 Task: Find connections with filter location Dongguan with filter topic #Tipswith filter profile language English with filter current company FICCI with filter school LISAA - L'Institut Supérieur des Arts Appliqués. with filter industry Zoos and Botanical Gardens with filter service category Human Resources with filter keywords title Content Creator
Action: Mouse moved to (703, 78)
Screenshot: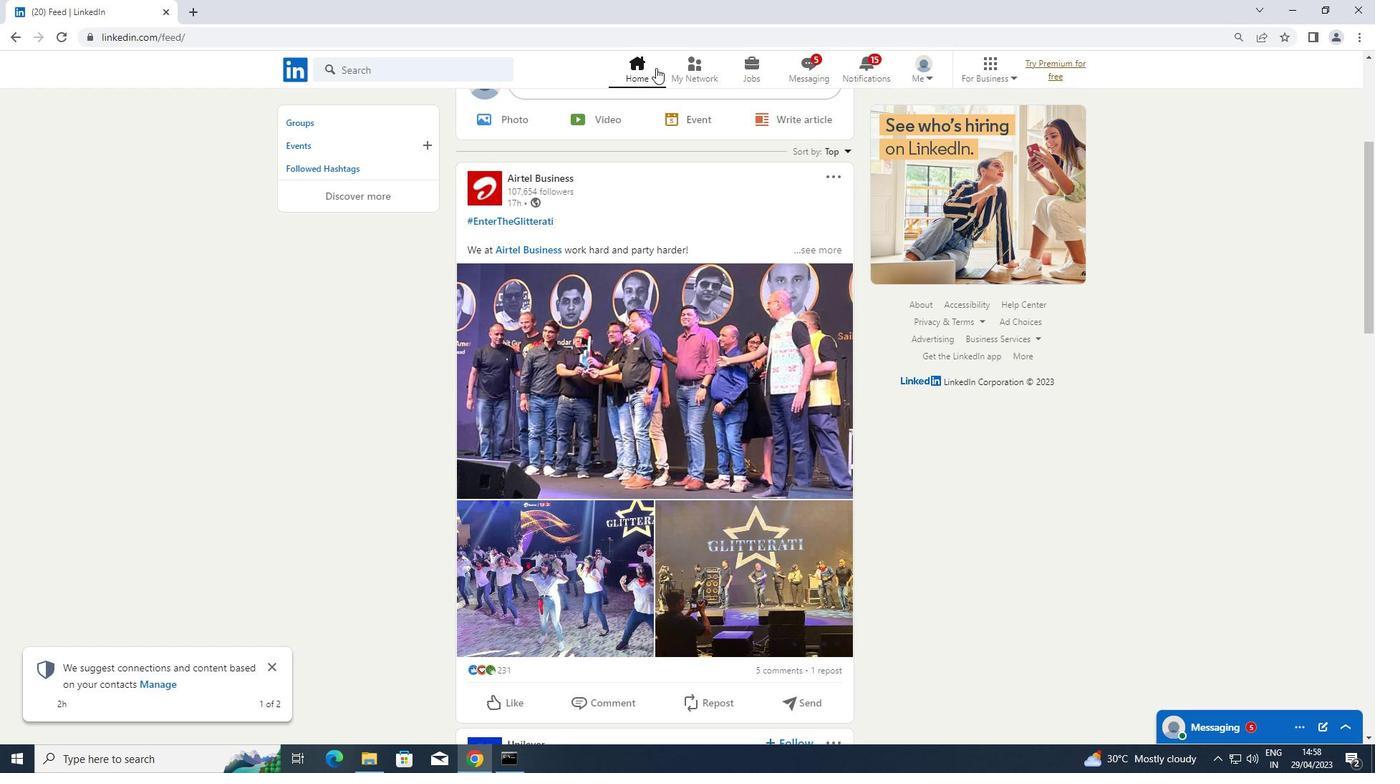 
Action: Mouse pressed left at (703, 78)
Screenshot: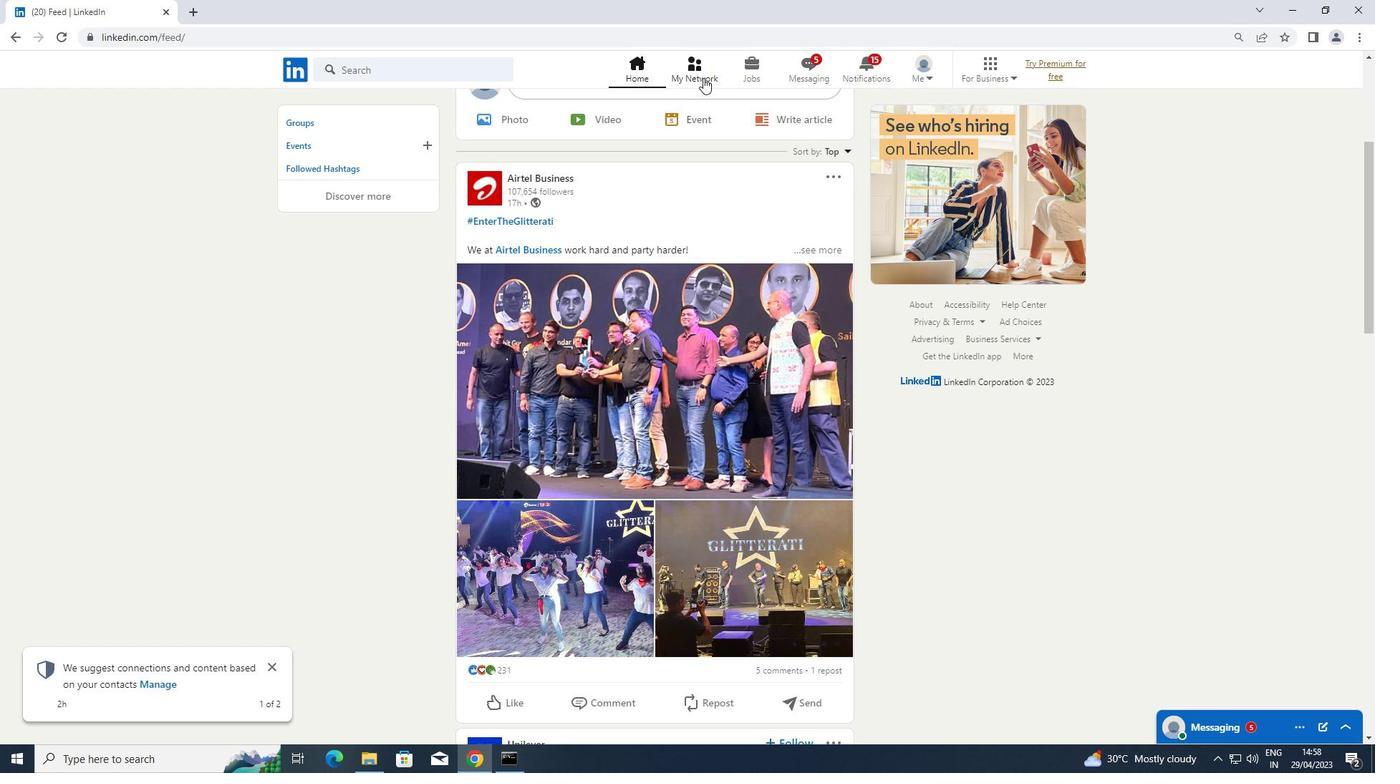 
Action: Mouse moved to (361, 145)
Screenshot: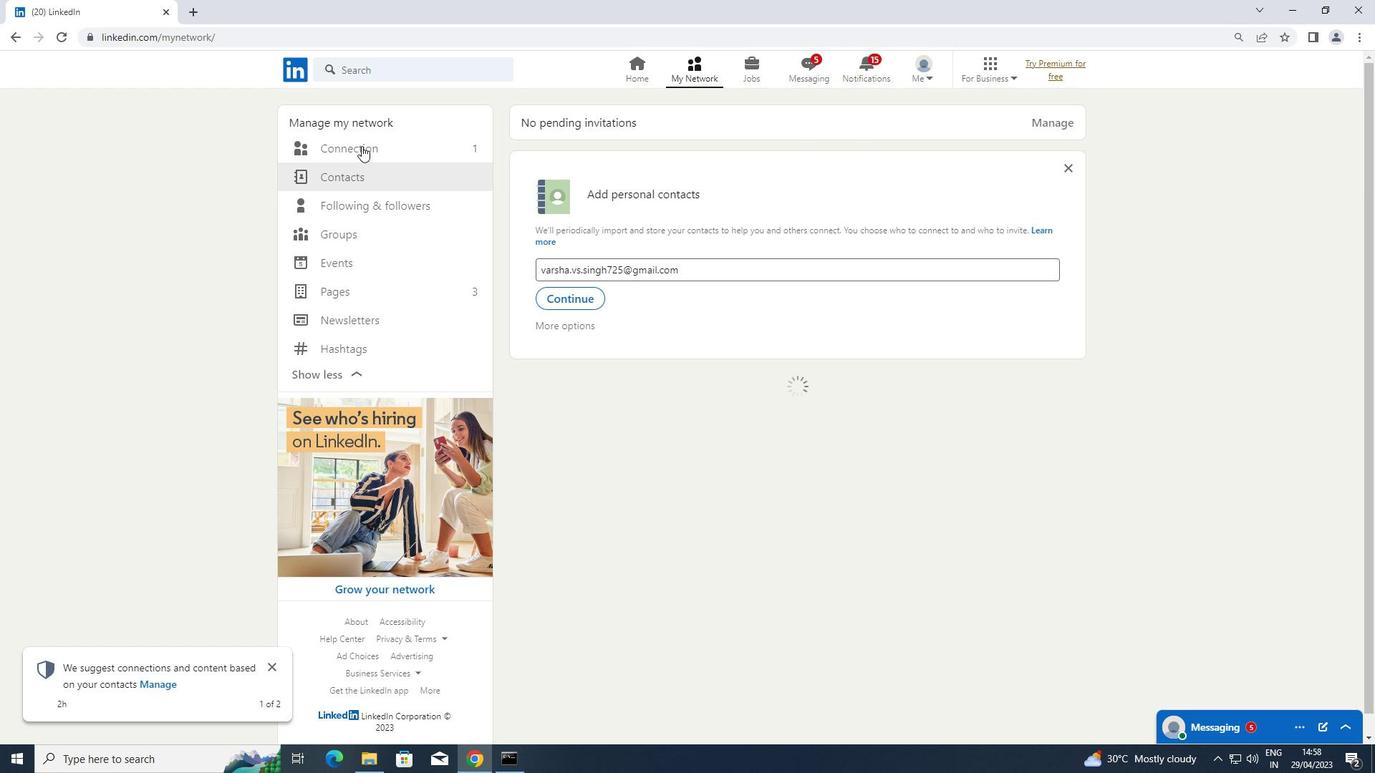 
Action: Mouse pressed left at (361, 145)
Screenshot: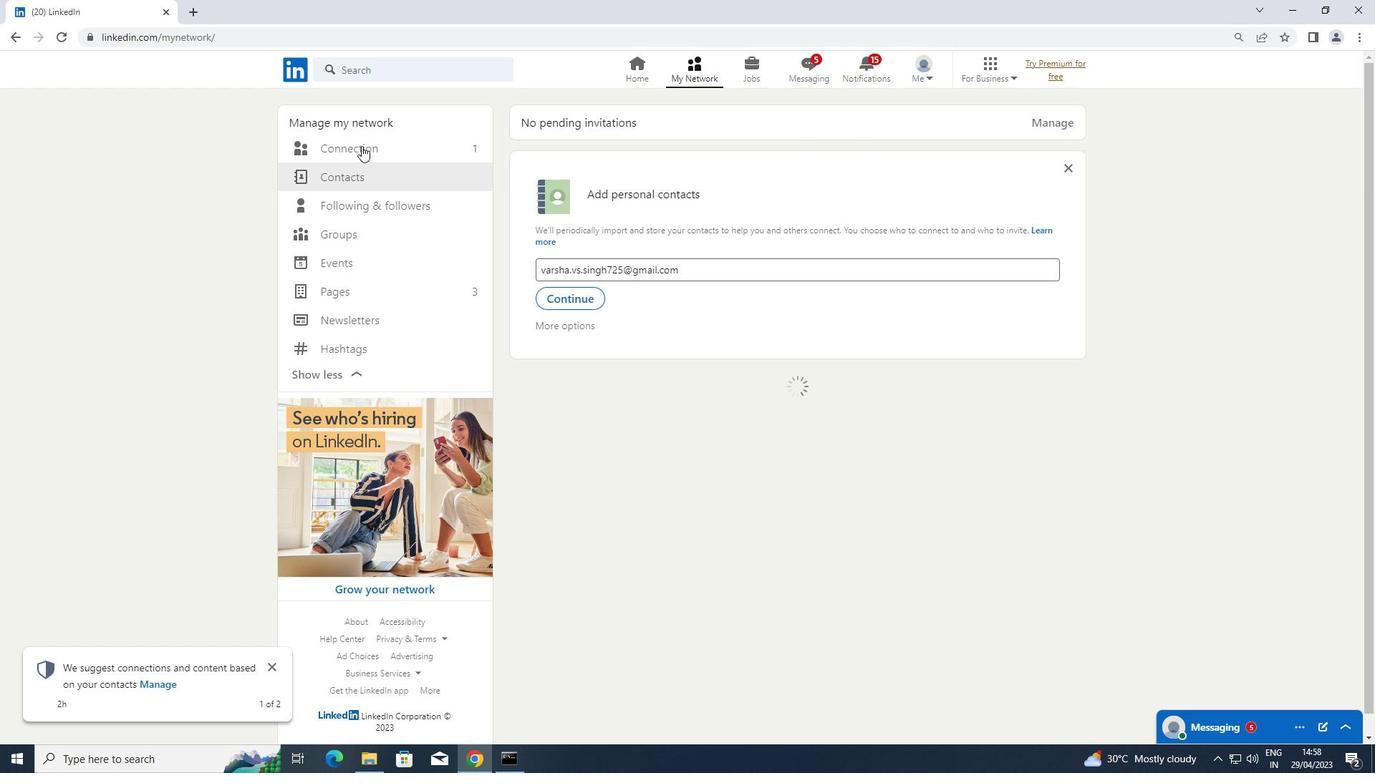 
Action: Mouse moved to (785, 151)
Screenshot: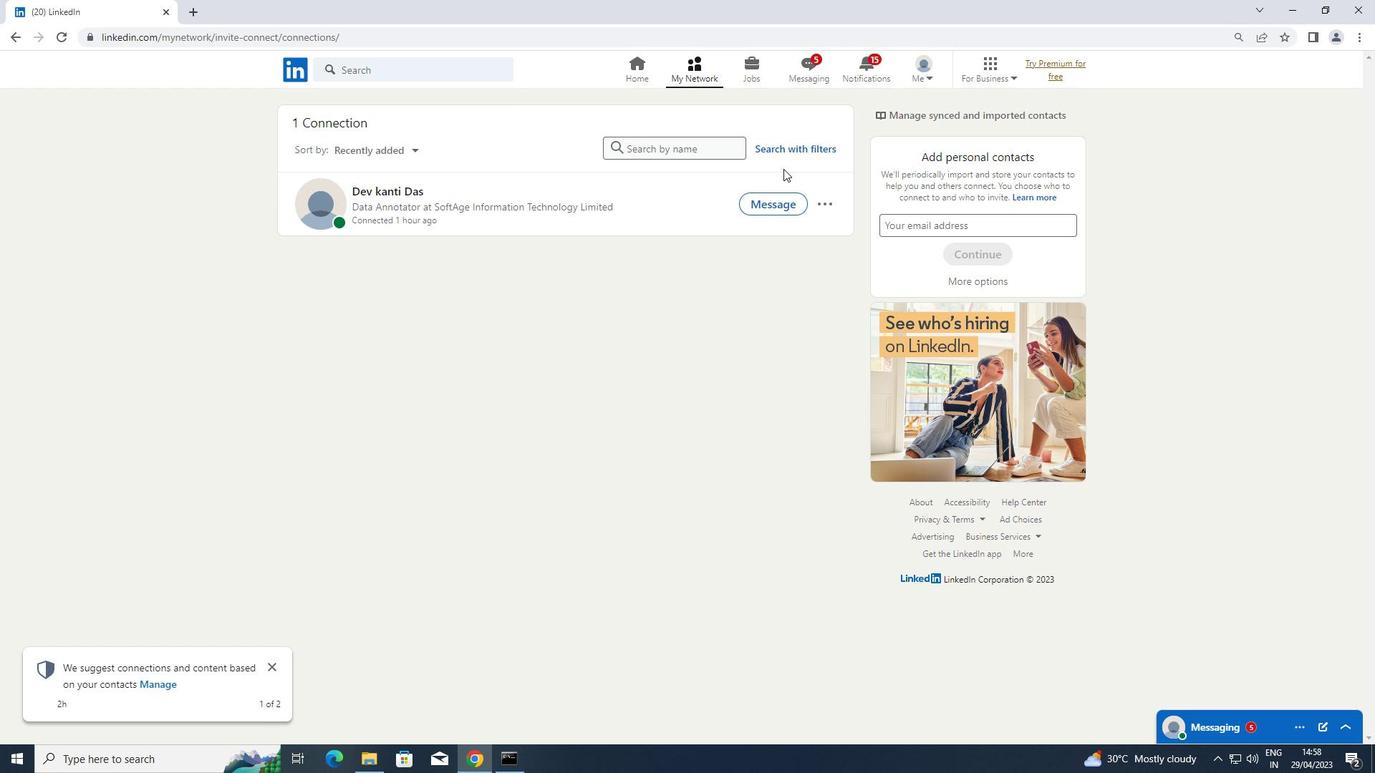
Action: Mouse pressed left at (785, 151)
Screenshot: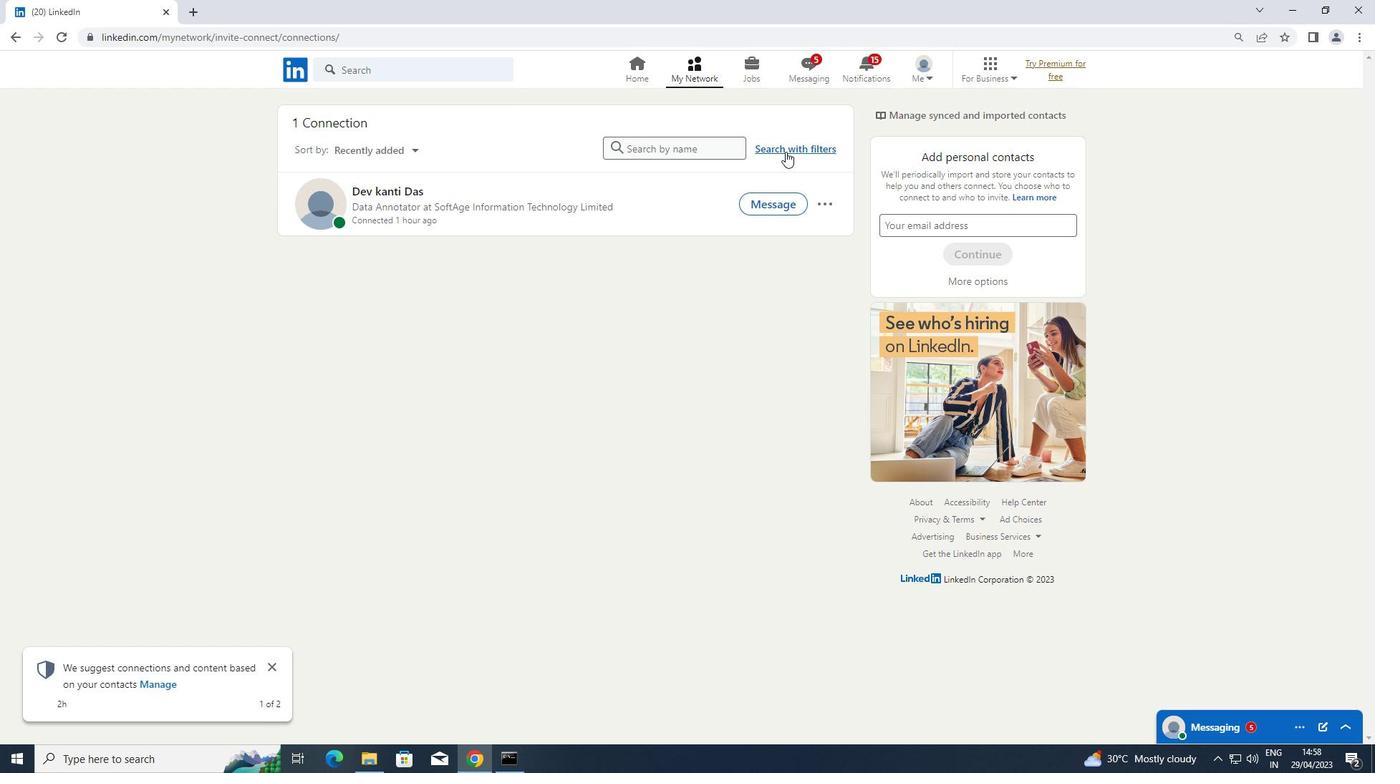 
Action: Mouse moved to (726, 107)
Screenshot: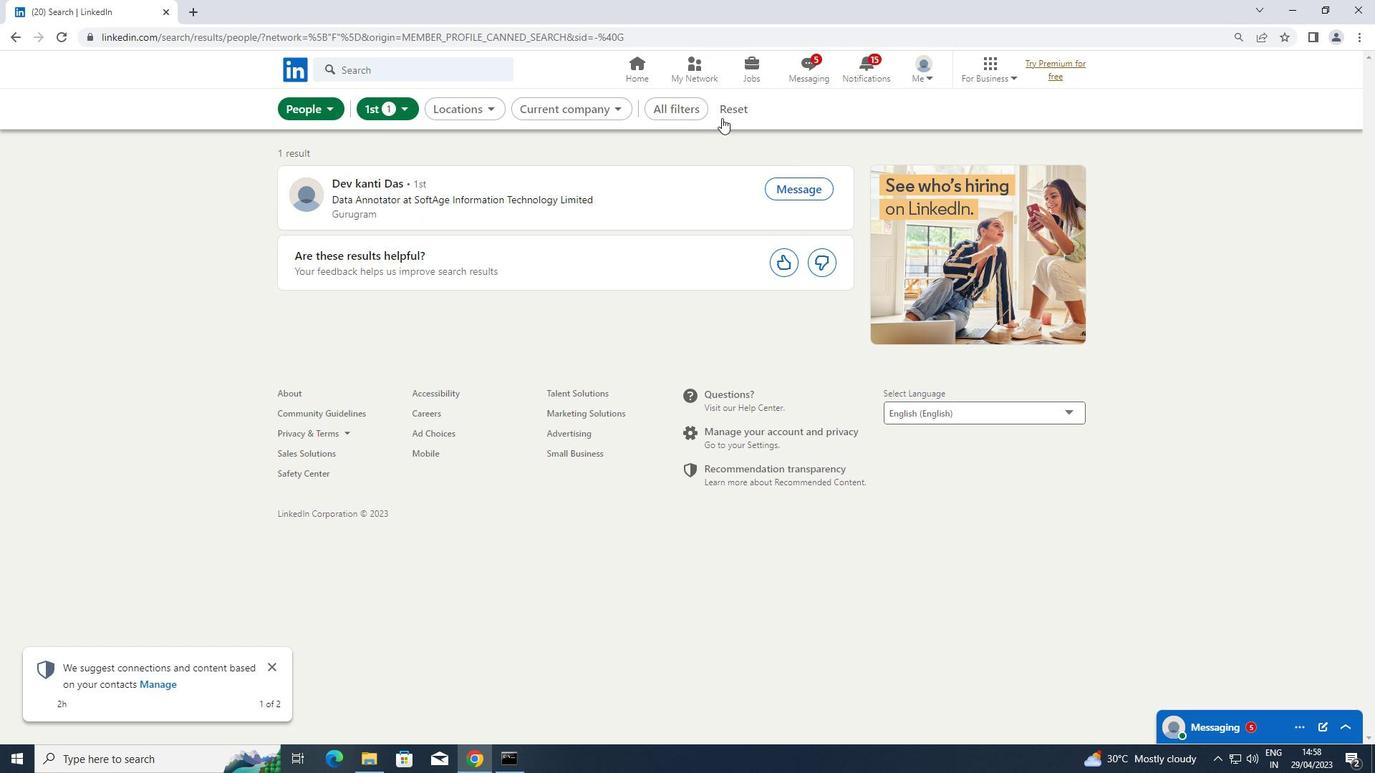
Action: Mouse pressed left at (726, 107)
Screenshot: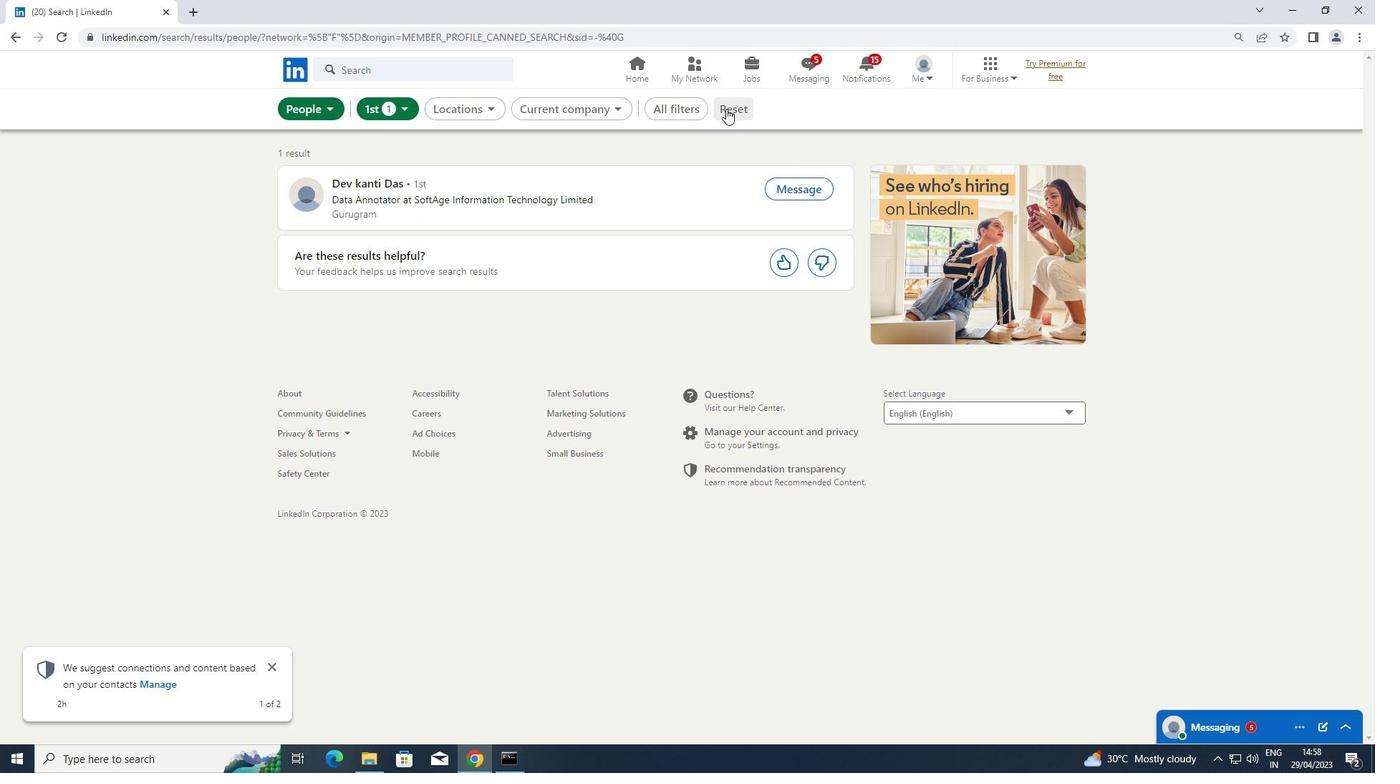 
Action: Mouse moved to (714, 109)
Screenshot: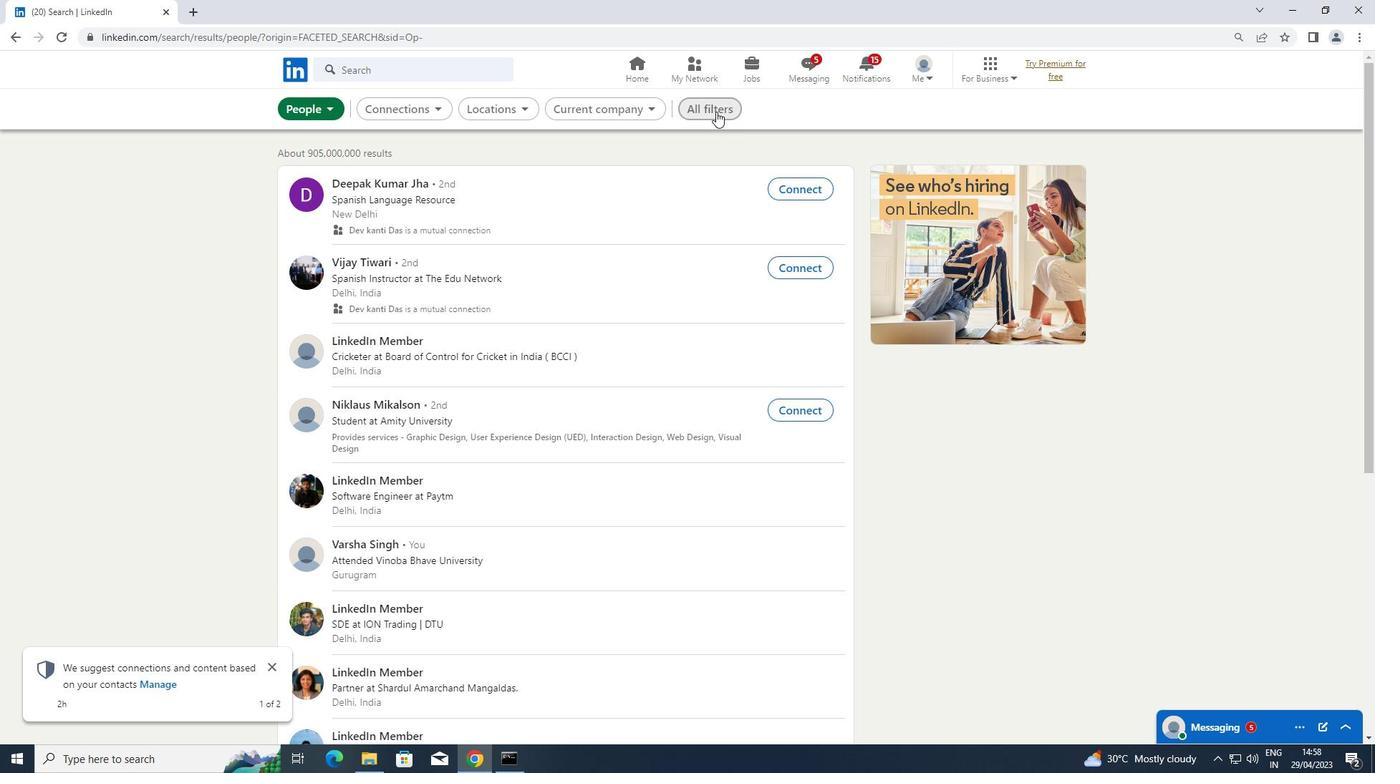 
Action: Mouse pressed left at (714, 109)
Screenshot: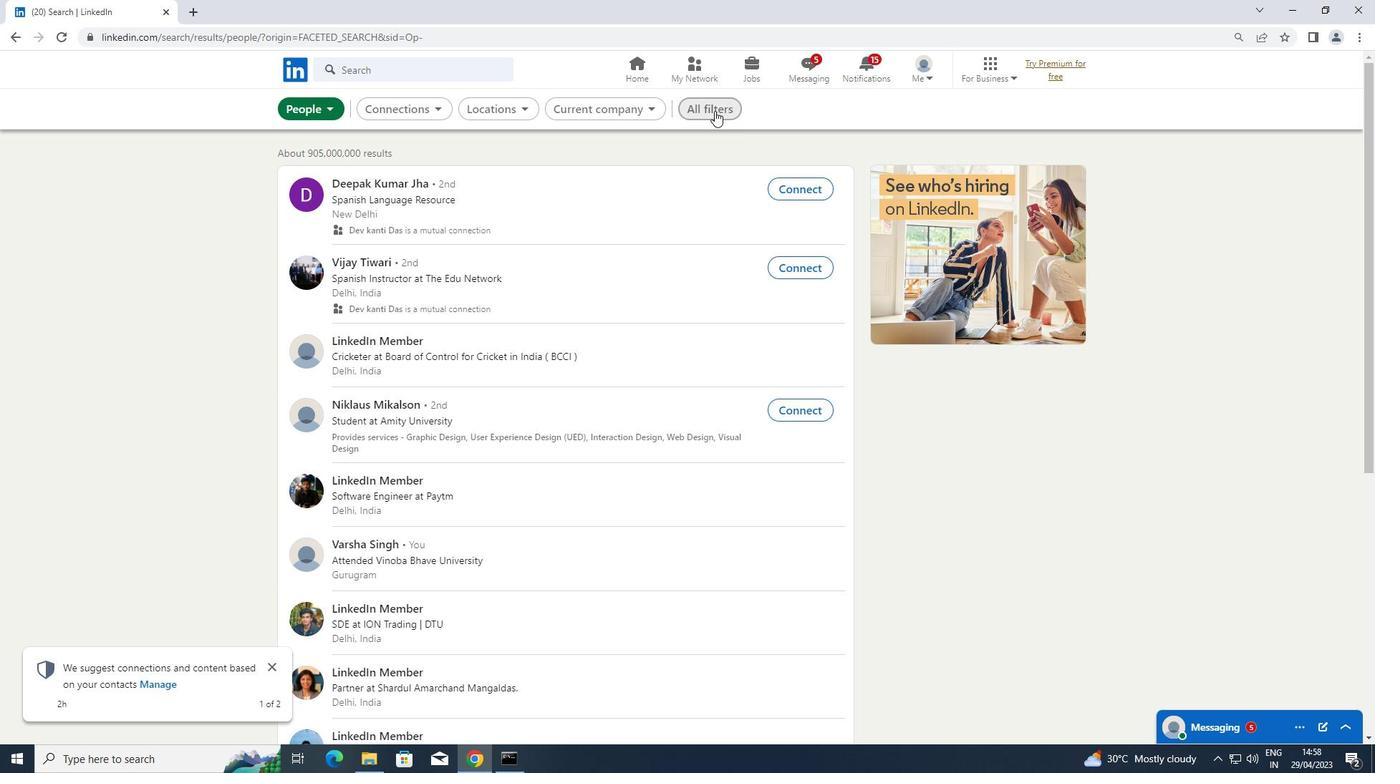 
Action: Mouse moved to (1048, 367)
Screenshot: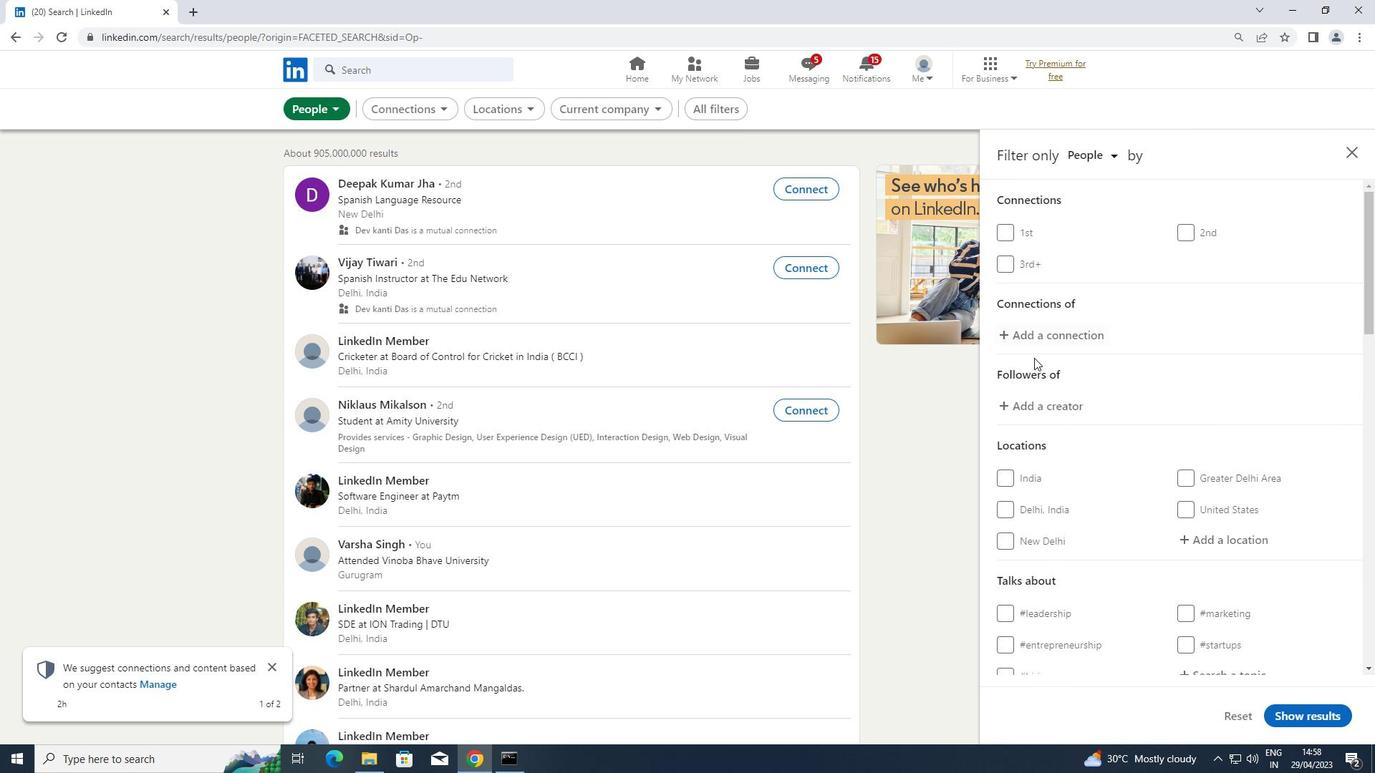 
Action: Mouse scrolled (1048, 366) with delta (0, 0)
Screenshot: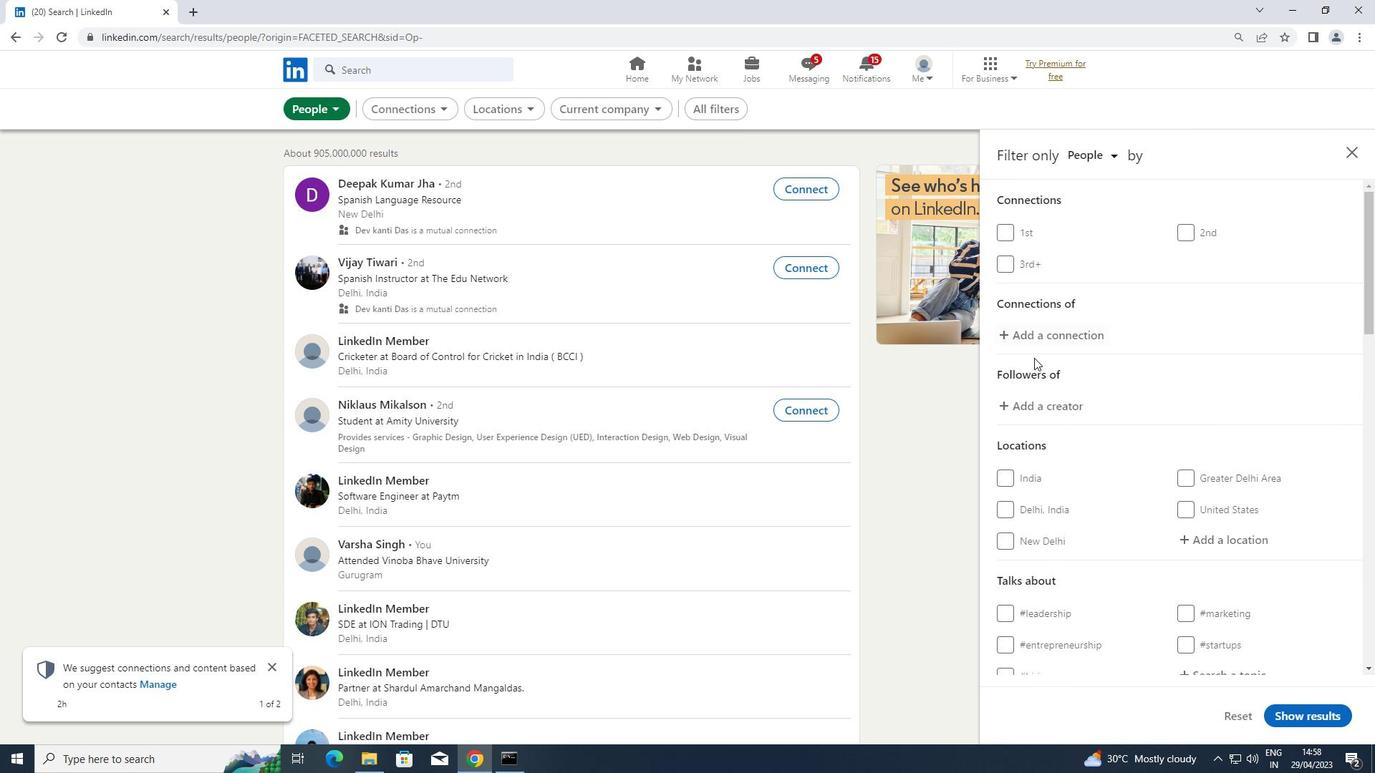 
Action: Mouse moved to (1191, 465)
Screenshot: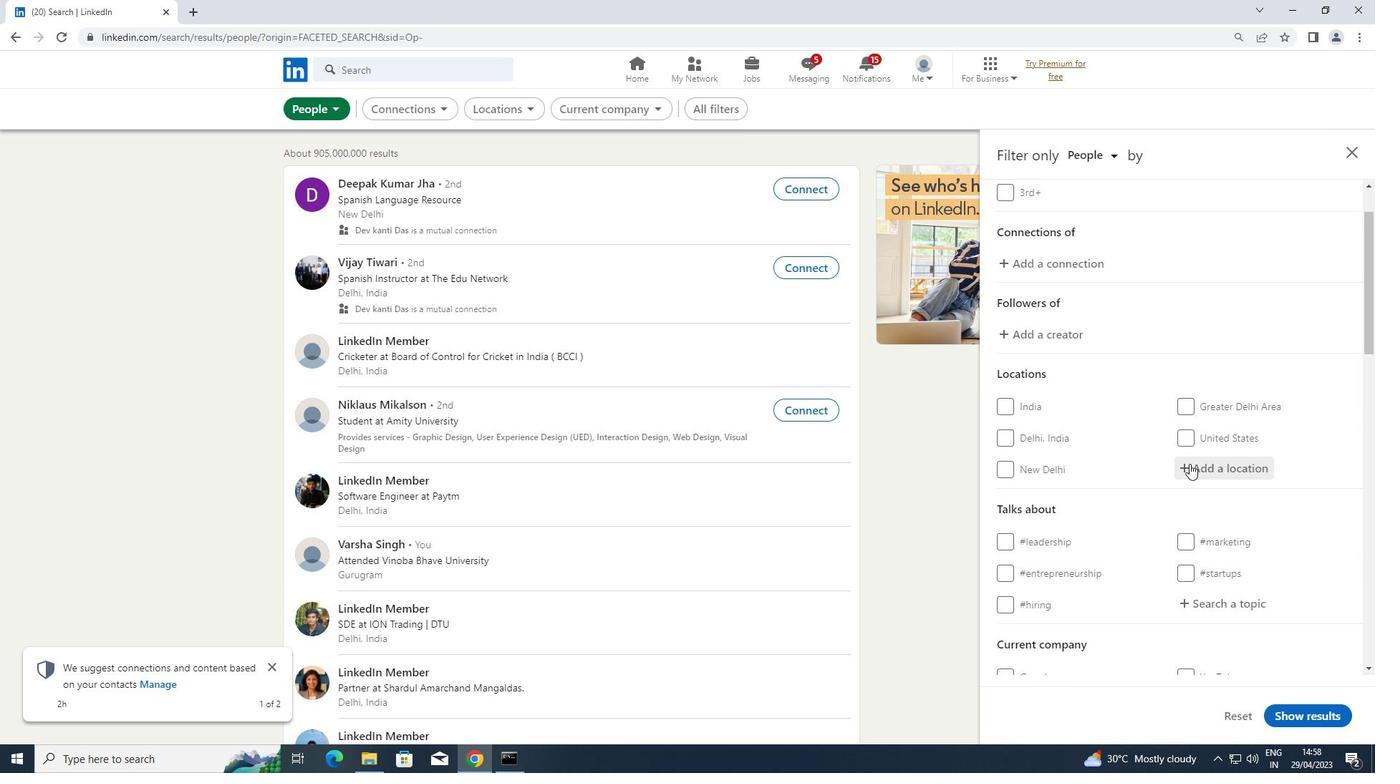 
Action: Mouse pressed left at (1191, 465)
Screenshot: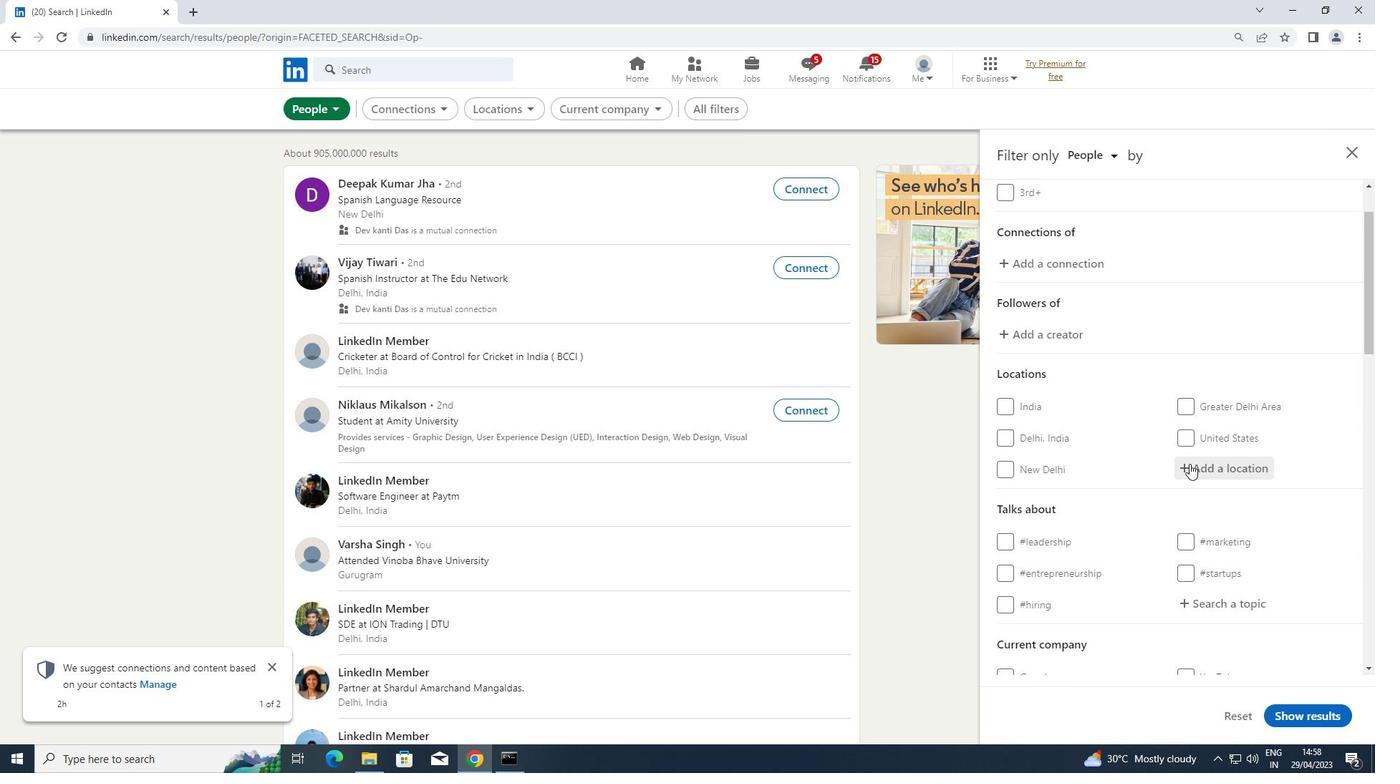 
Action: Key pressed <Key.shift>DONGGUAN
Screenshot: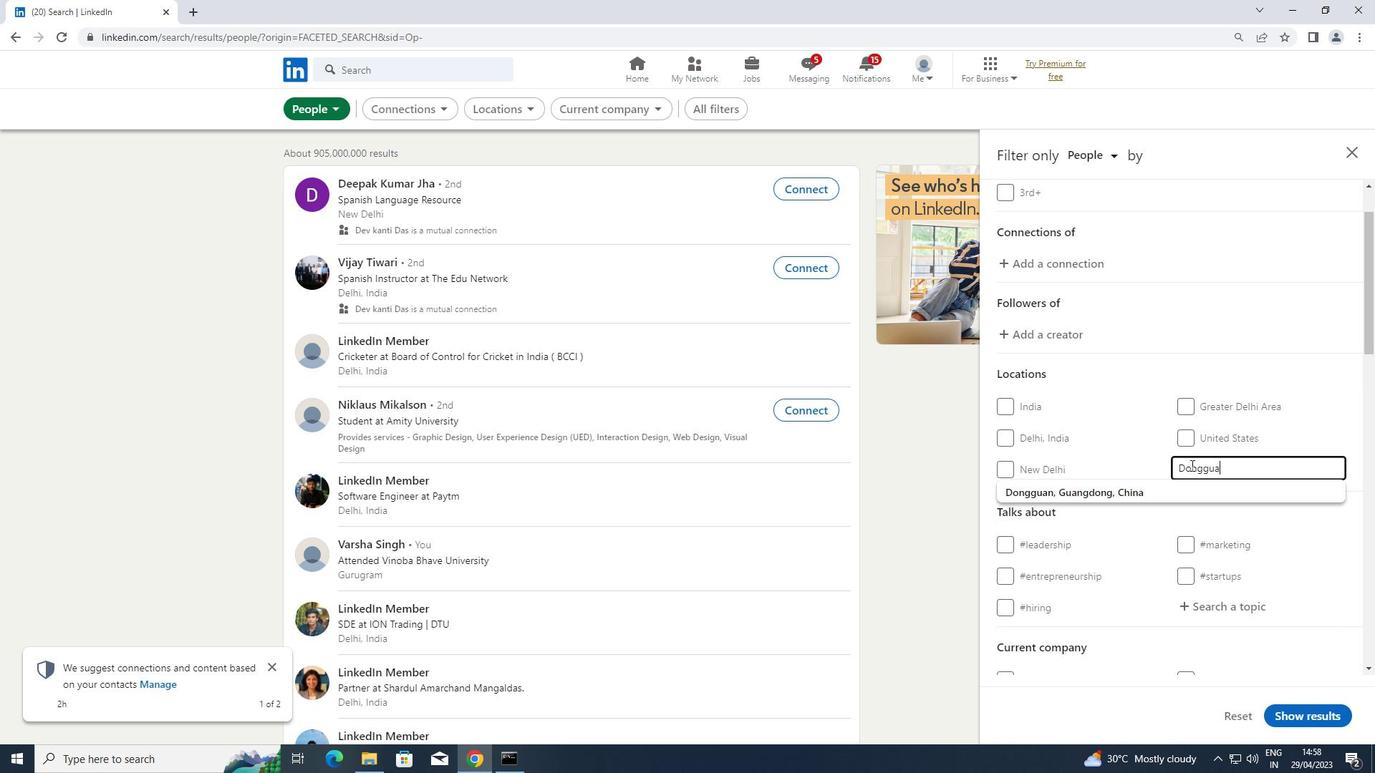 
Action: Mouse moved to (1149, 465)
Screenshot: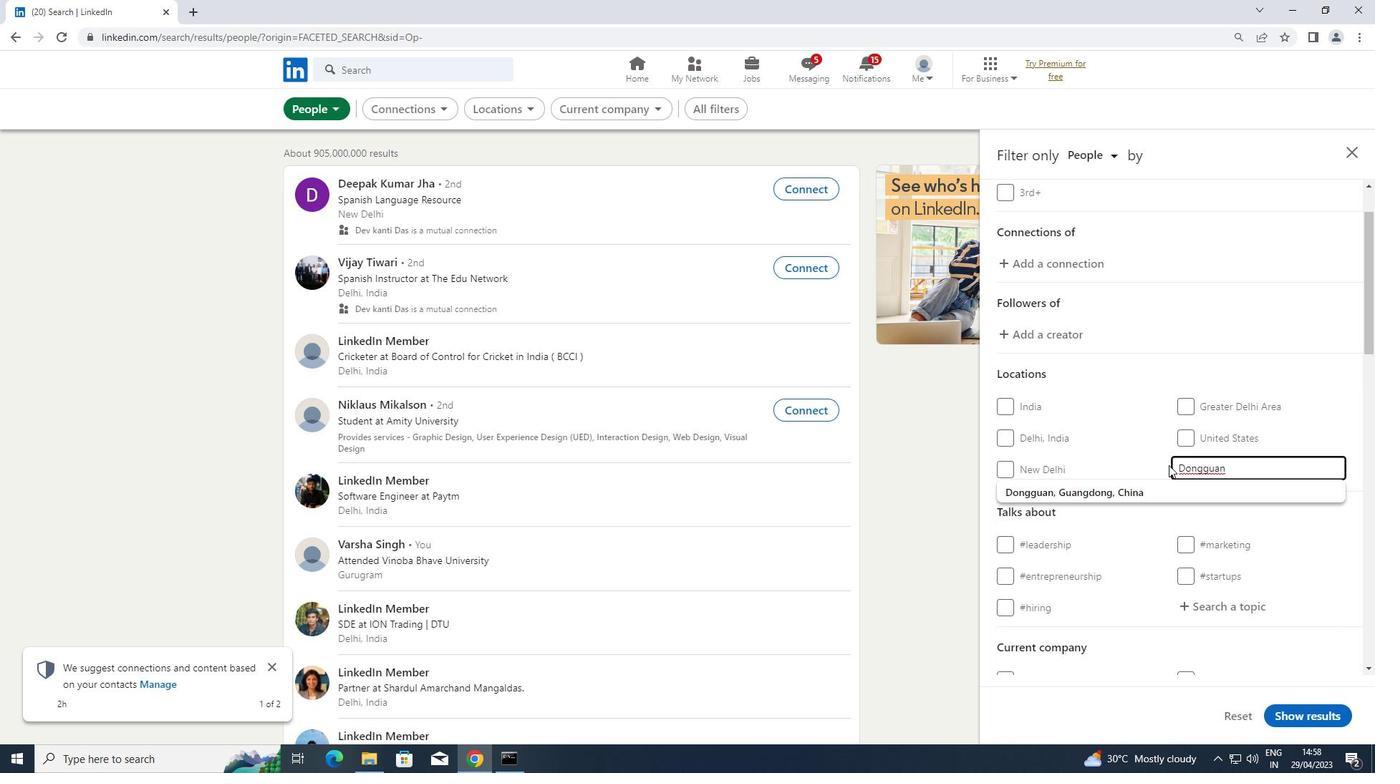 
Action: Mouse scrolled (1149, 464) with delta (0, 0)
Screenshot: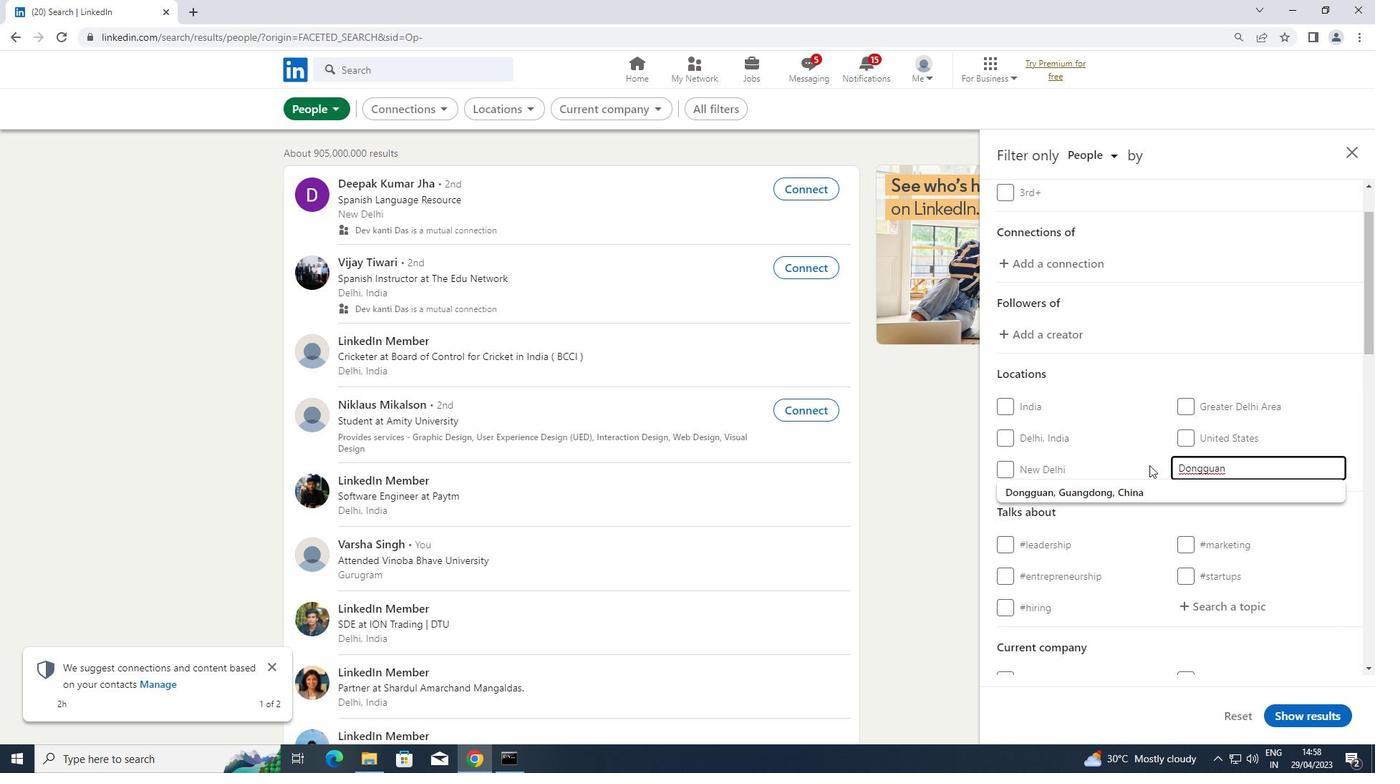 
Action: Mouse scrolled (1149, 464) with delta (0, 0)
Screenshot: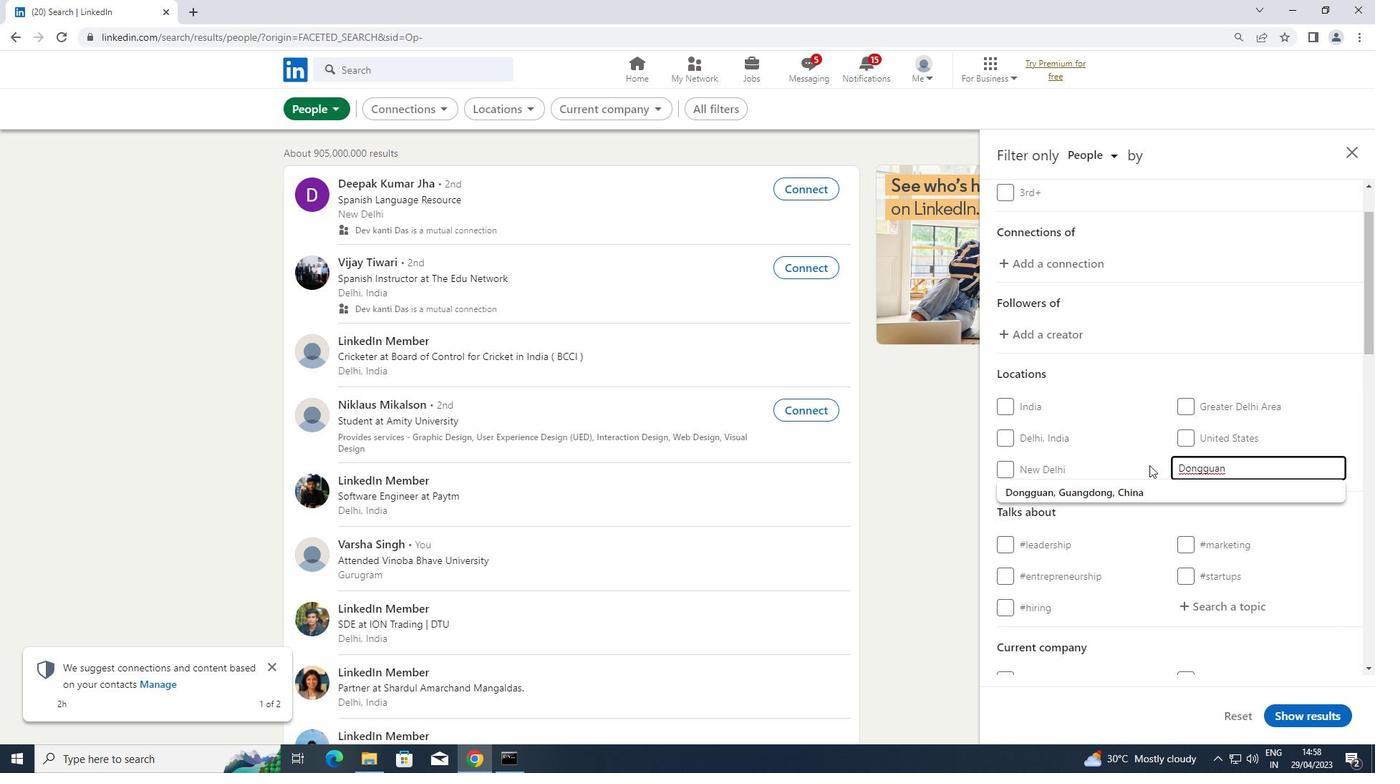
Action: Mouse moved to (1220, 452)
Screenshot: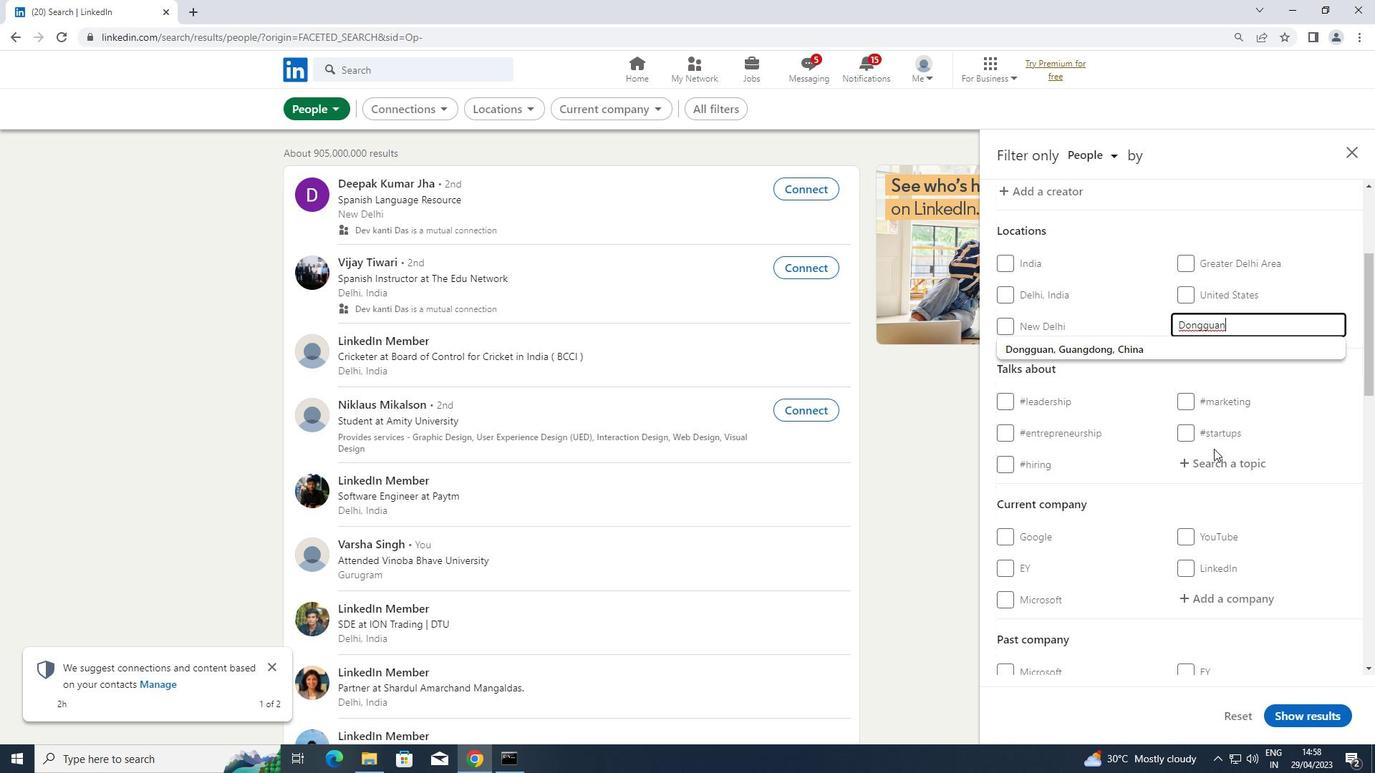 
Action: Mouse pressed left at (1220, 452)
Screenshot: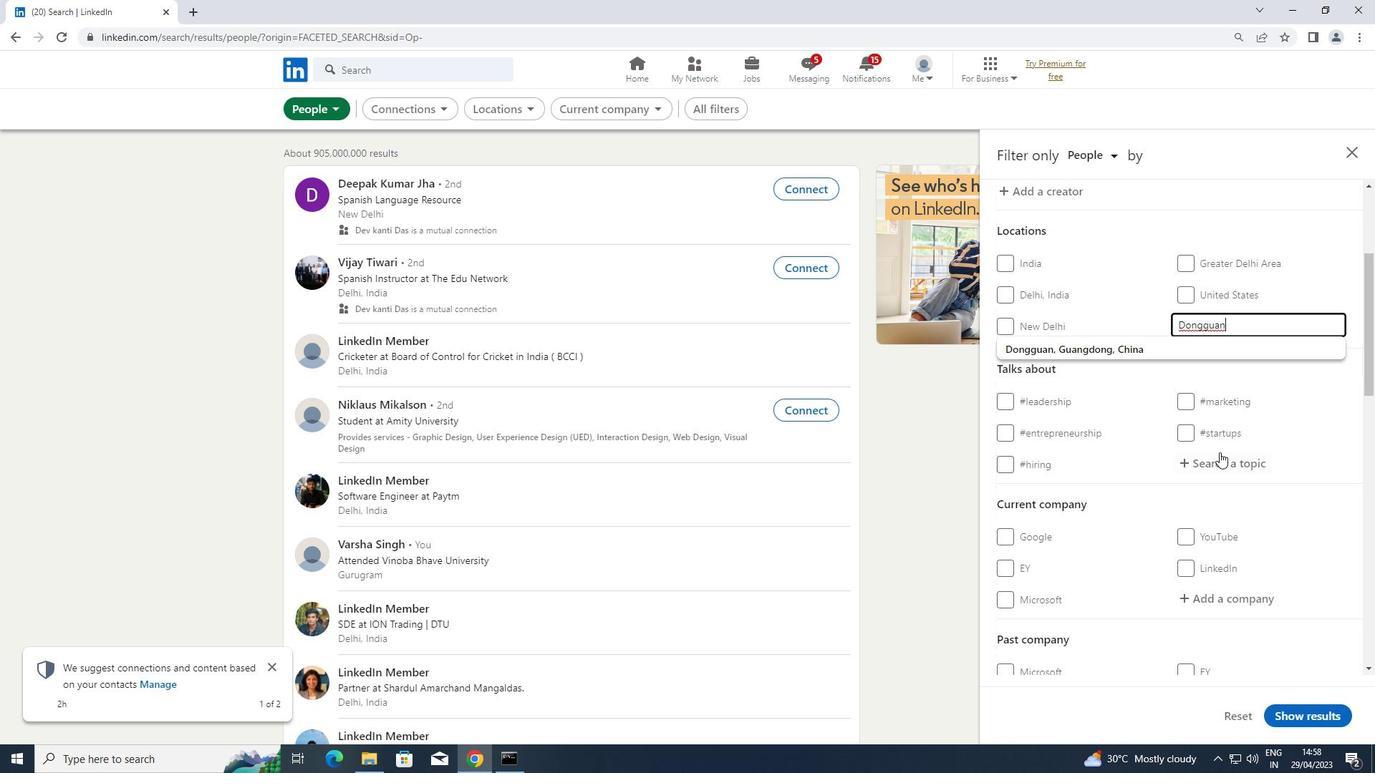 
Action: Key pressed <Key.shift>#<Key.shift>TIPS
Screenshot: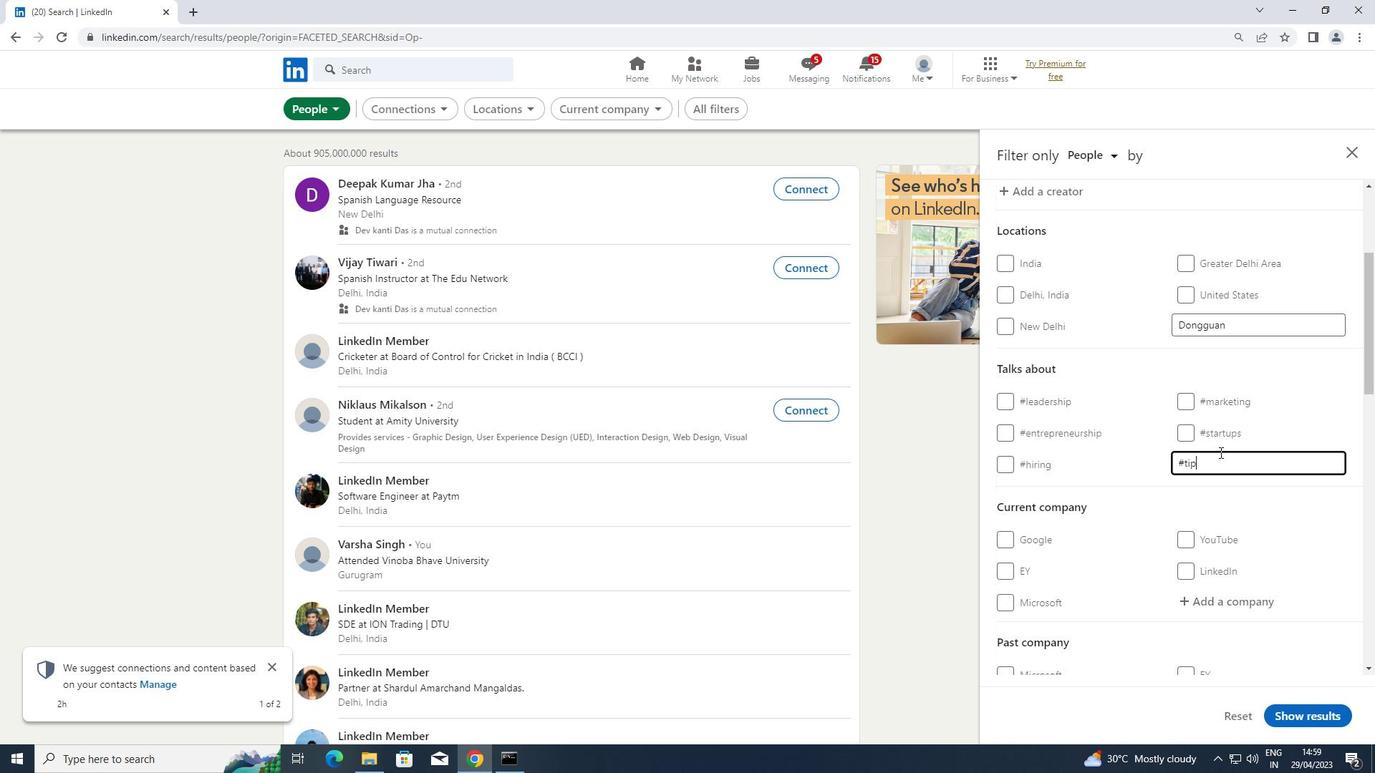 
Action: Mouse moved to (1189, 462)
Screenshot: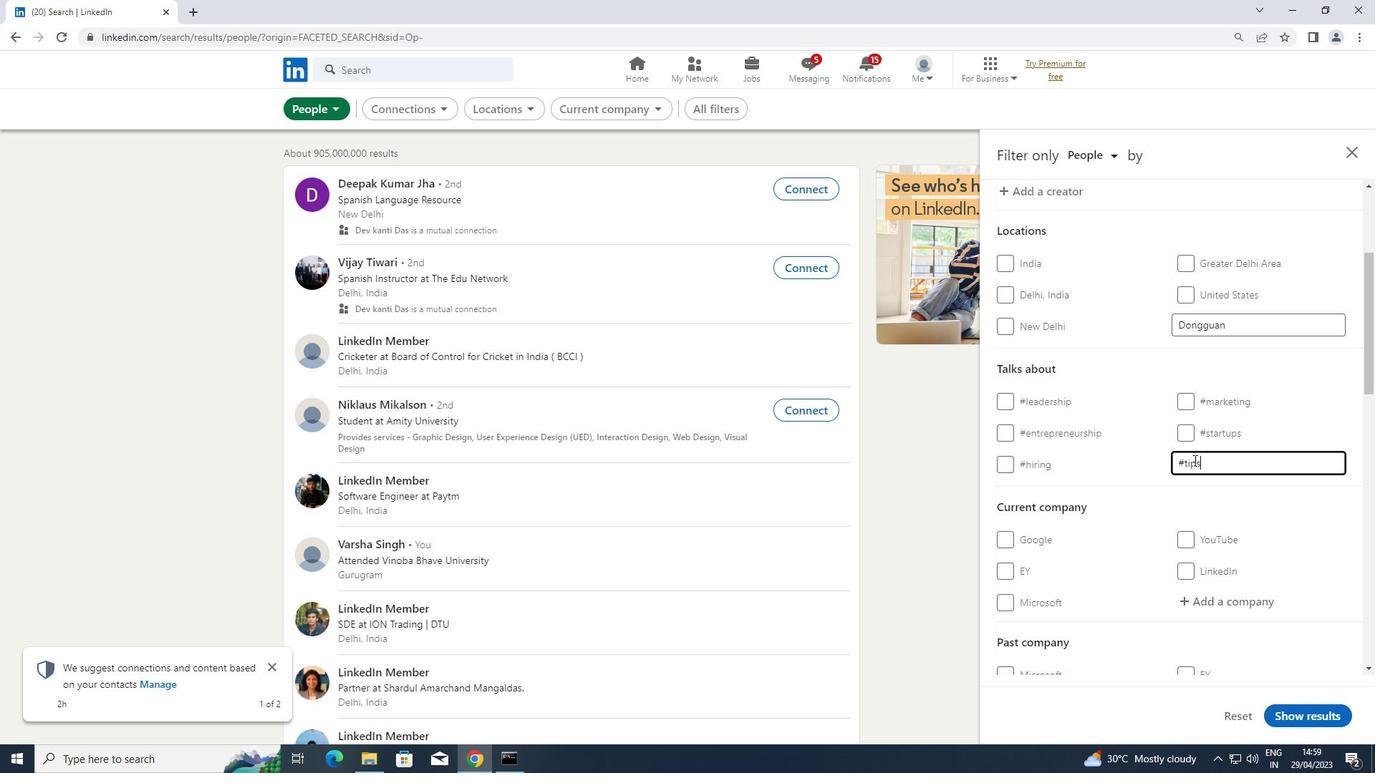 
Action: Mouse pressed left at (1189, 462)
Screenshot: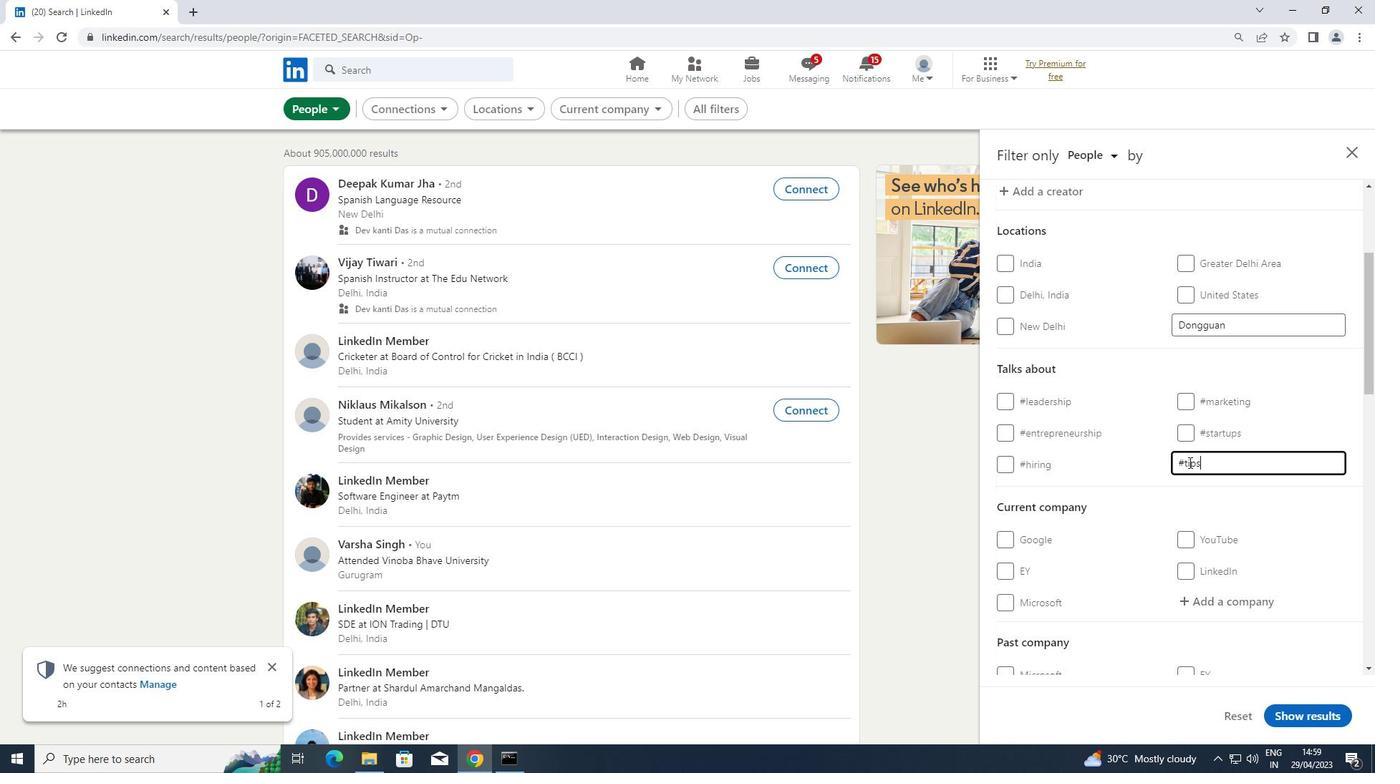 
Action: Key pressed <Key.backspace><Key.shift>T
Screenshot: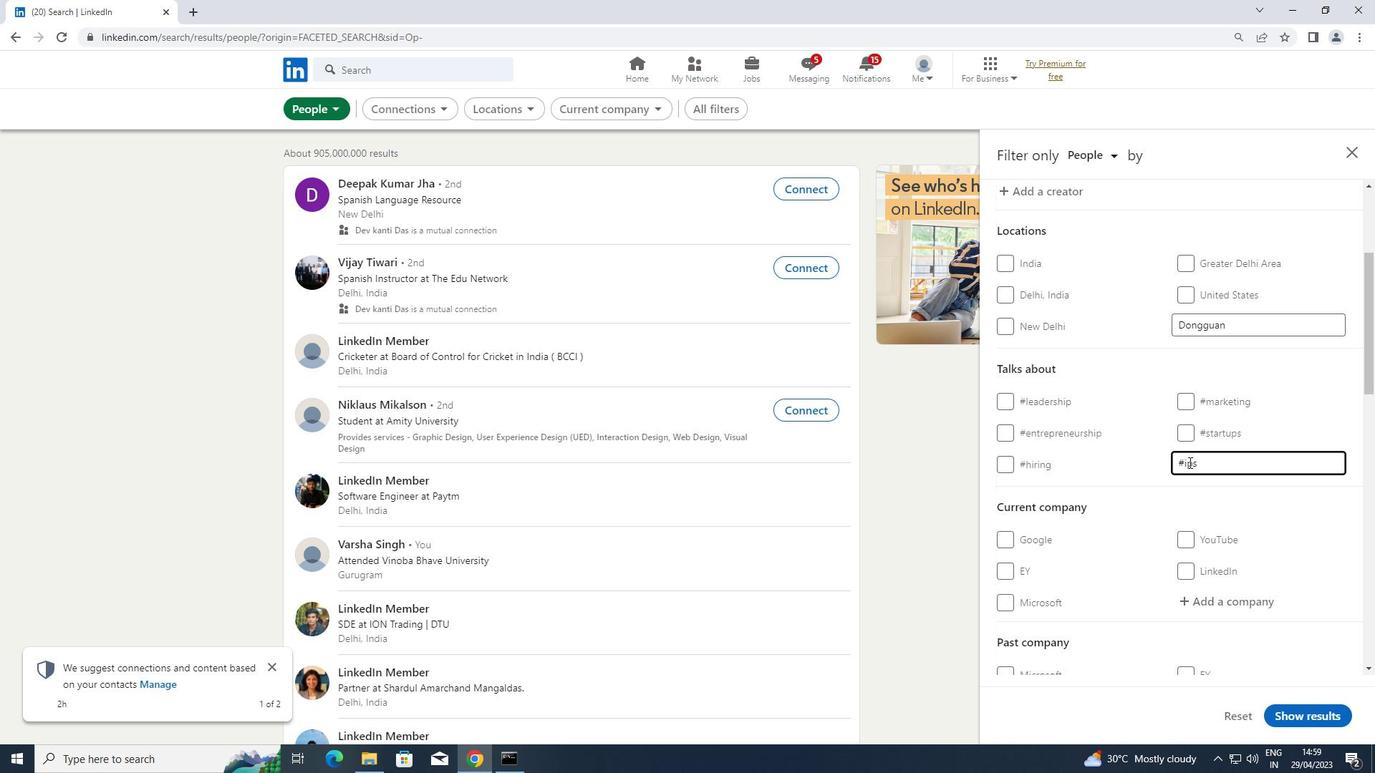 
Action: Mouse moved to (1138, 487)
Screenshot: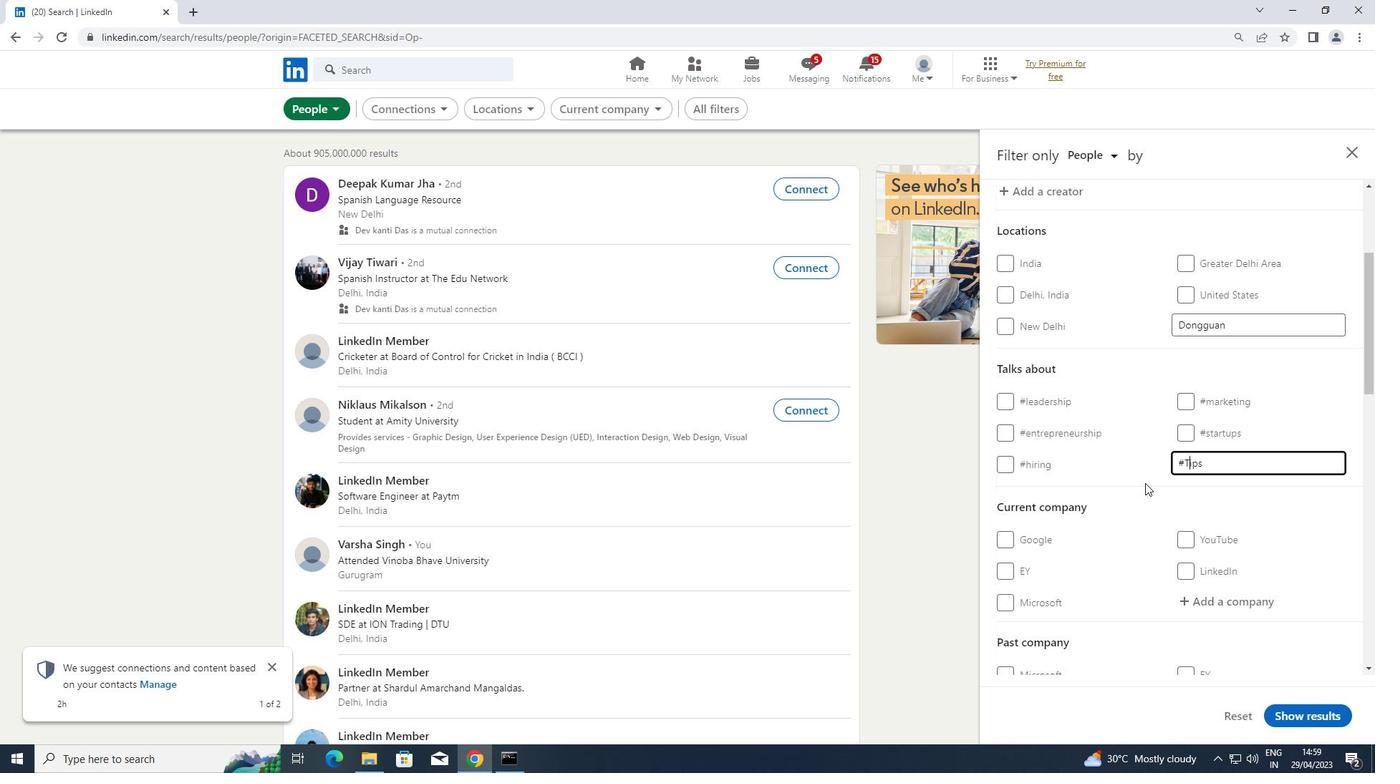
Action: Mouse scrolled (1138, 487) with delta (0, 0)
Screenshot: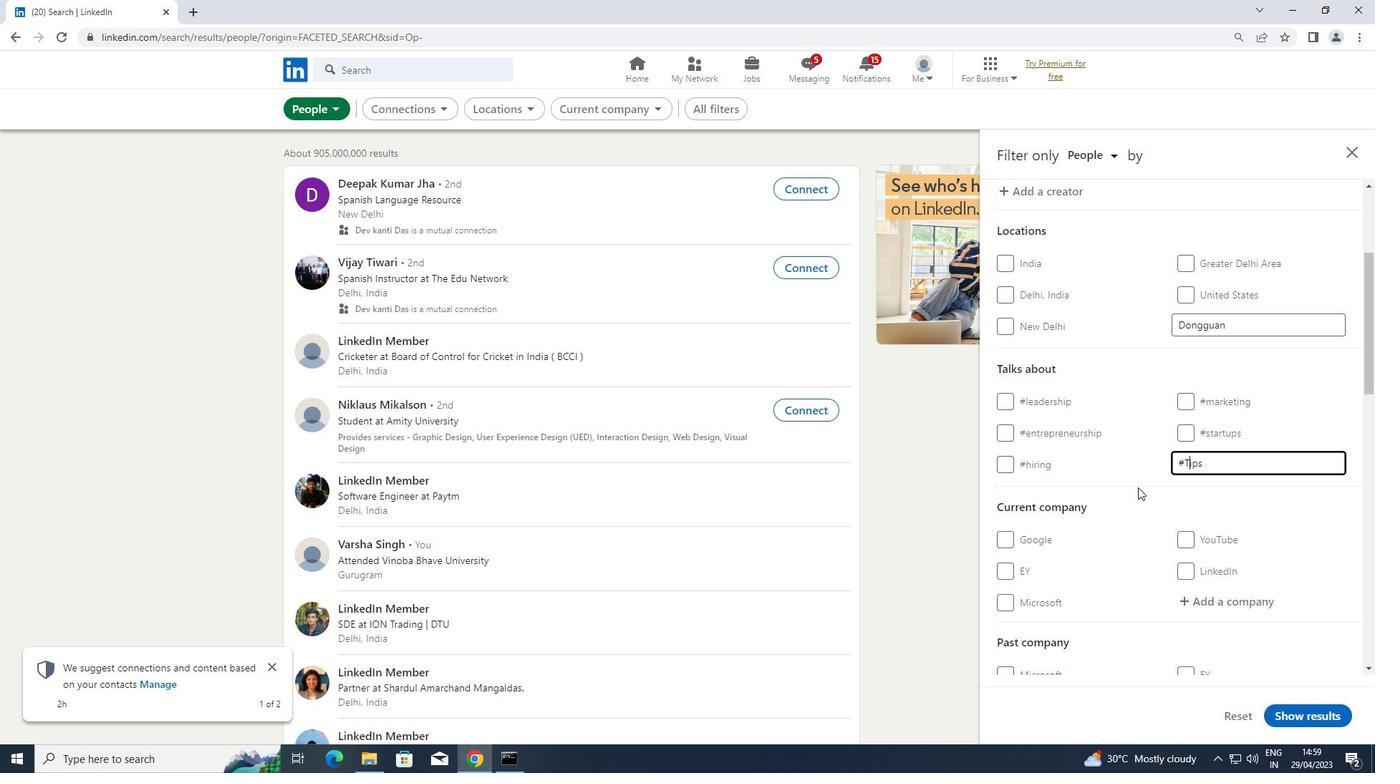 
Action: Mouse moved to (1205, 522)
Screenshot: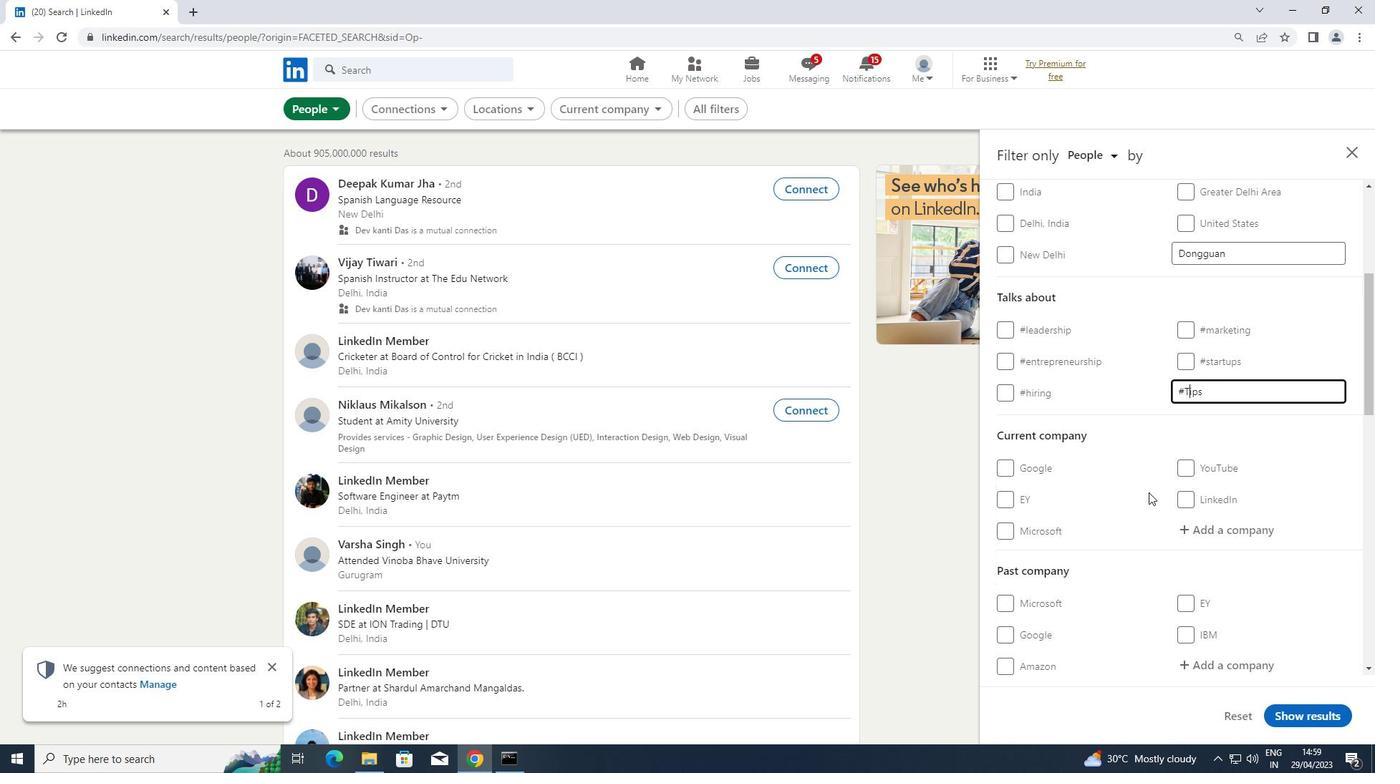 
Action: Mouse scrolled (1205, 521) with delta (0, 0)
Screenshot: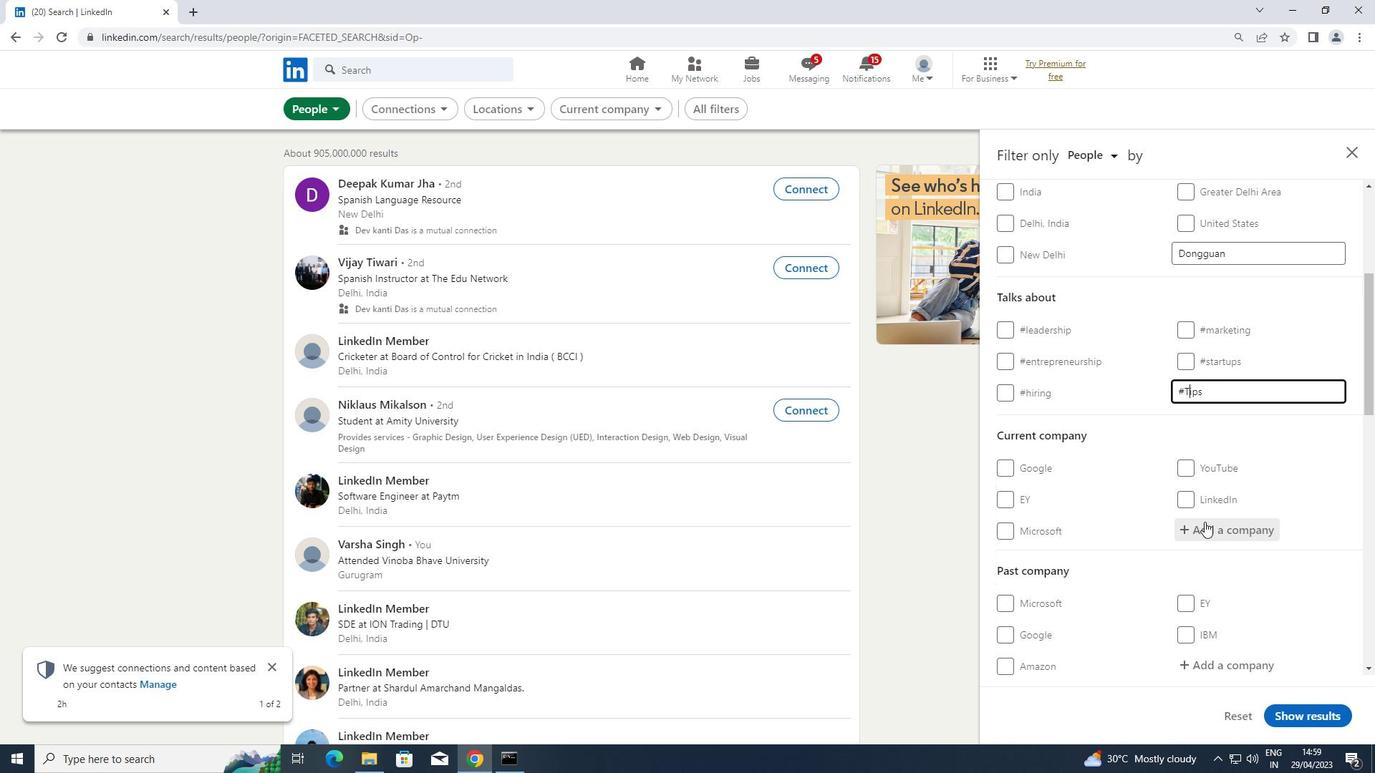 
Action: Mouse scrolled (1205, 521) with delta (0, 0)
Screenshot: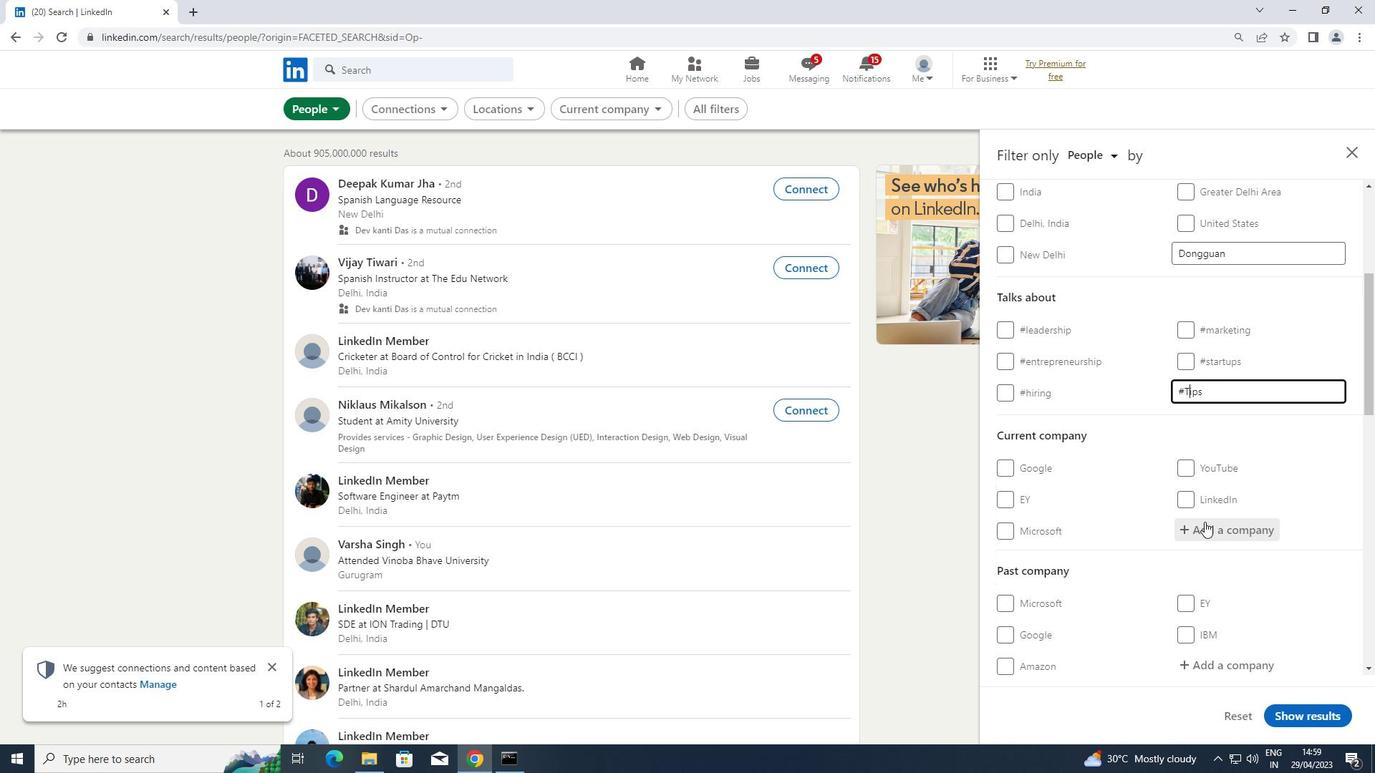 
Action: Mouse scrolled (1205, 521) with delta (0, 0)
Screenshot: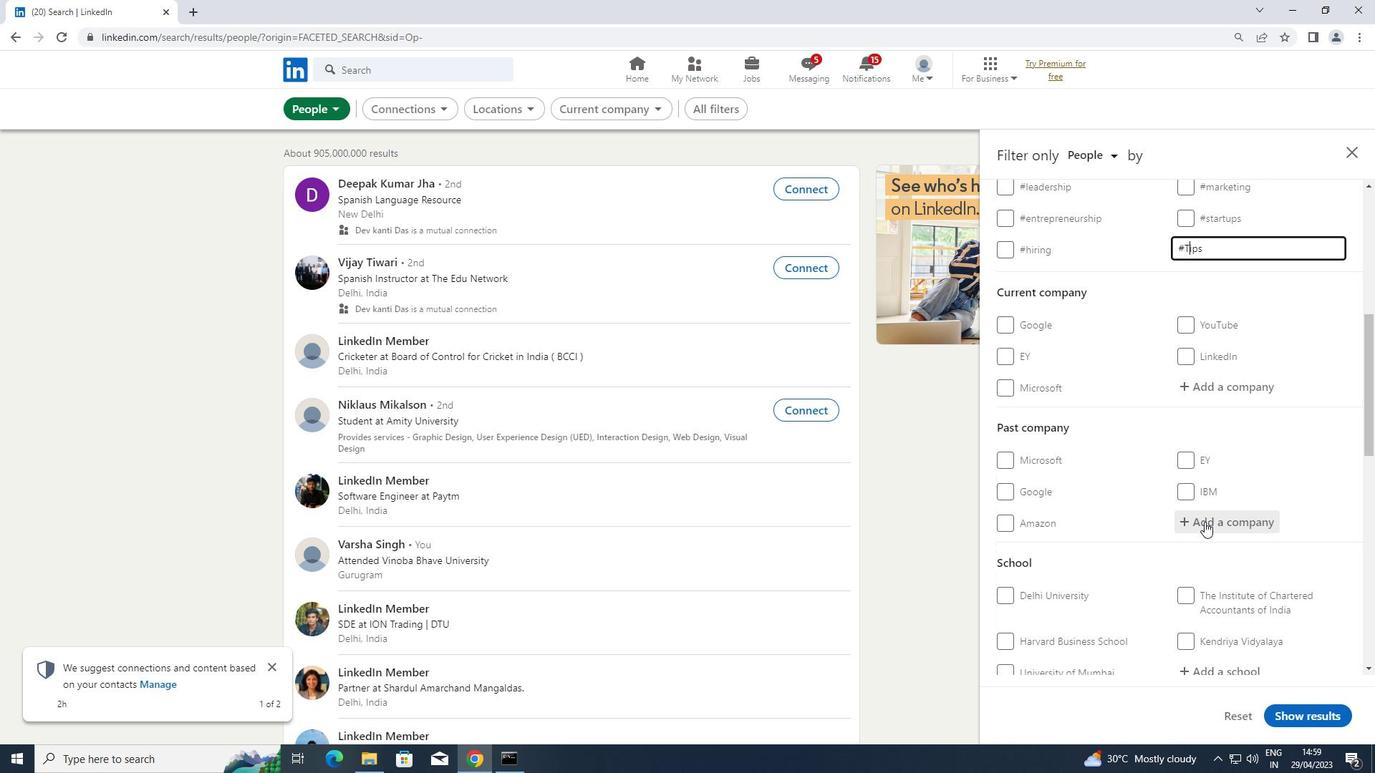 
Action: Mouse scrolled (1205, 521) with delta (0, 0)
Screenshot: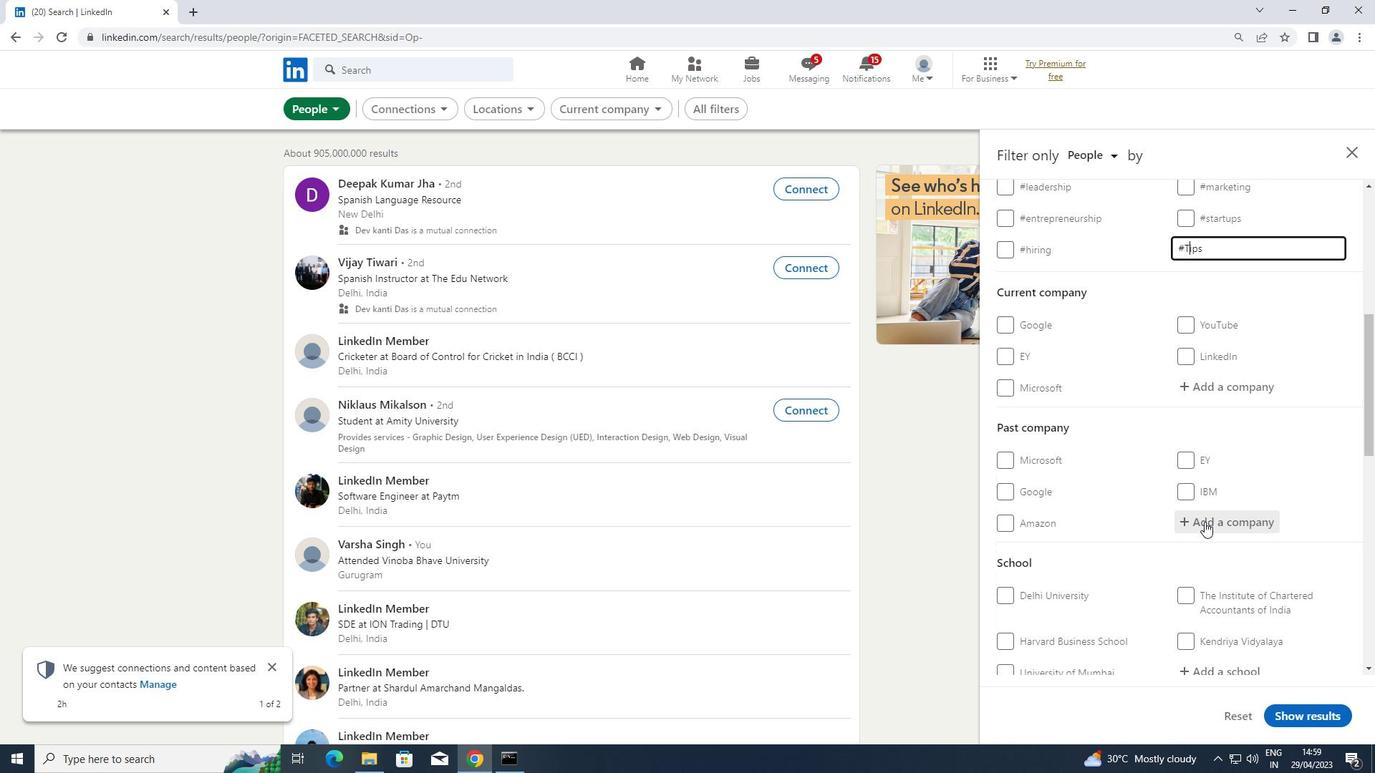 
Action: Mouse scrolled (1205, 521) with delta (0, 0)
Screenshot: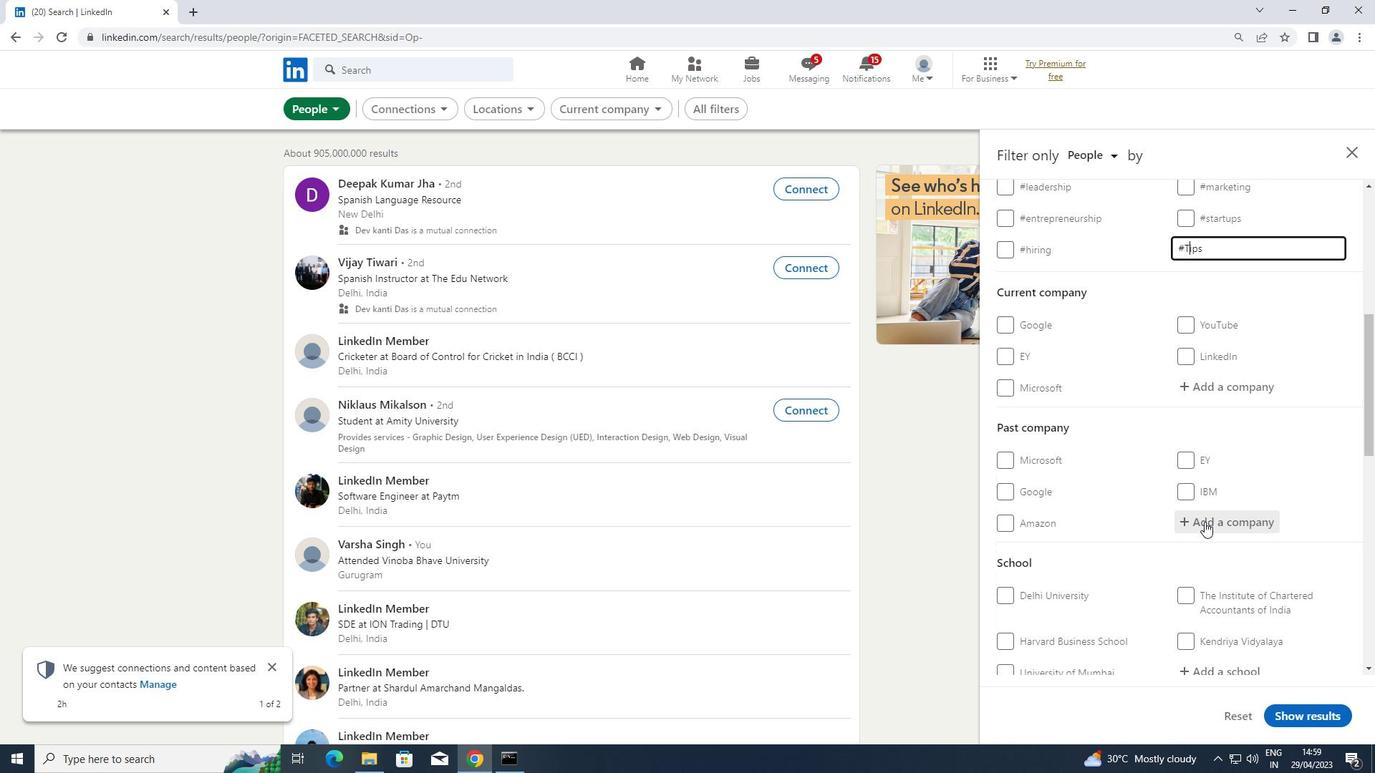 
Action: Mouse scrolled (1205, 521) with delta (0, 0)
Screenshot: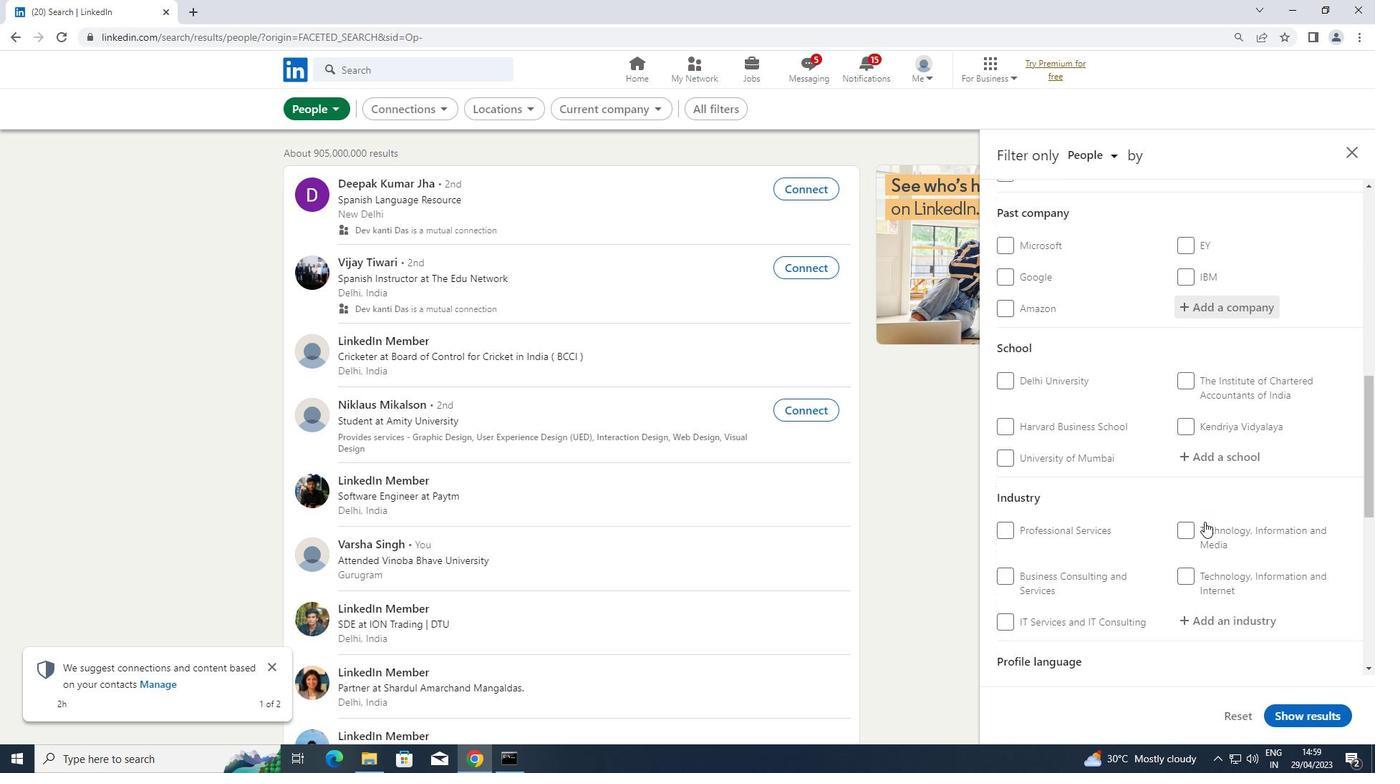 
Action: Mouse scrolled (1205, 521) with delta (0, 0)
Screenshot: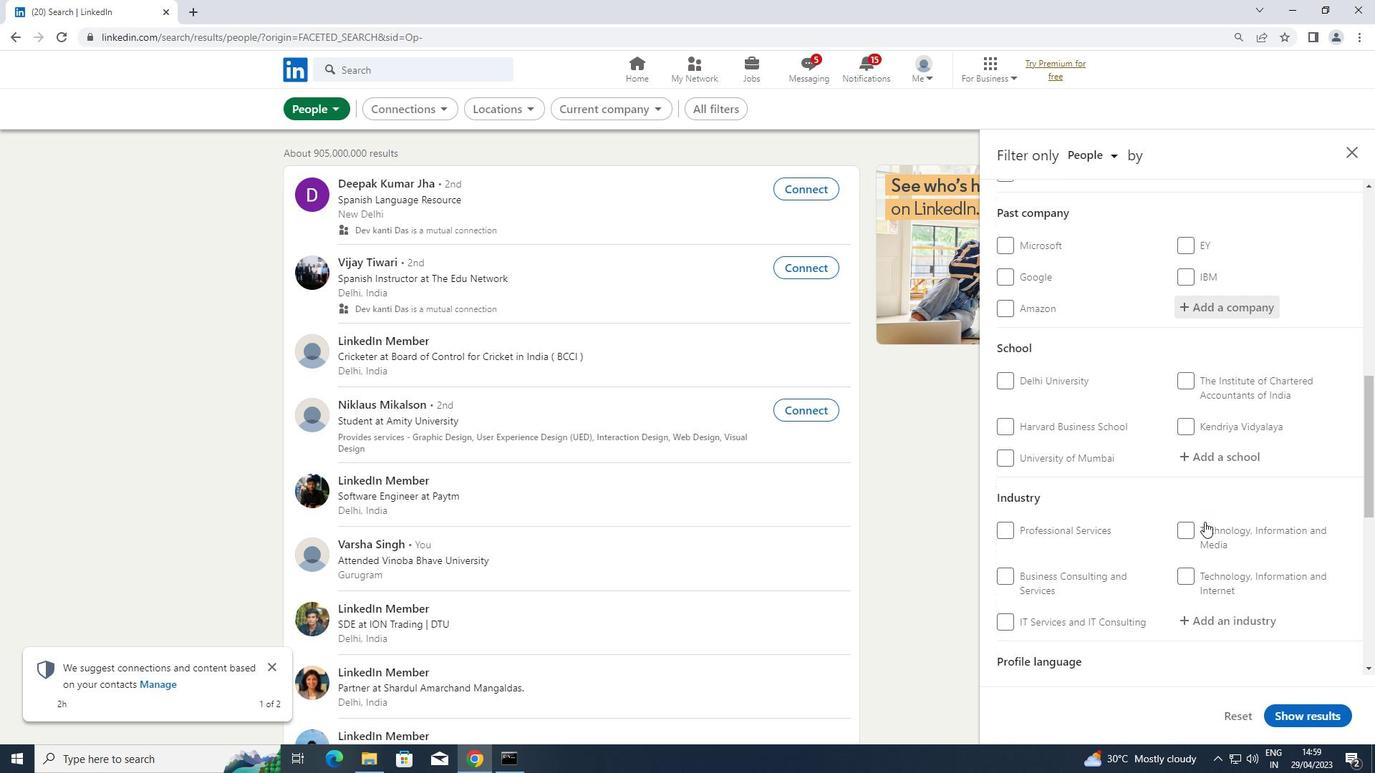 
Action: Mouse scrolled (1205, 521) with delta (0, 0)
Screenshot: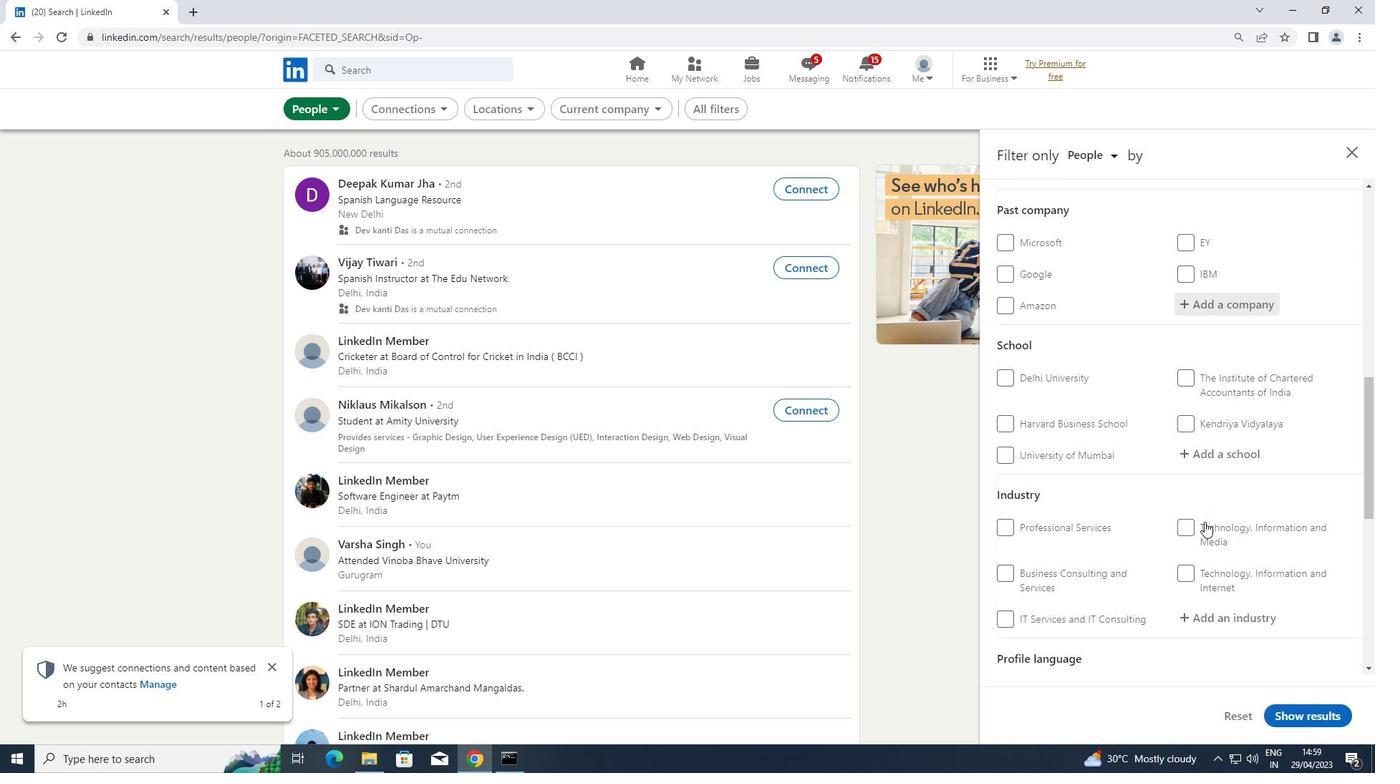 
Action: Mouse moved to (1010, 480)
Screenshot: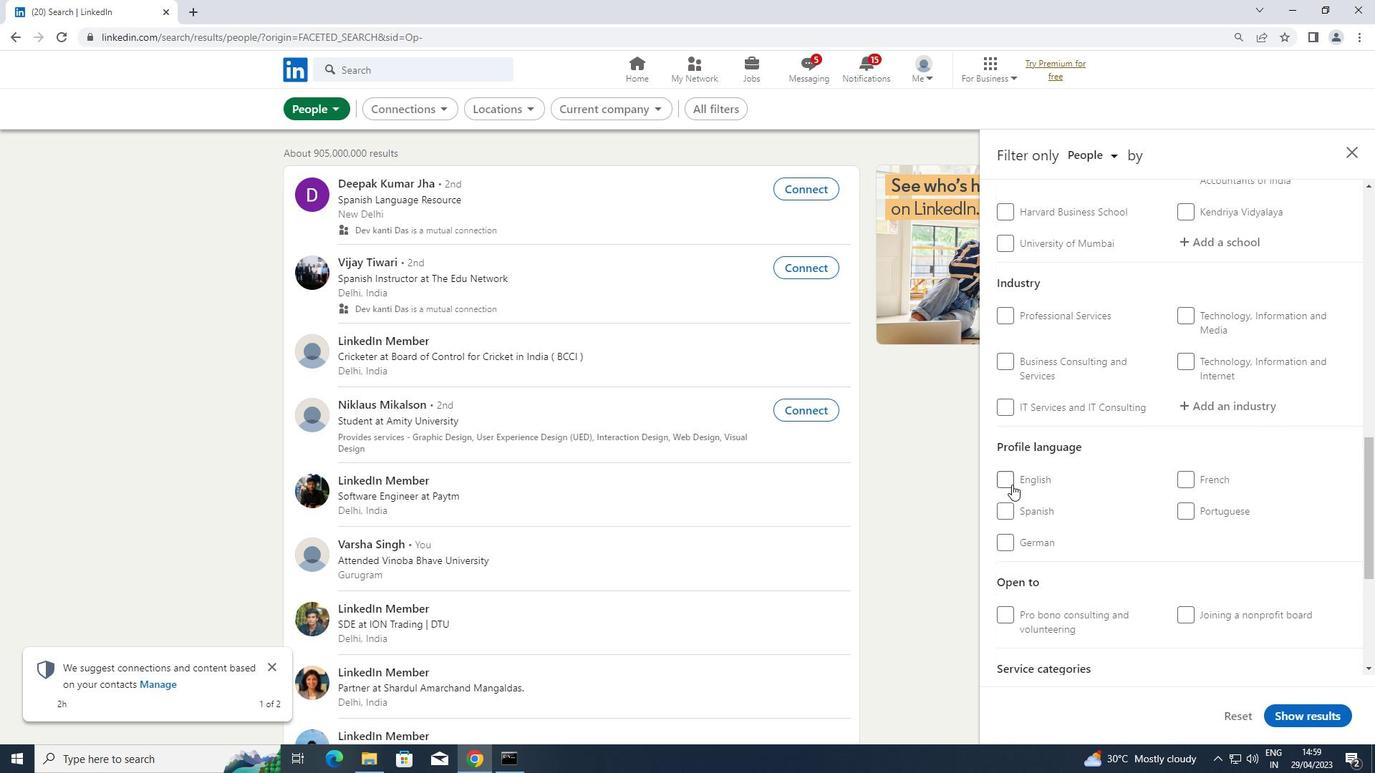 
Action: Mouse pressed left at (1010, 480)
Screenshot: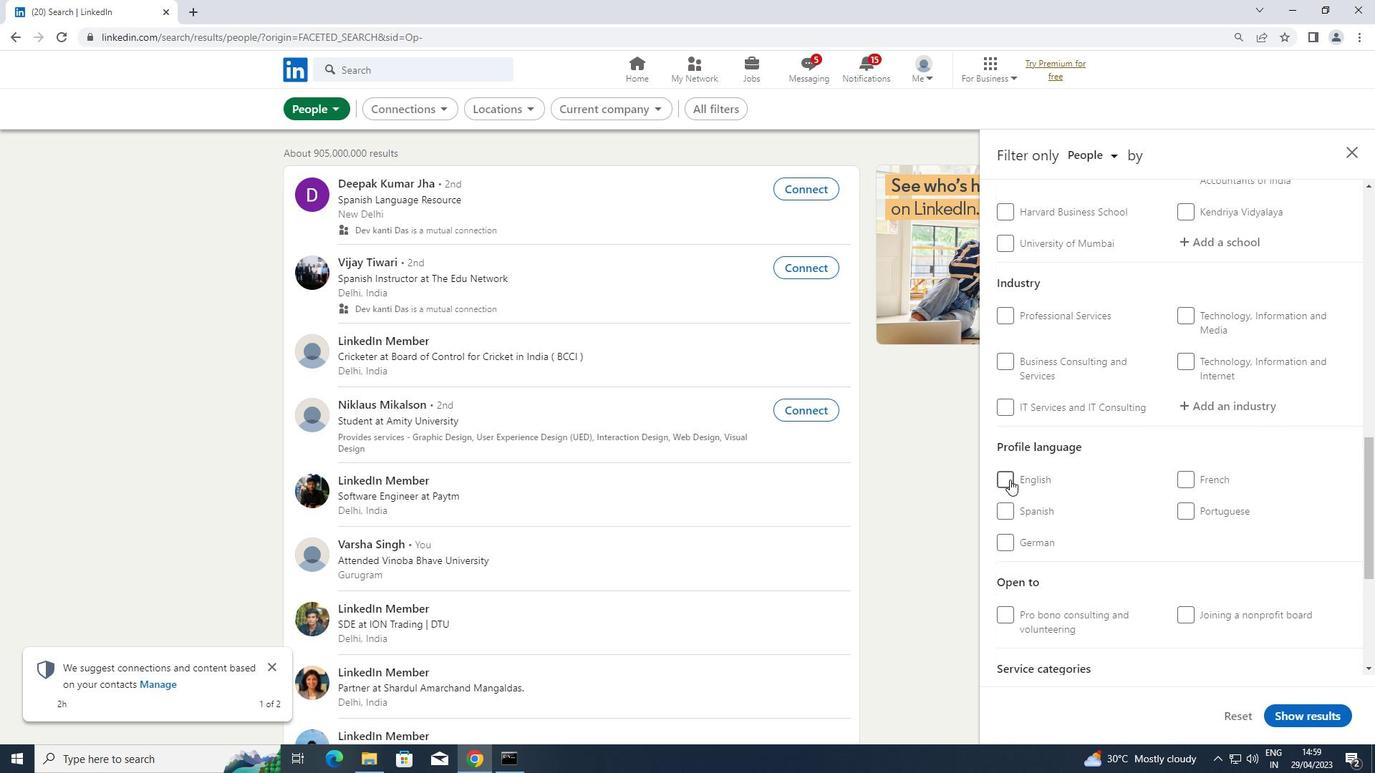 
Action: Mouse moved to (1093, 480)
Screenshot: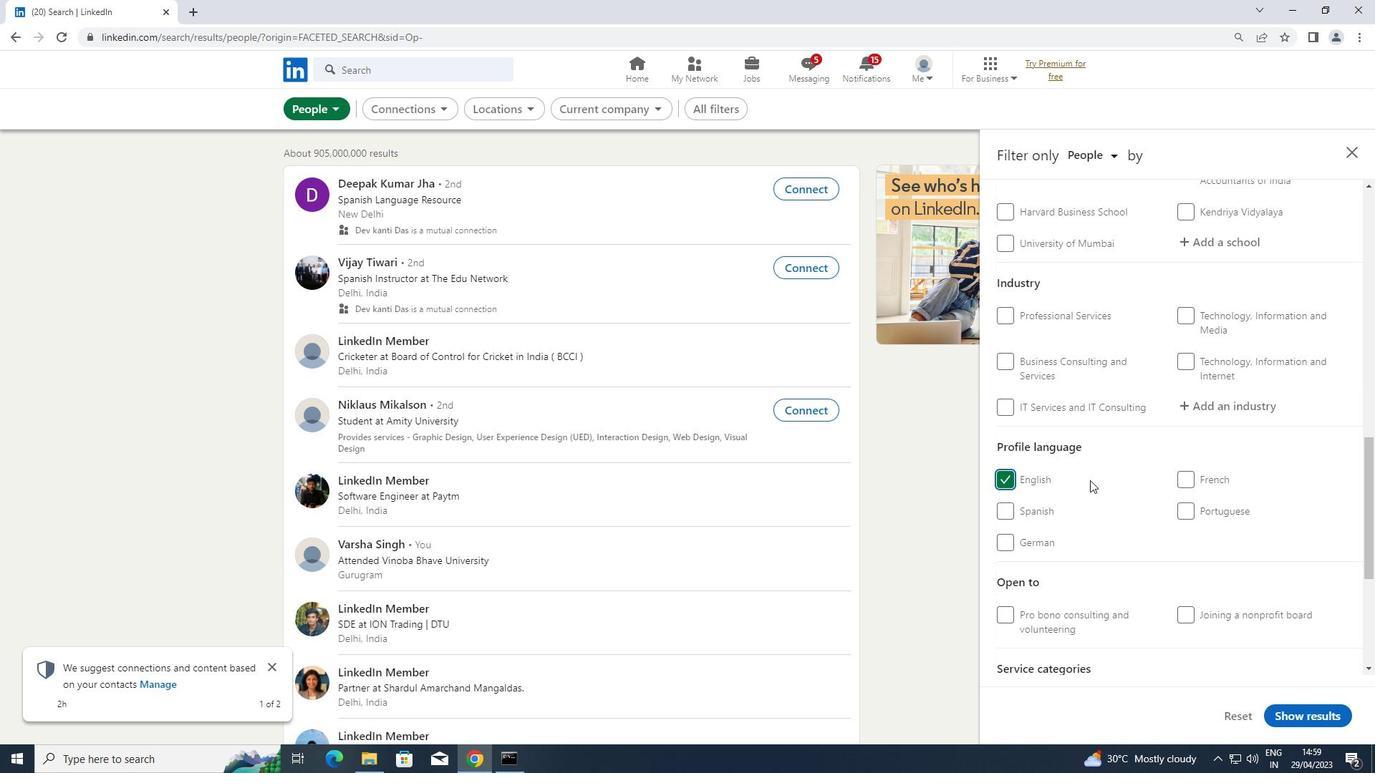 
Action: Mouse scrolled (1093, 481) with delta (0, 0)
Screenshot: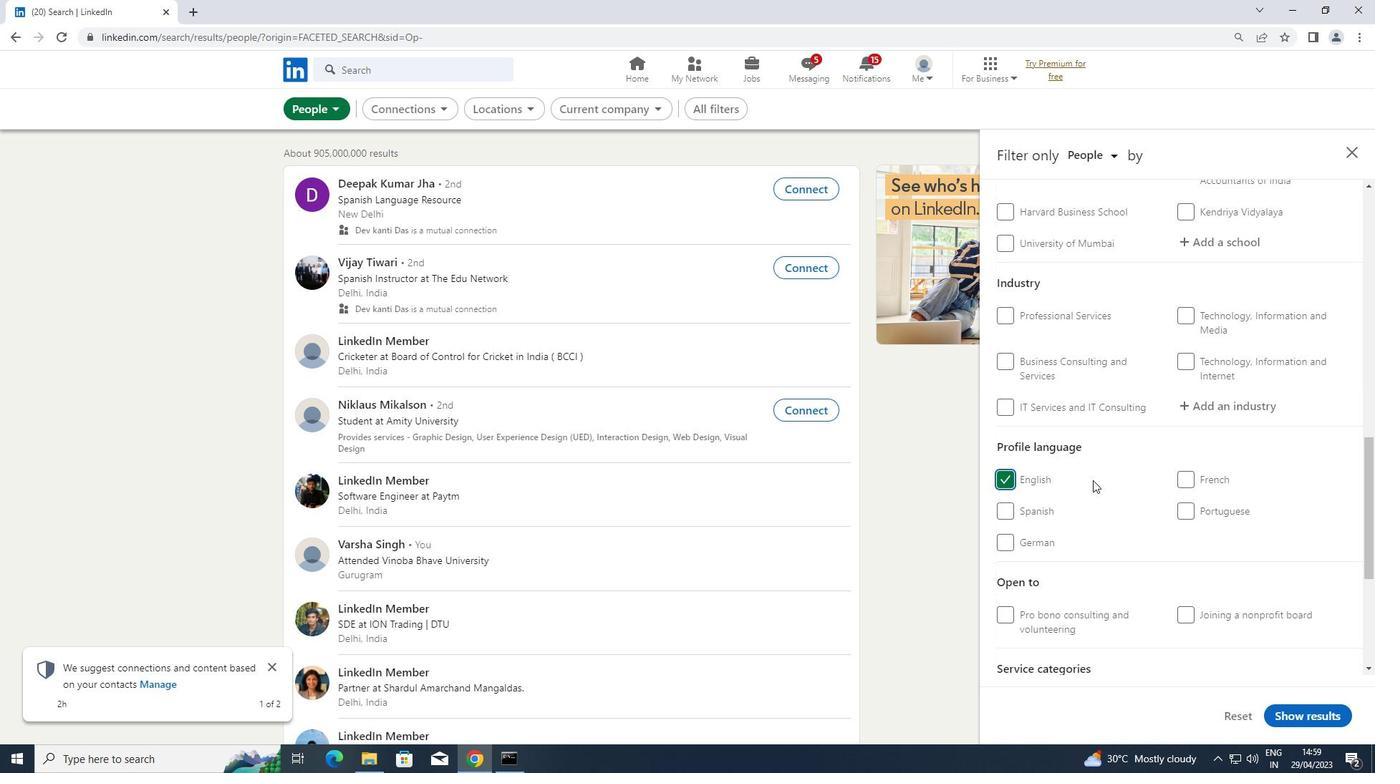 
Action: Mouse scrolled (1093, 481) with delta (0, 0)
Screenshot: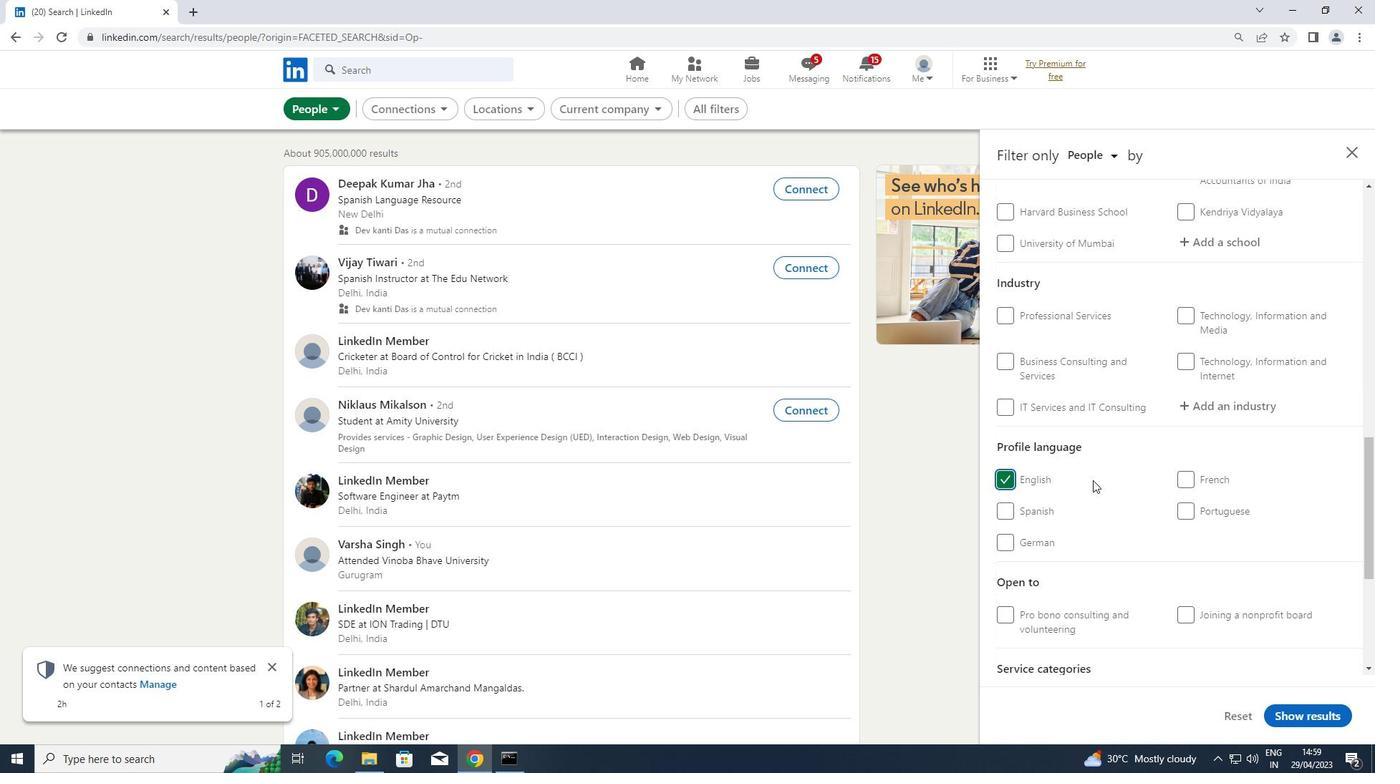 
Action: Mouse scrolled (1093, 481) with delta (0, 0)
Screenshot: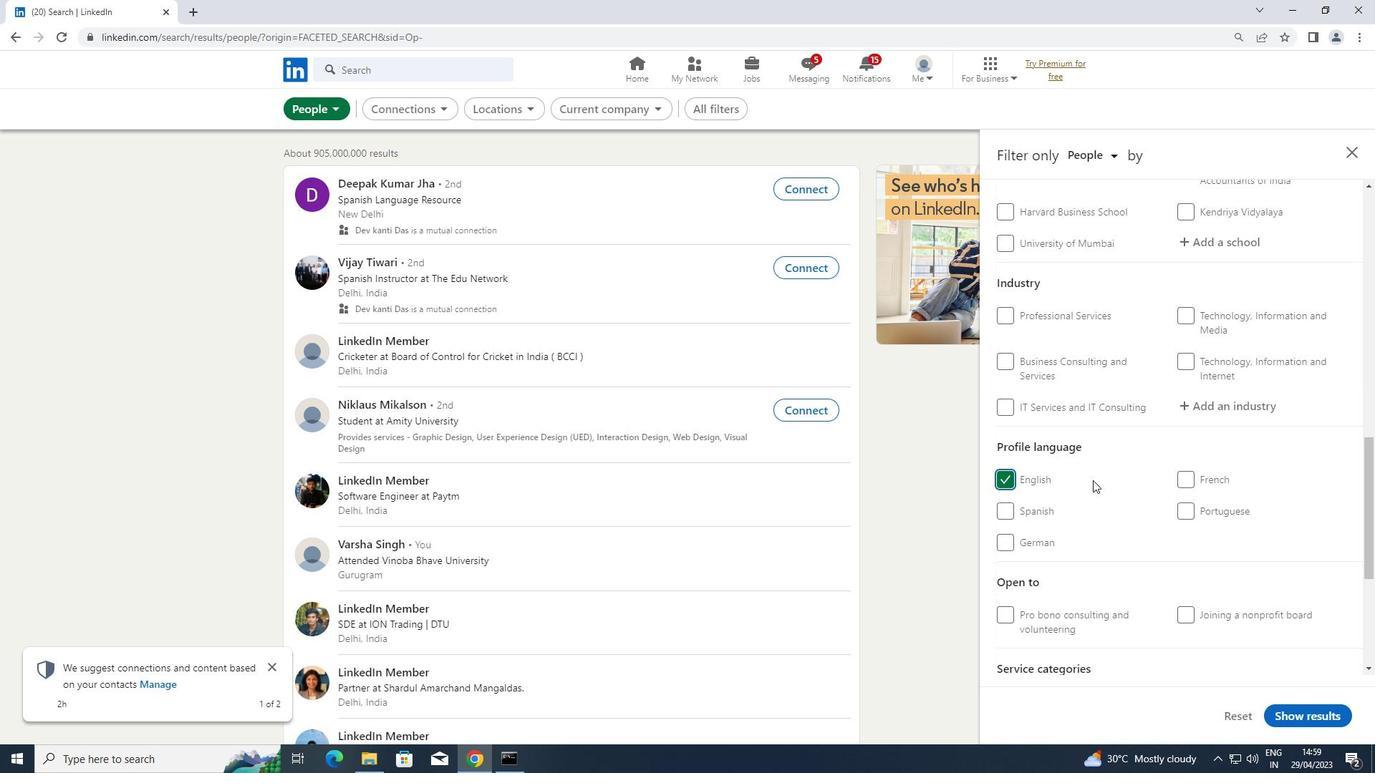 
Action: Mouse scrolled (1093, 481) with delta (0, 0)
Screenshot: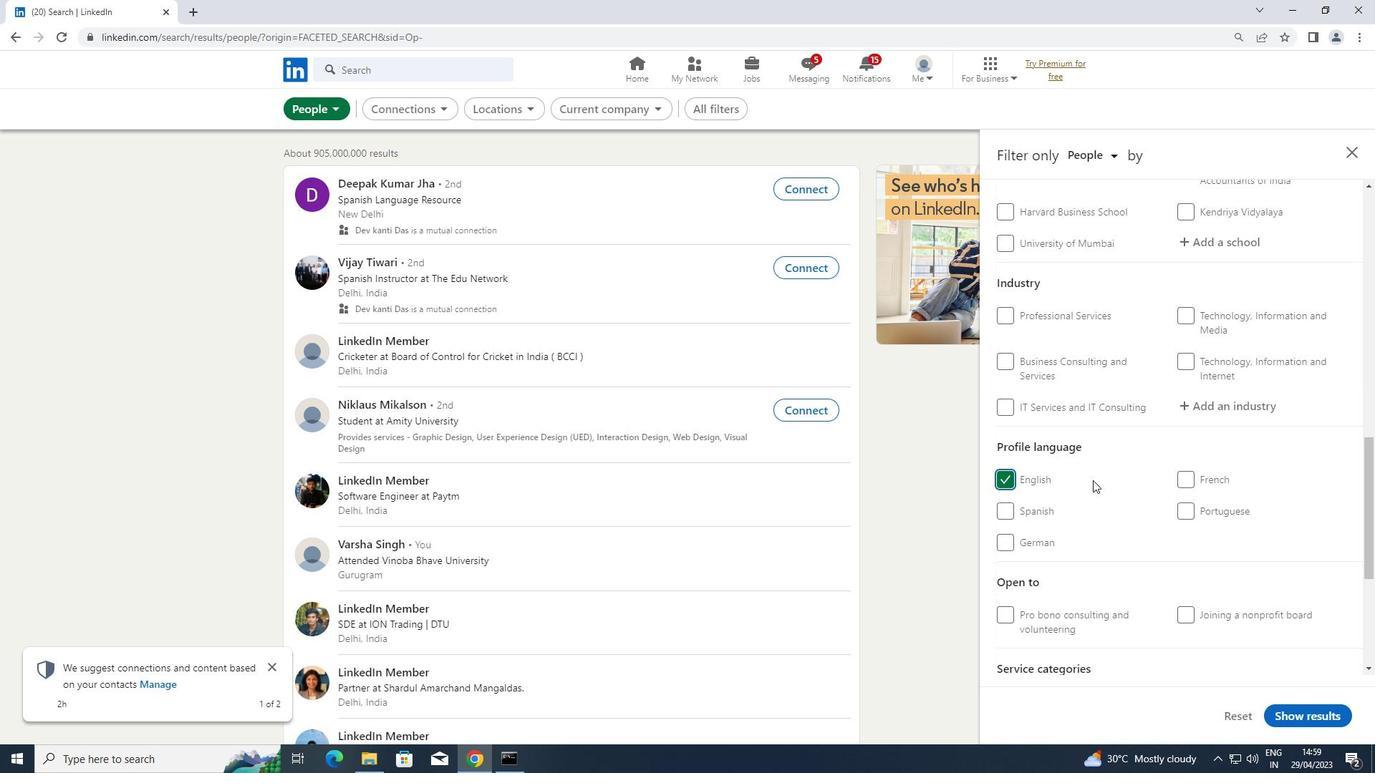 
Action: Mouse moved to (1101, 475)
Screenshot: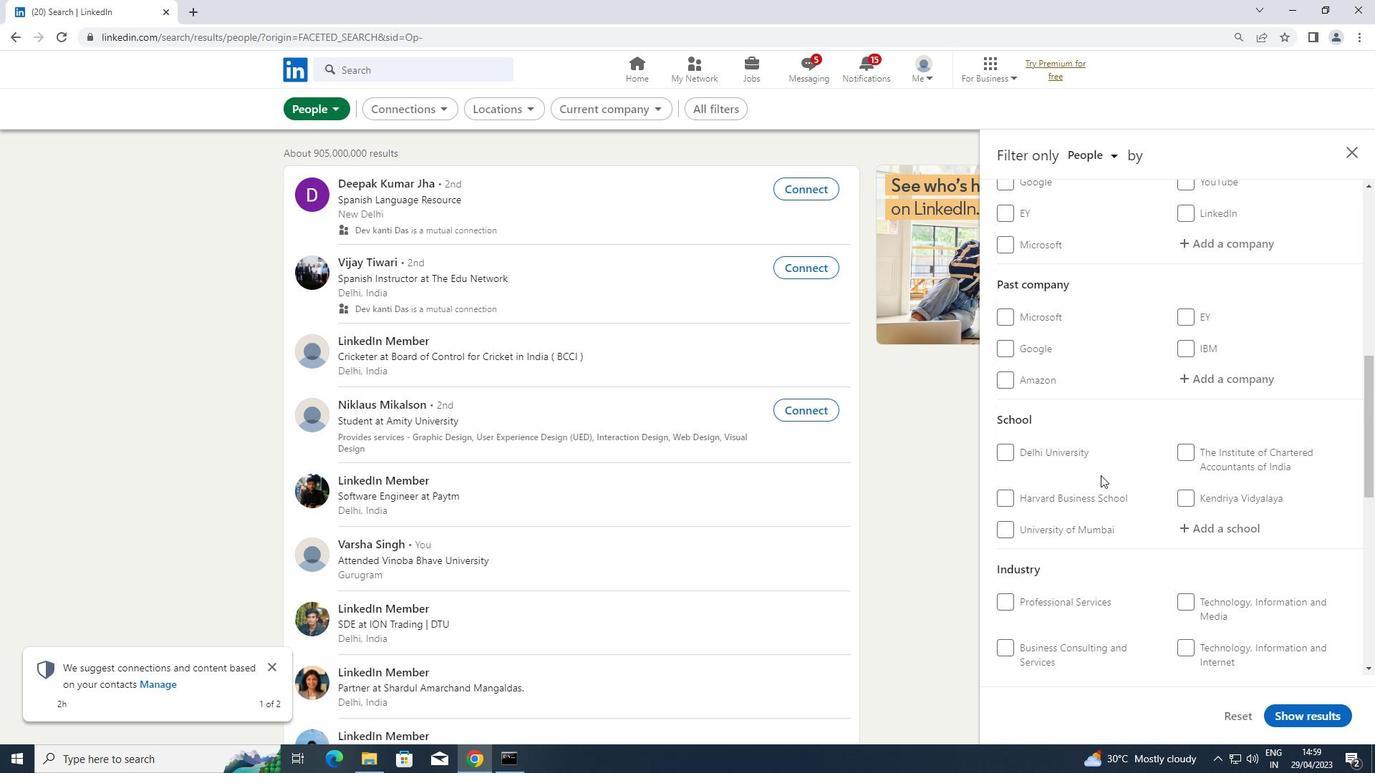 
Action: Mouse scrolled (1101, 476) with delta (0, 0)
Screenshot: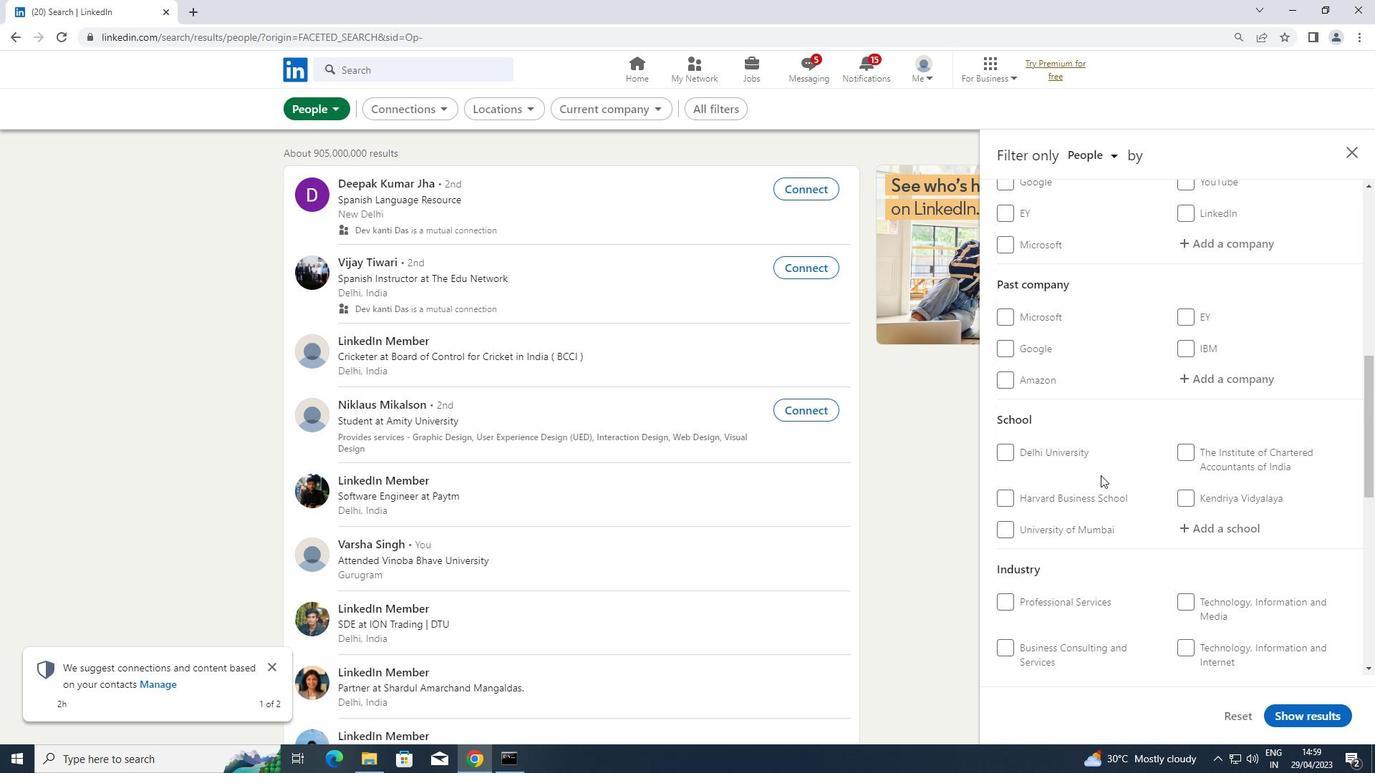 
Action: Mouse moved to (1243, 318)
Screenshot: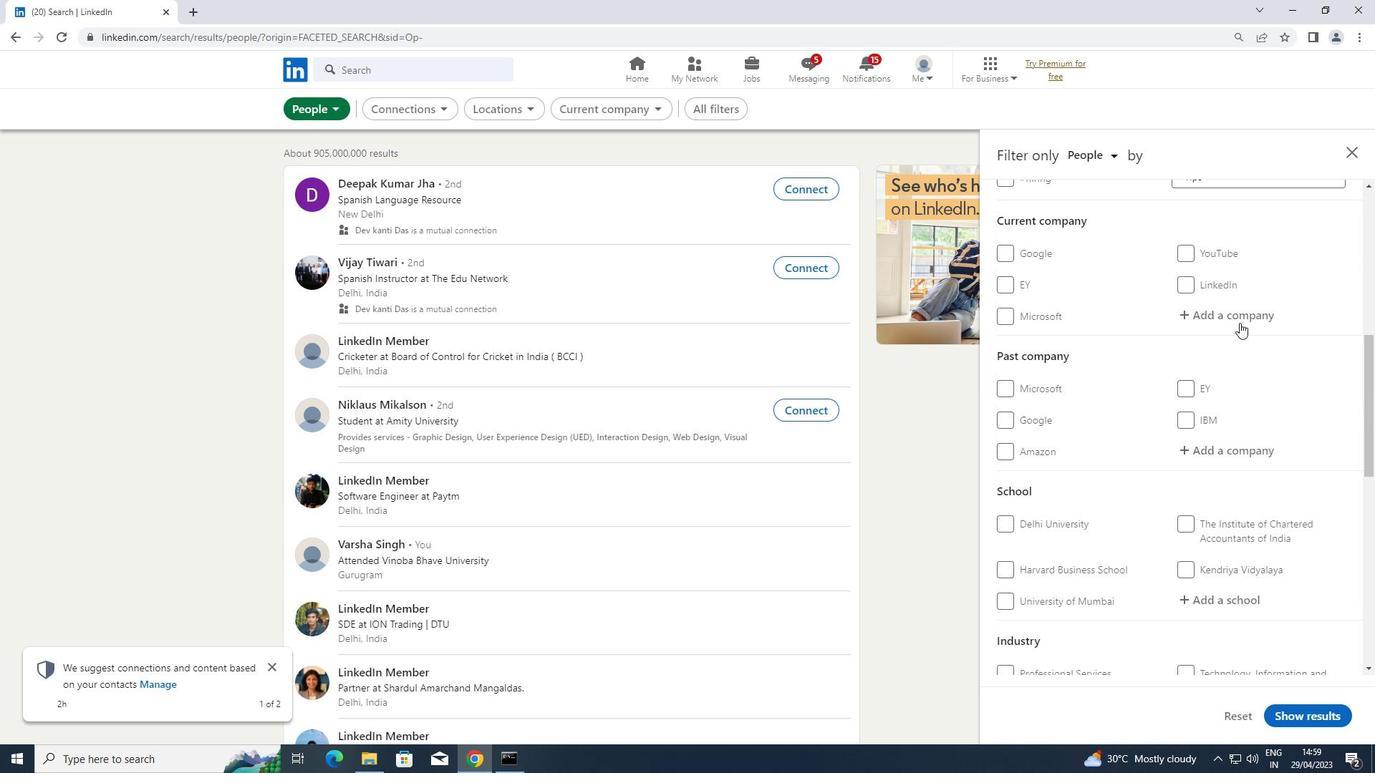 
Action: Mouse pressed left at (1243, 318)
Screenshot: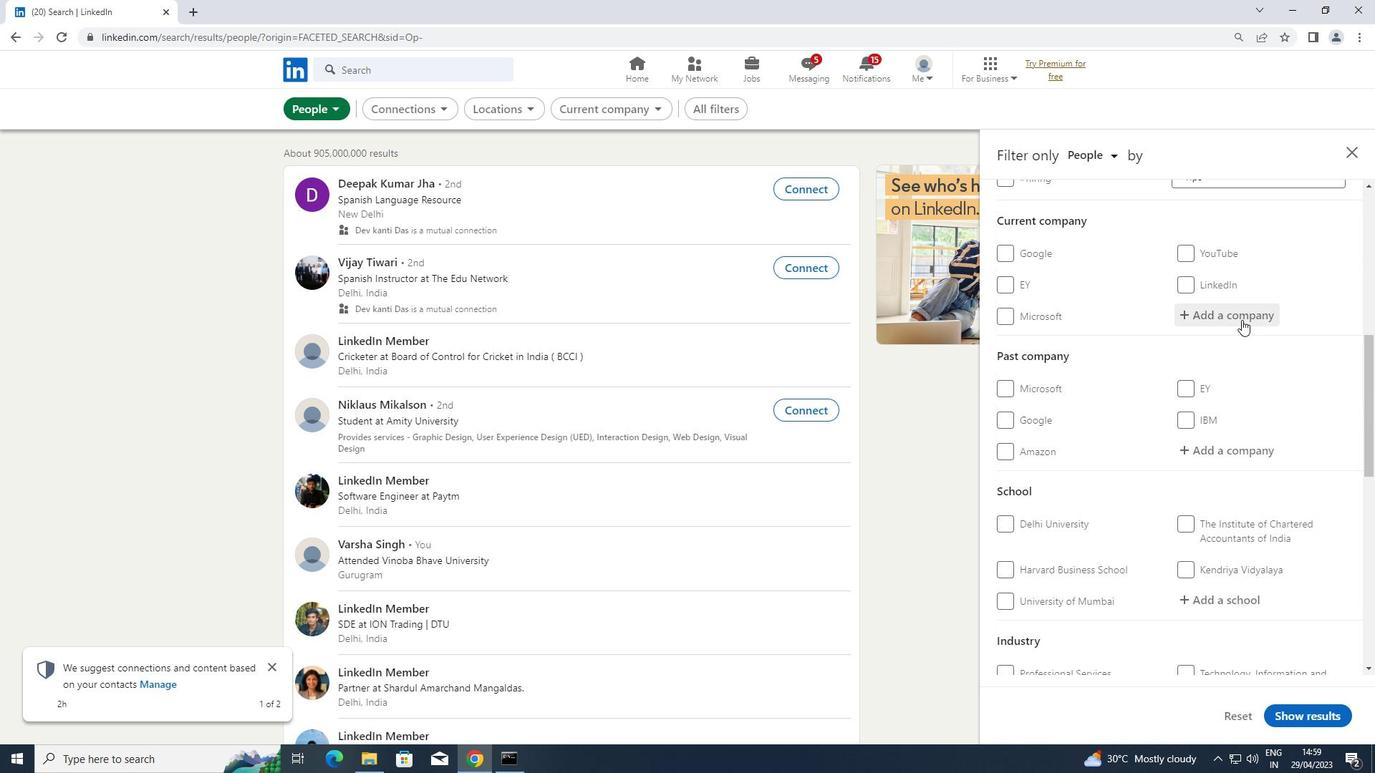 
Action: Key pressed <Key.shift>FICCI
Screenshot: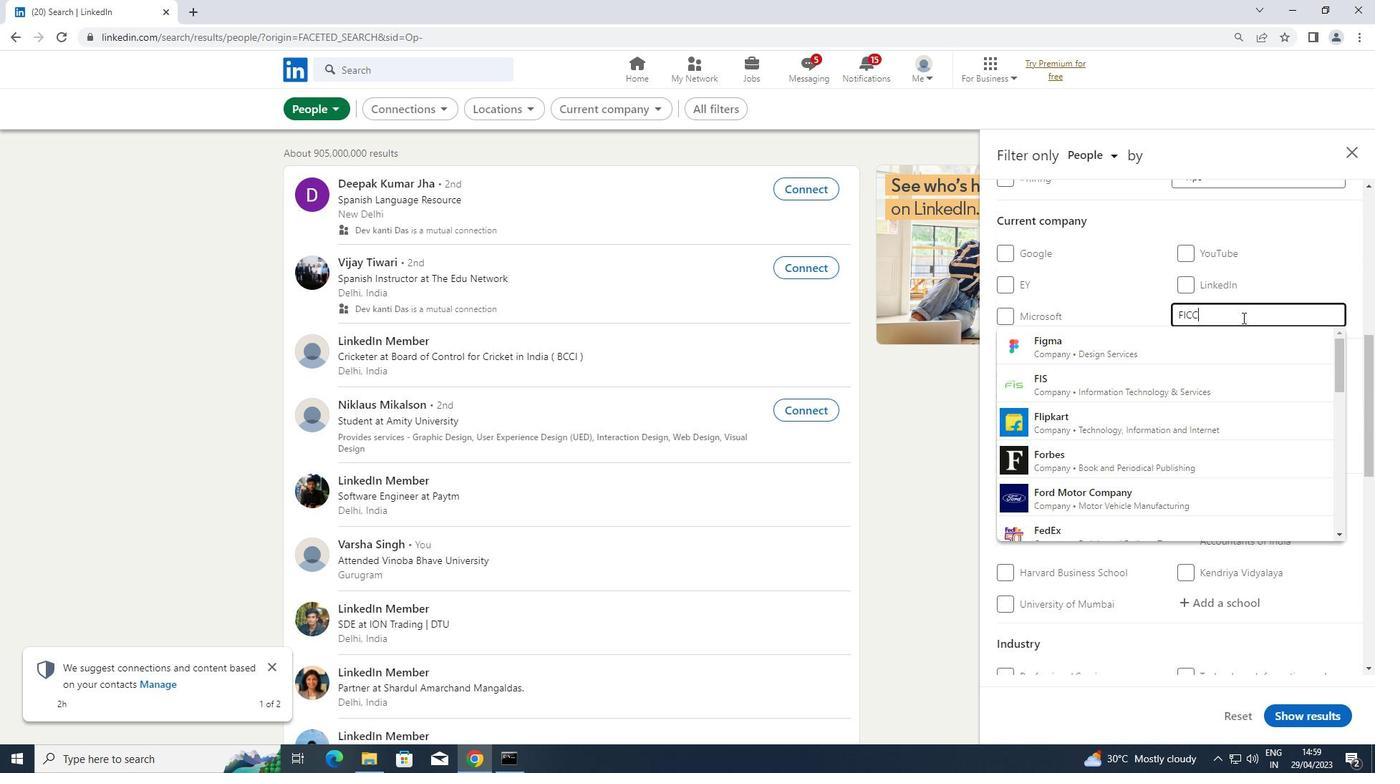 
Action: Mouse moved to (1185, 336)
Screenshot: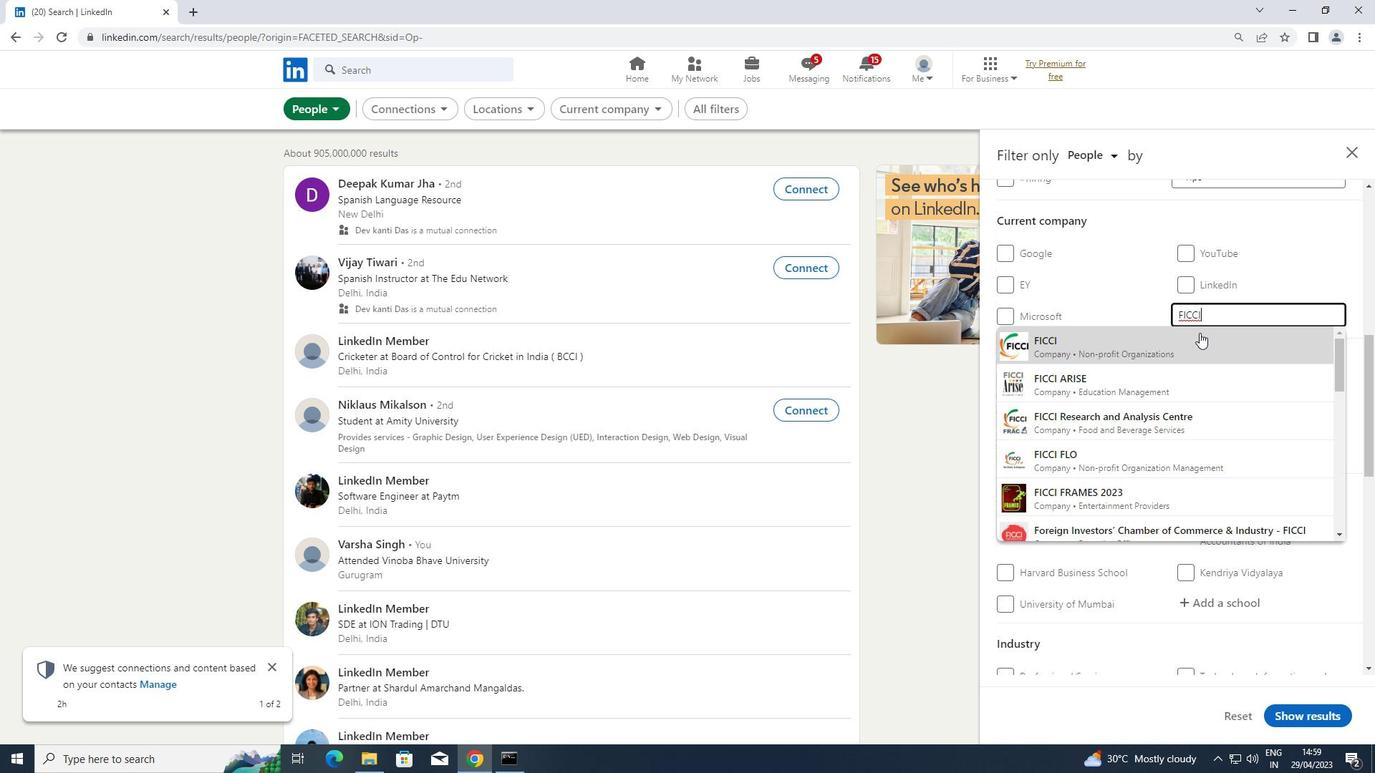 
Action: Mouse pressed left at (1185, 336)
Screenshot: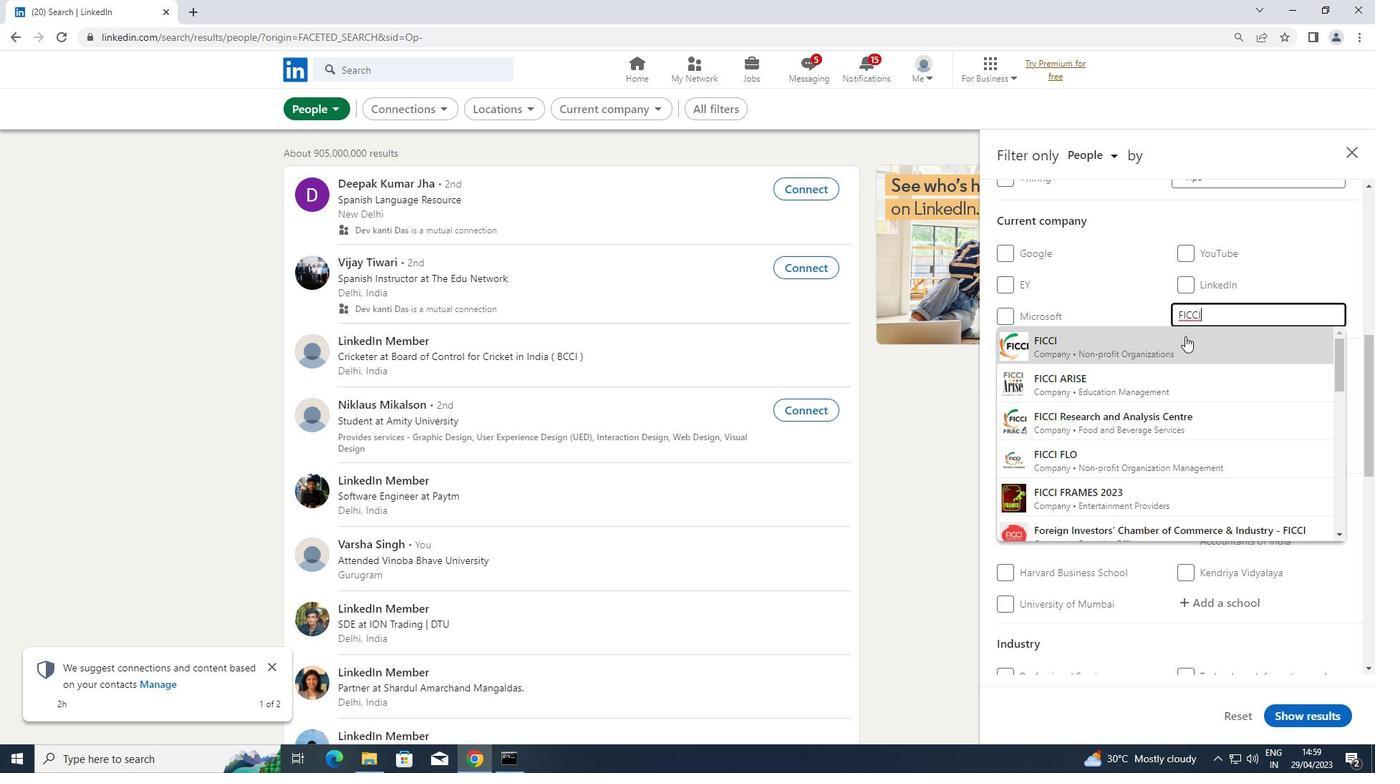 
Action: Mouse scrolled (1185, 336) with delta (0, 0)
Screenshot: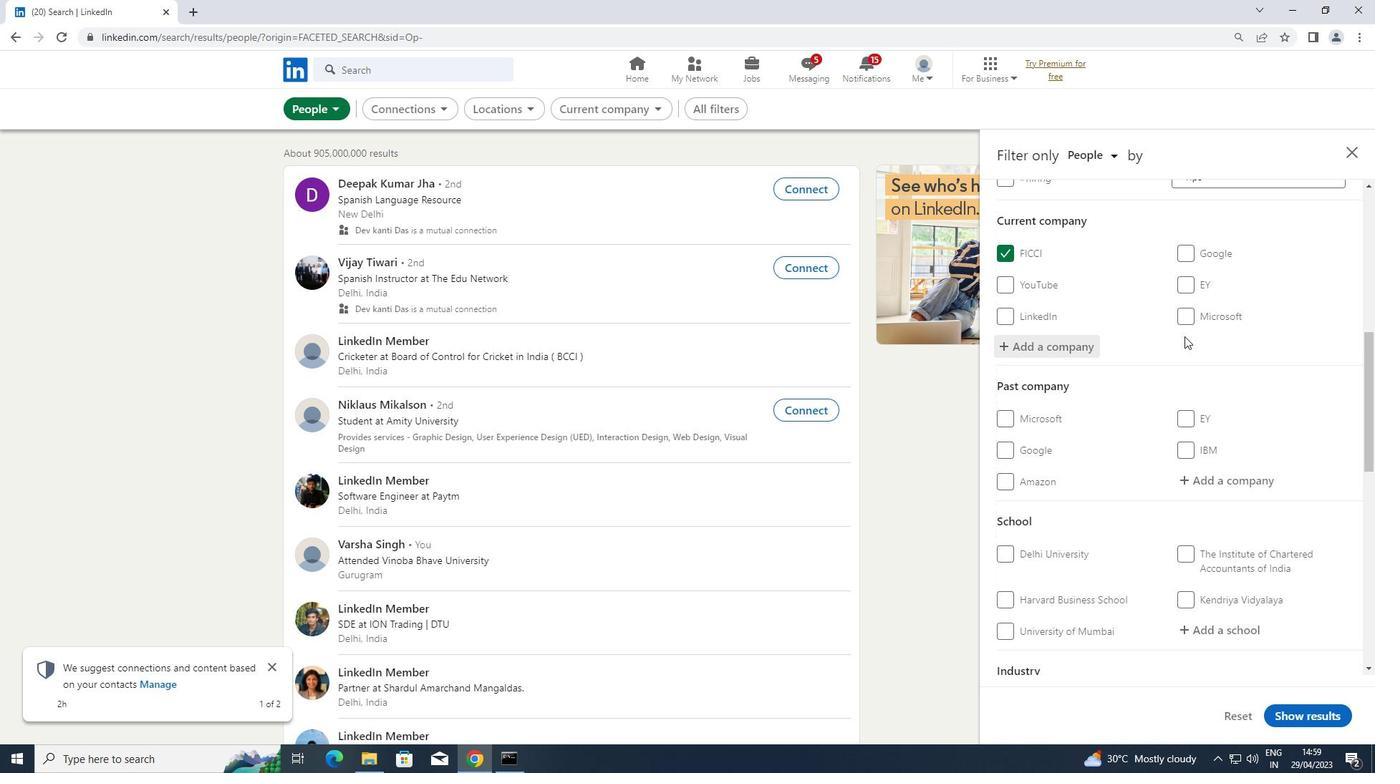 
Action: Mouse scrolled (1185, 336) with delta (0, 0)
Screenshot: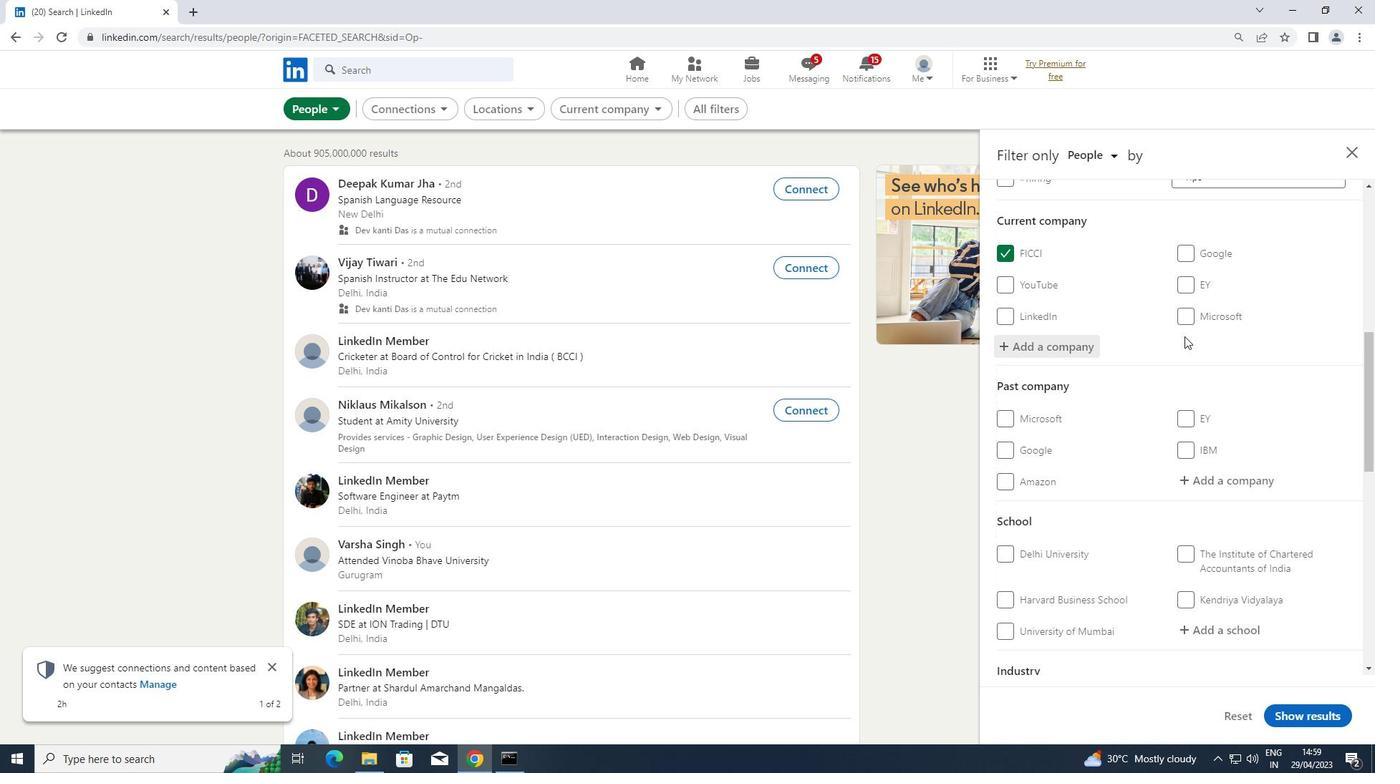 
Action: Mouse scrolled (1185, 336) with delta (0, 0)
Screenshot: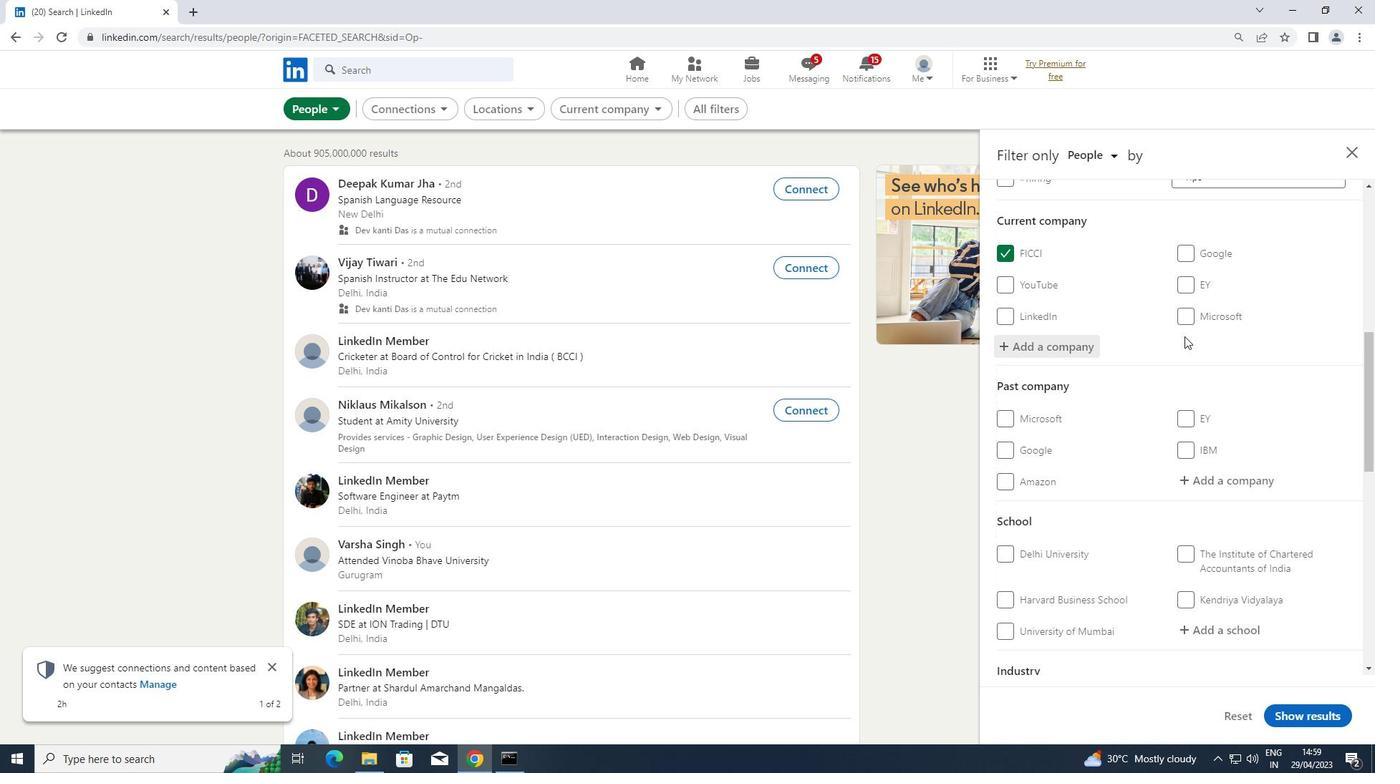 
Action: Mouse moved to (1219, 412)
Screenshot: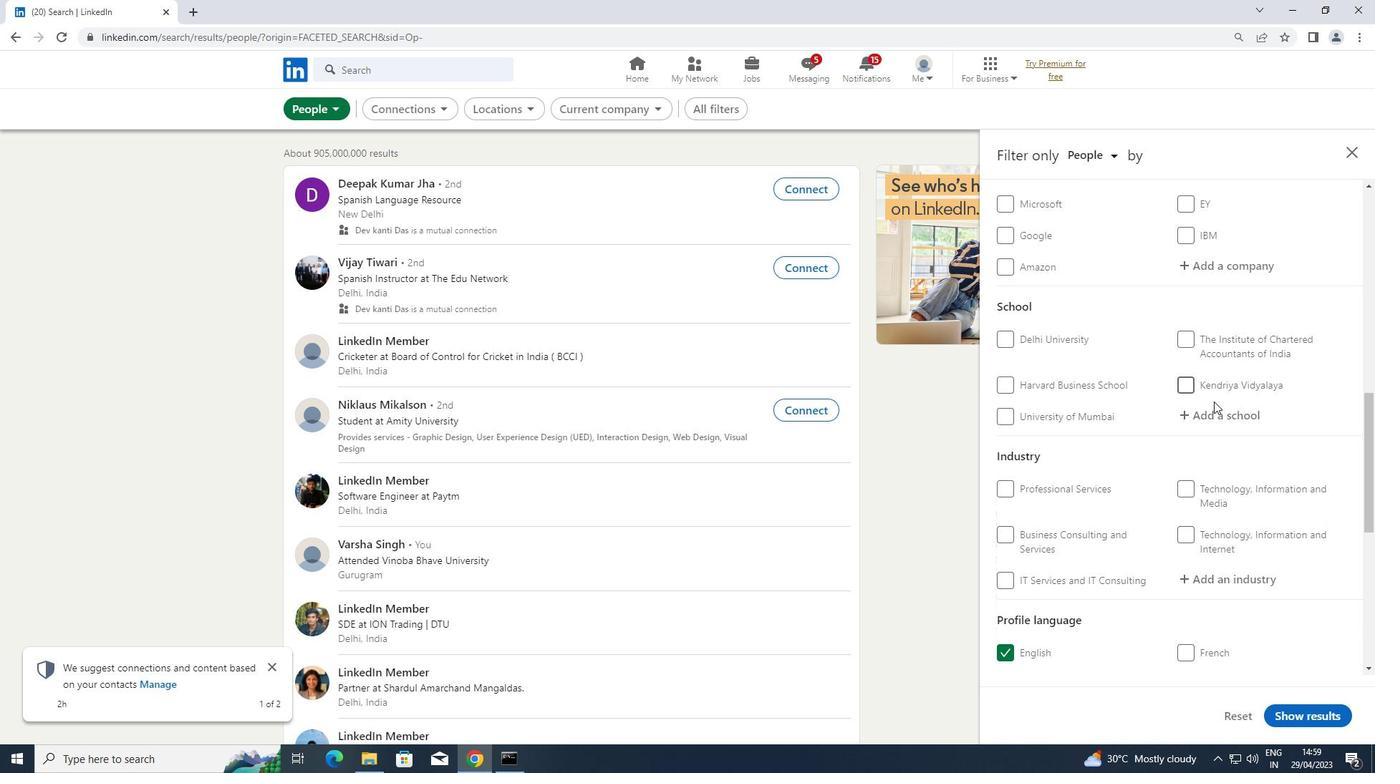 
Action: Mouse pressed left at (1219, 412)
Screenshot: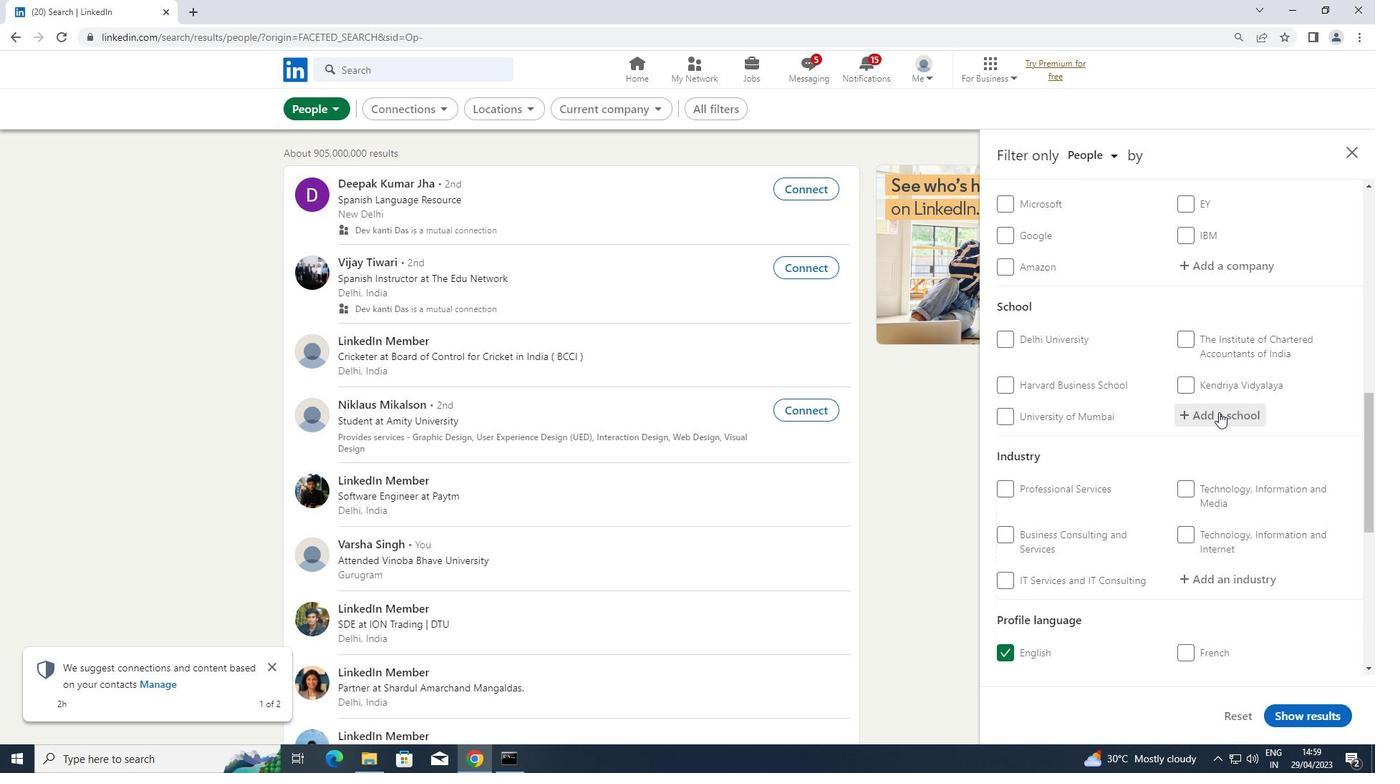 
Action: Key pressed <Key.shift>LISAA
Screenshot: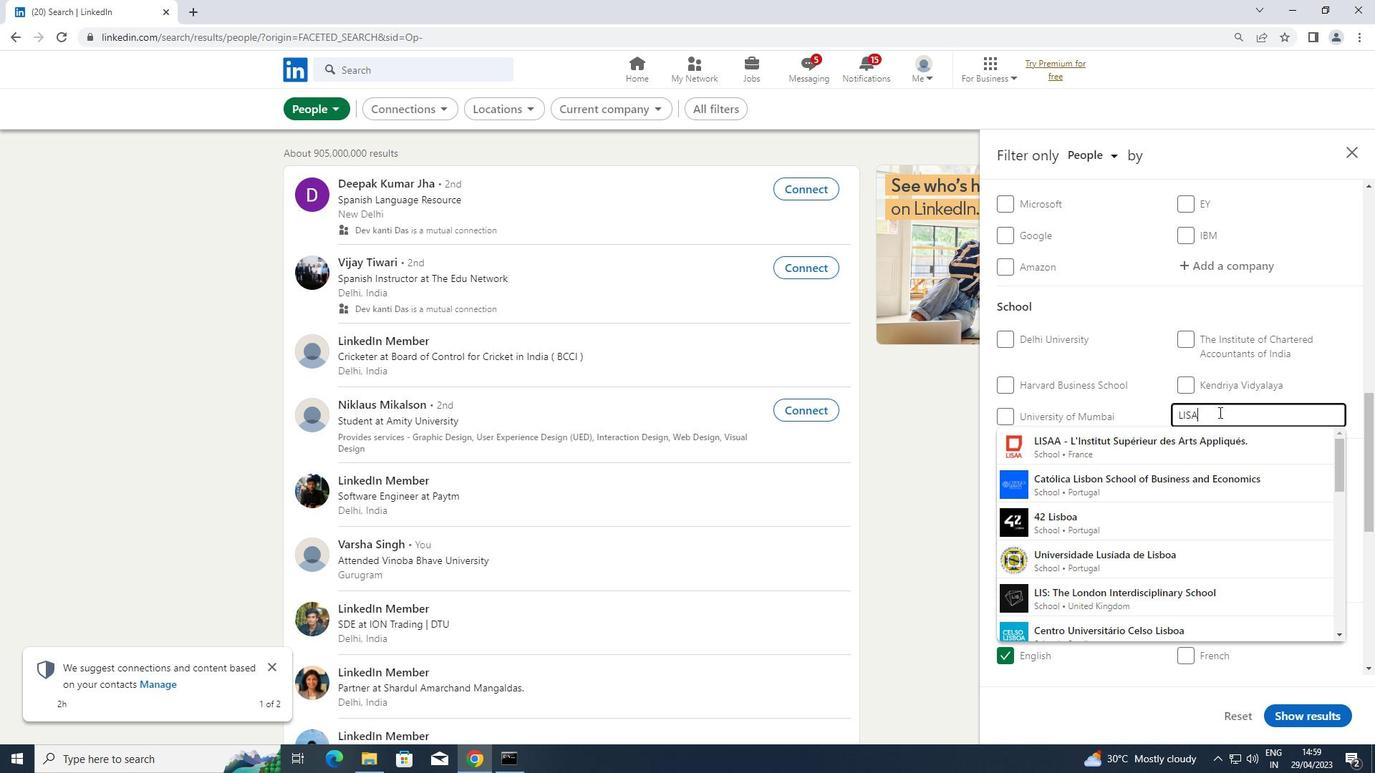 
Action: Mouse moved to (1172, 444)
Screenshot: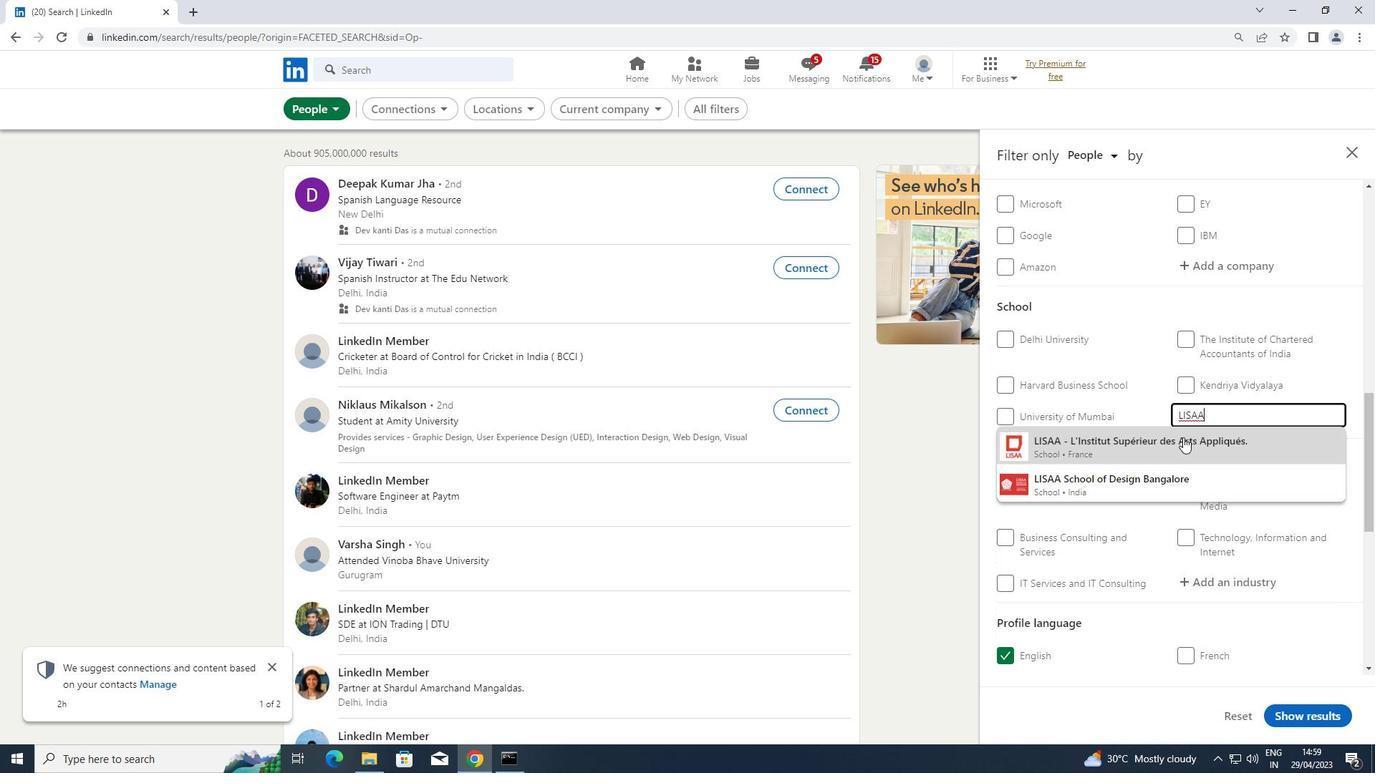 
Action: Mouse pressed left at (1172, 444)
Screenshot: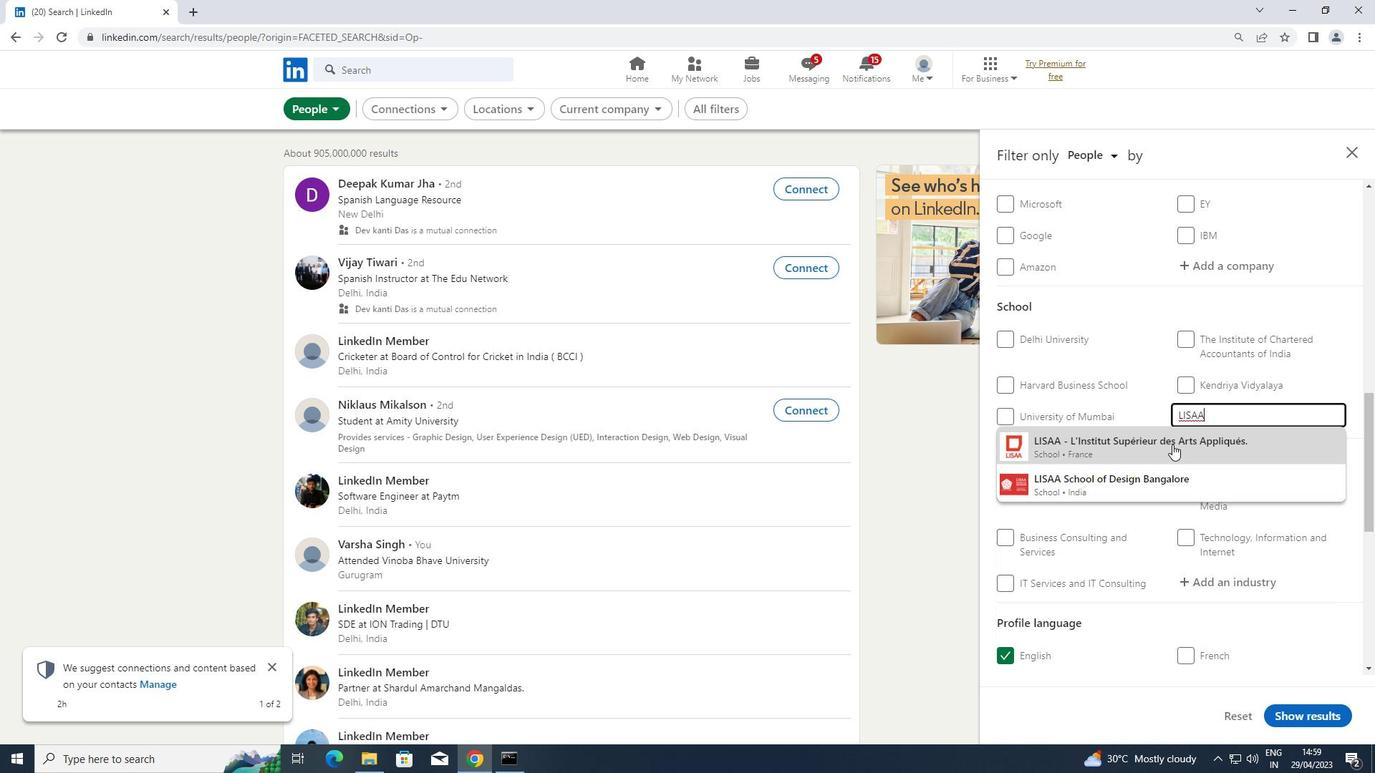 
Action: Mouse scrolled (1172, 444) with delta (0, 0)
Screenshot: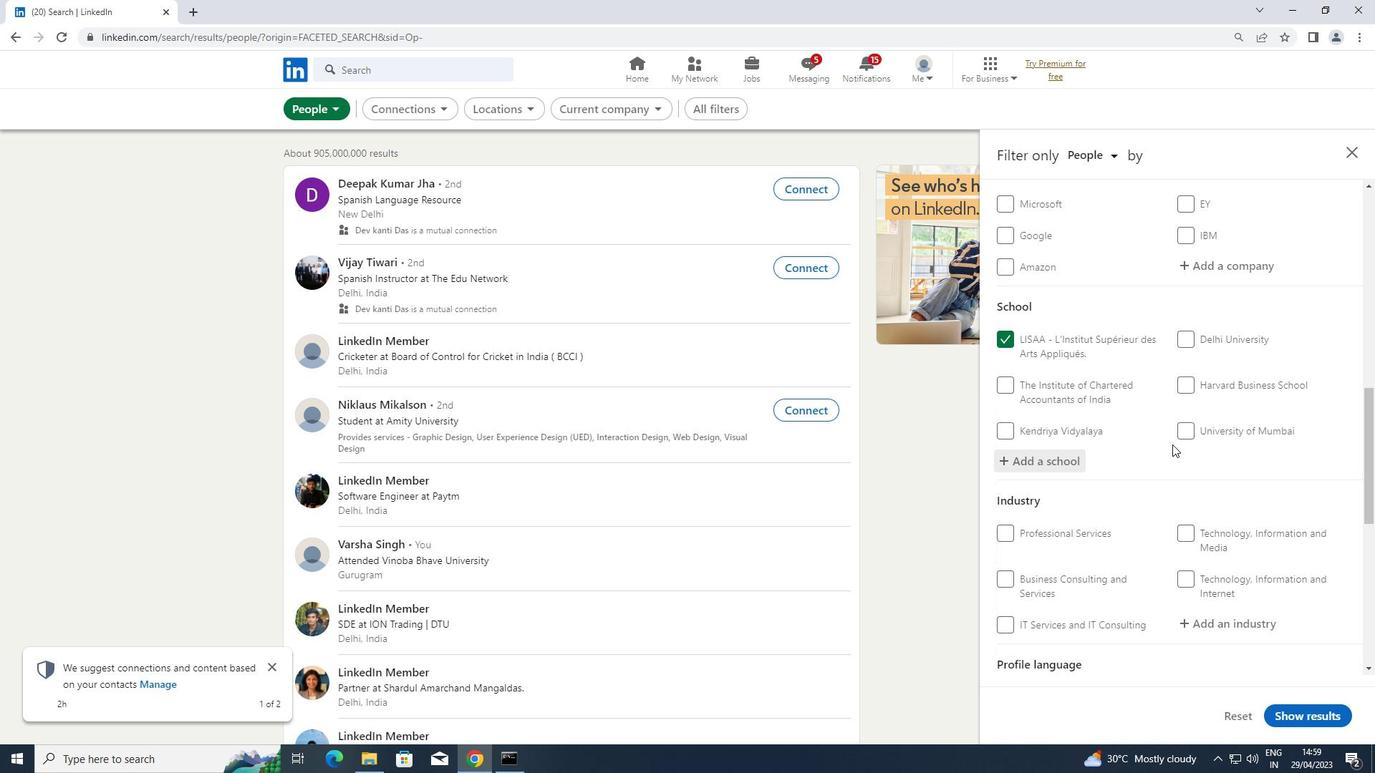 
Action: Mouse scrolled (1172, 444) with delta (0, 0)
Screenshot: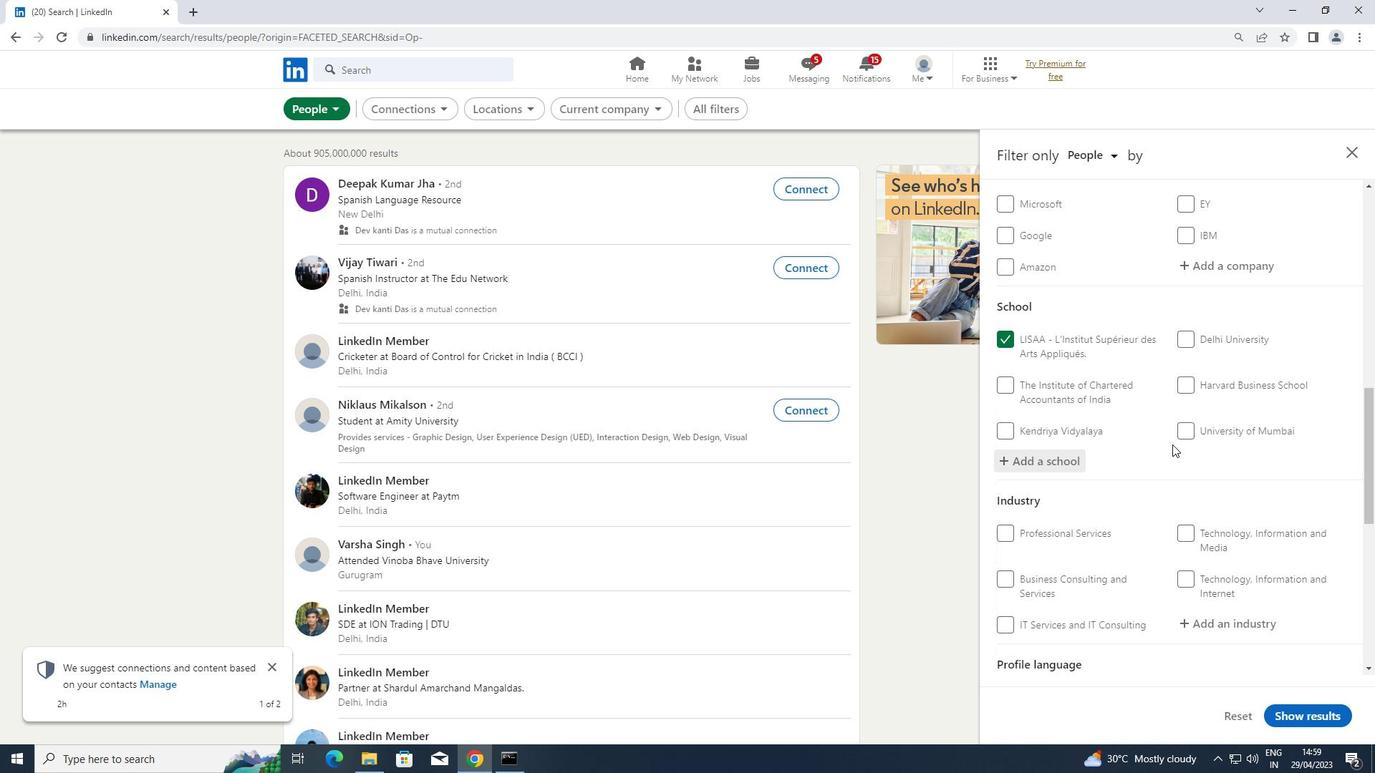 
Action: Mouse scrolled (1172, 444) with delta (0, 0)
Screenshot: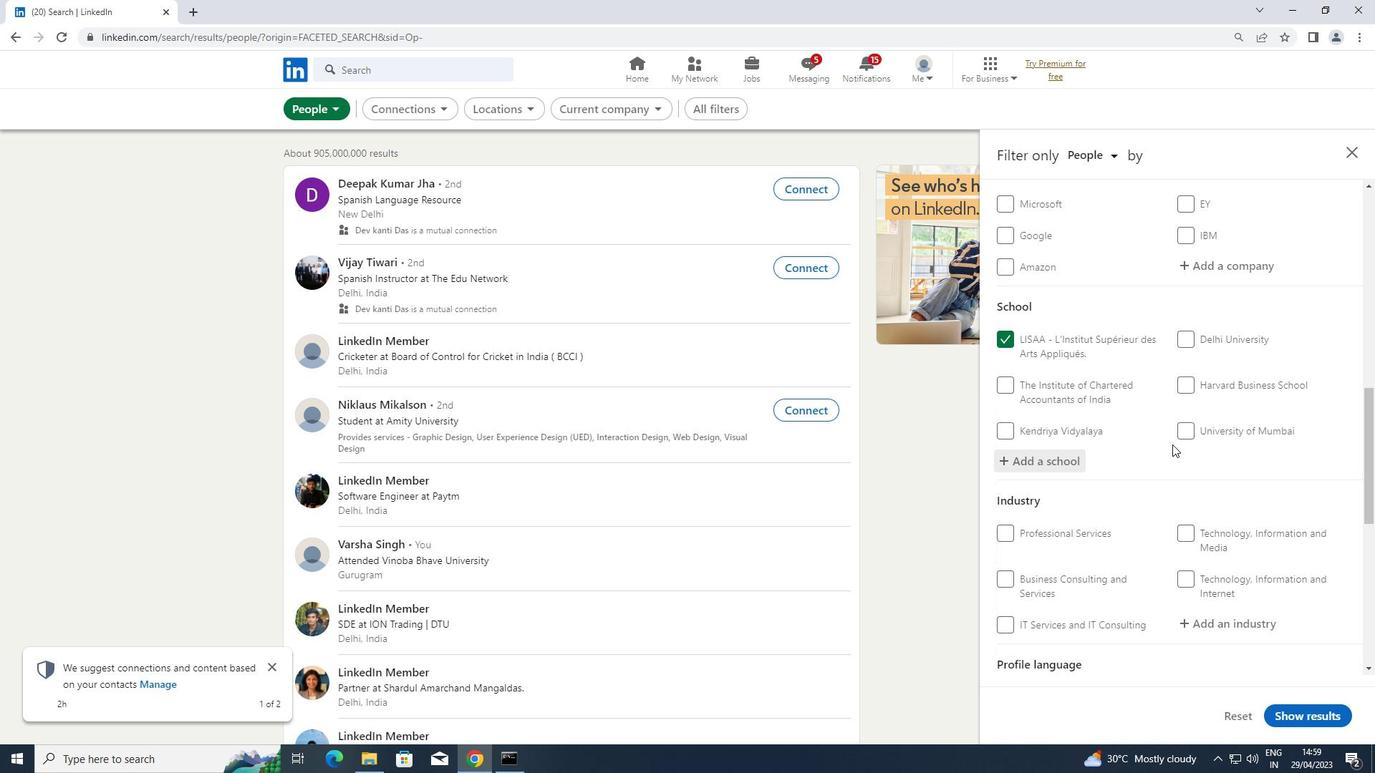 
Action: Mouse moved to (1242, 411)
Screenshot: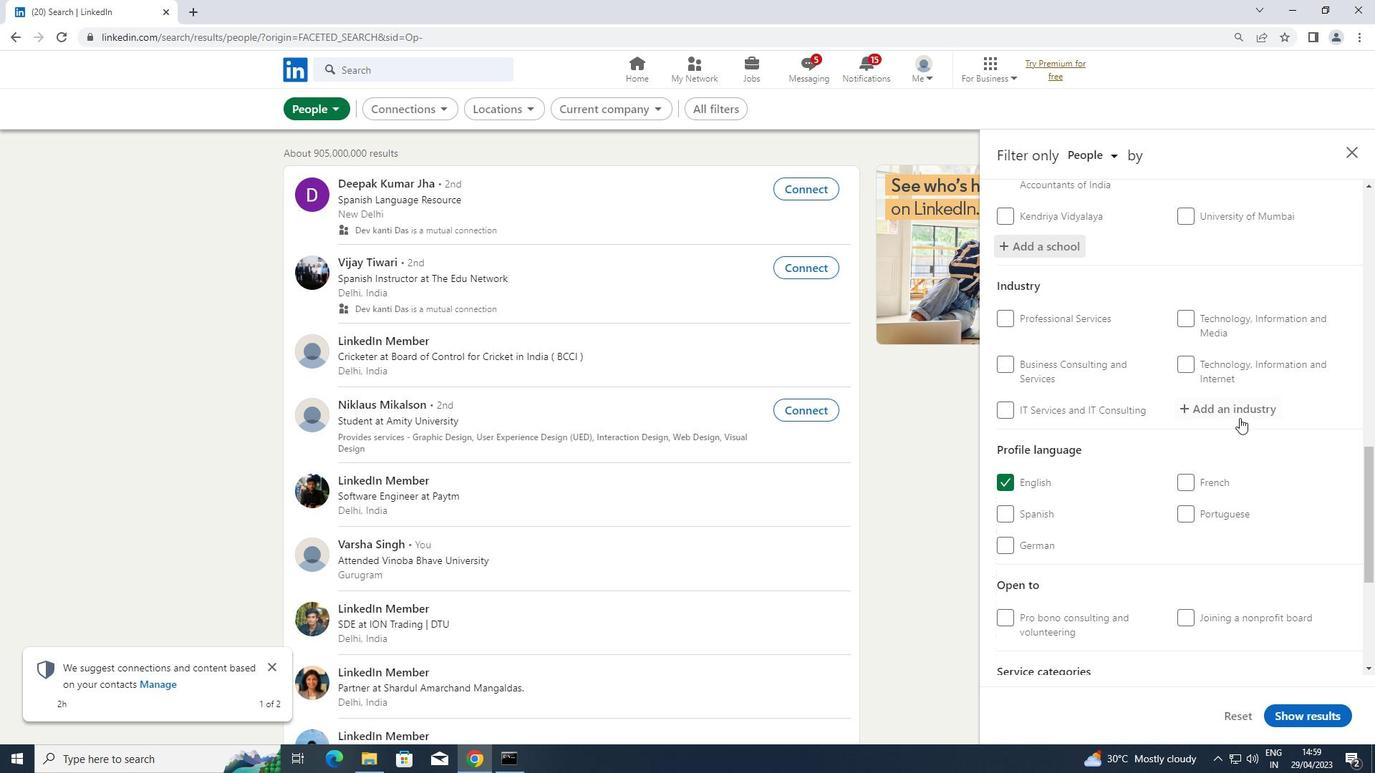 
Action: Mouse pressed left at (1242, 411)
Screenshot: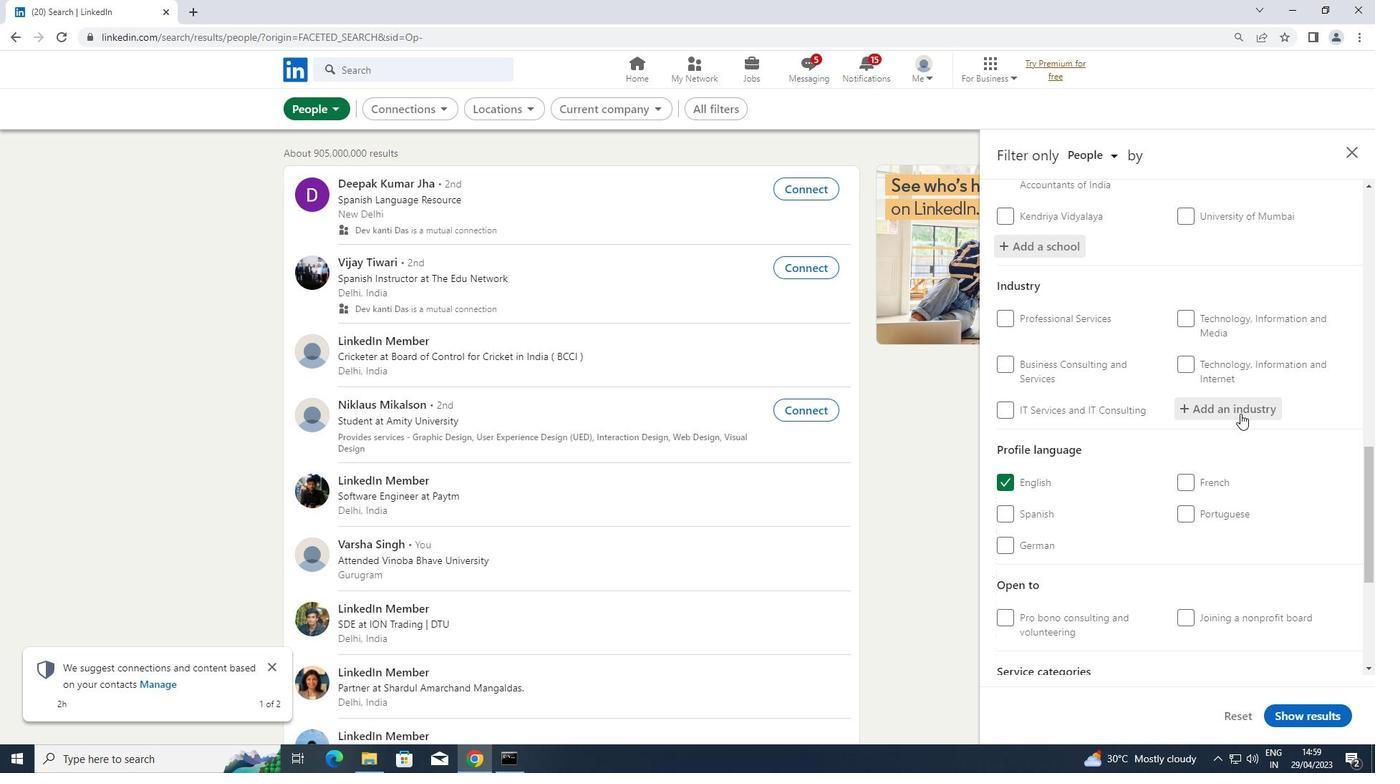 
Action: Key pressed <Key.shift>ZOOS
Screenshot: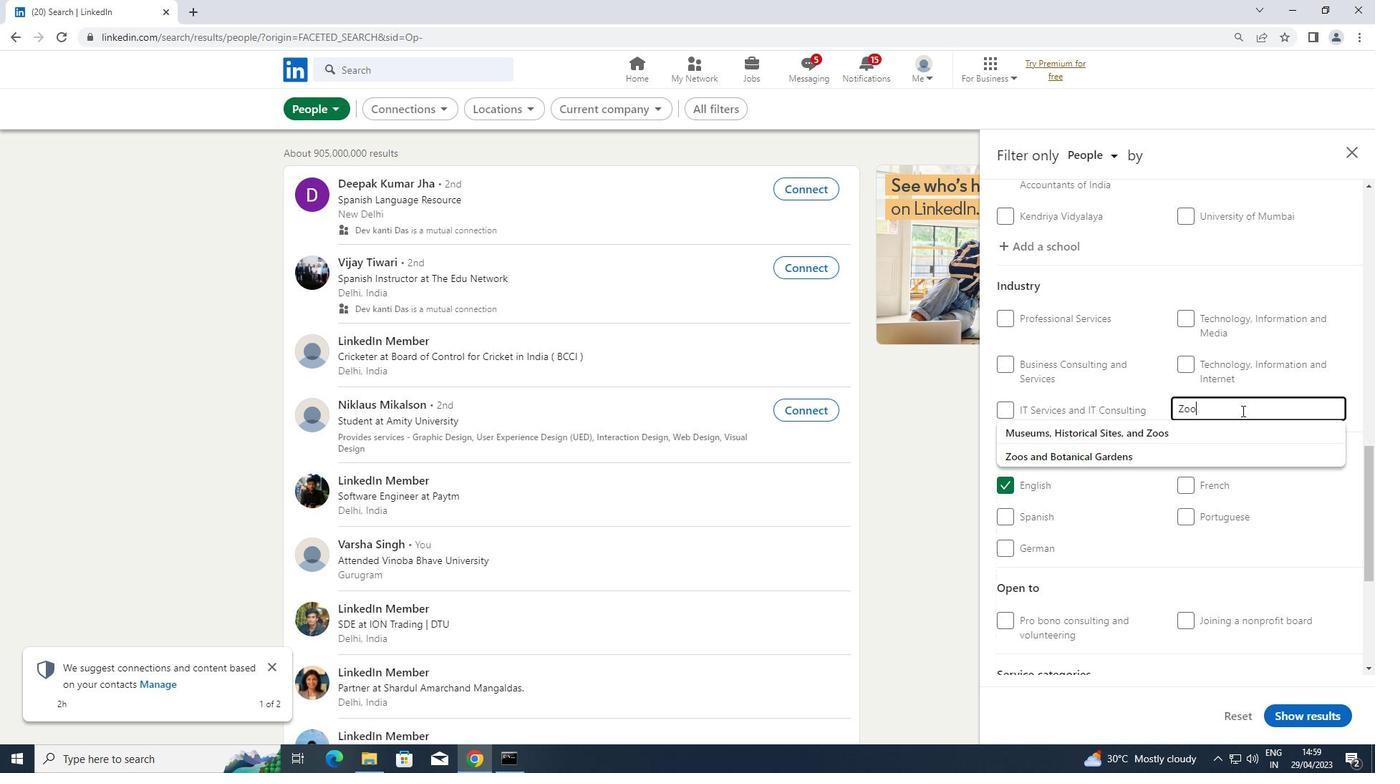 
Action: Mouse moved to (1132, 452)
Screenshot: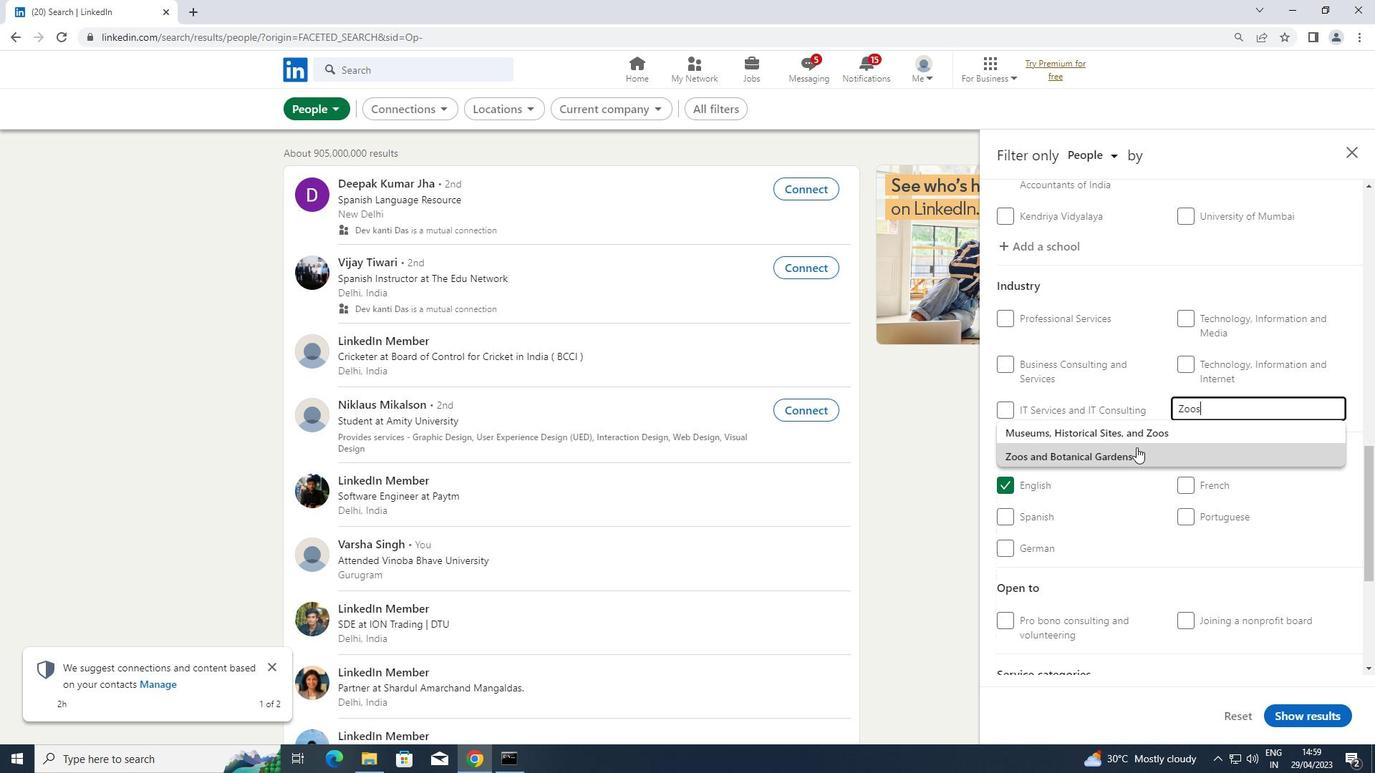 
Action: Mouse pressed left at (1132, 452)
Screenshot: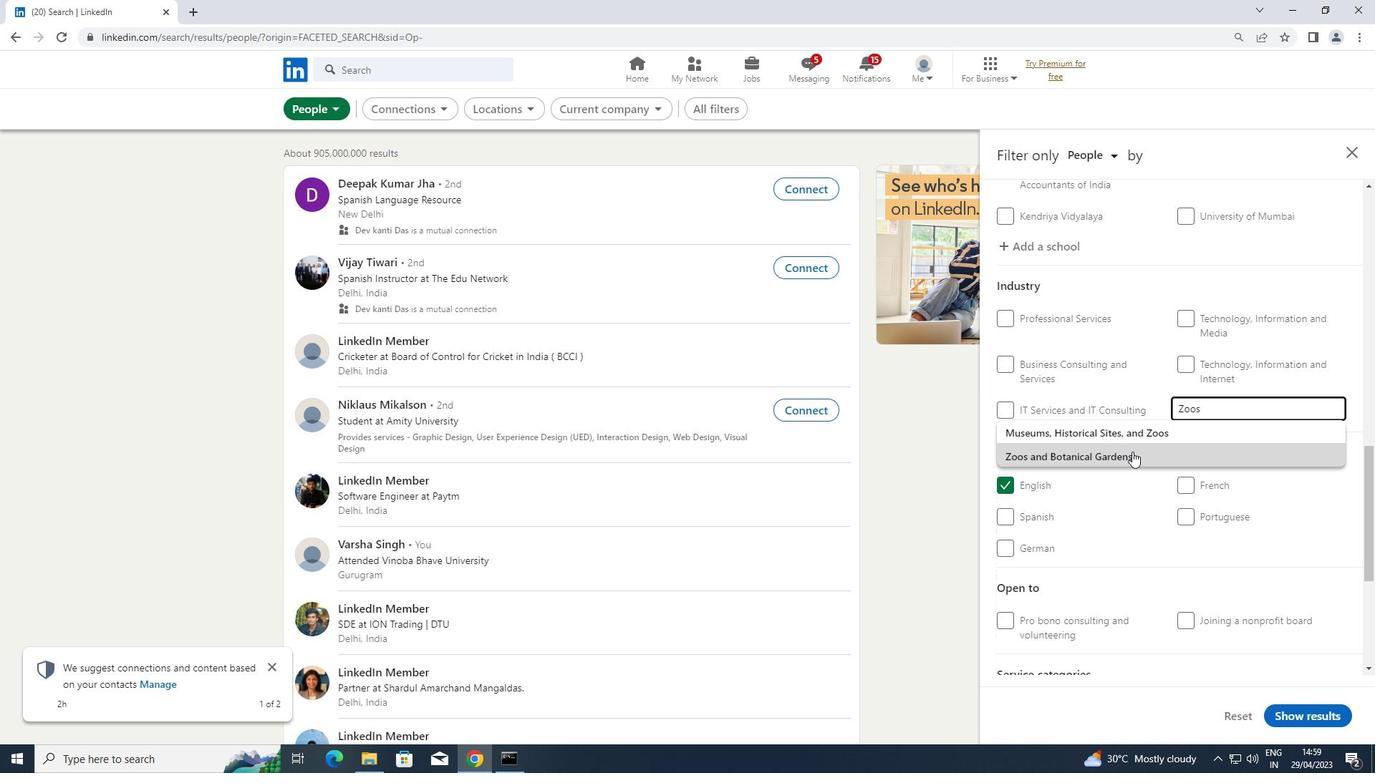 
Action: Mouse moved to (1132, 449)
Screenshot: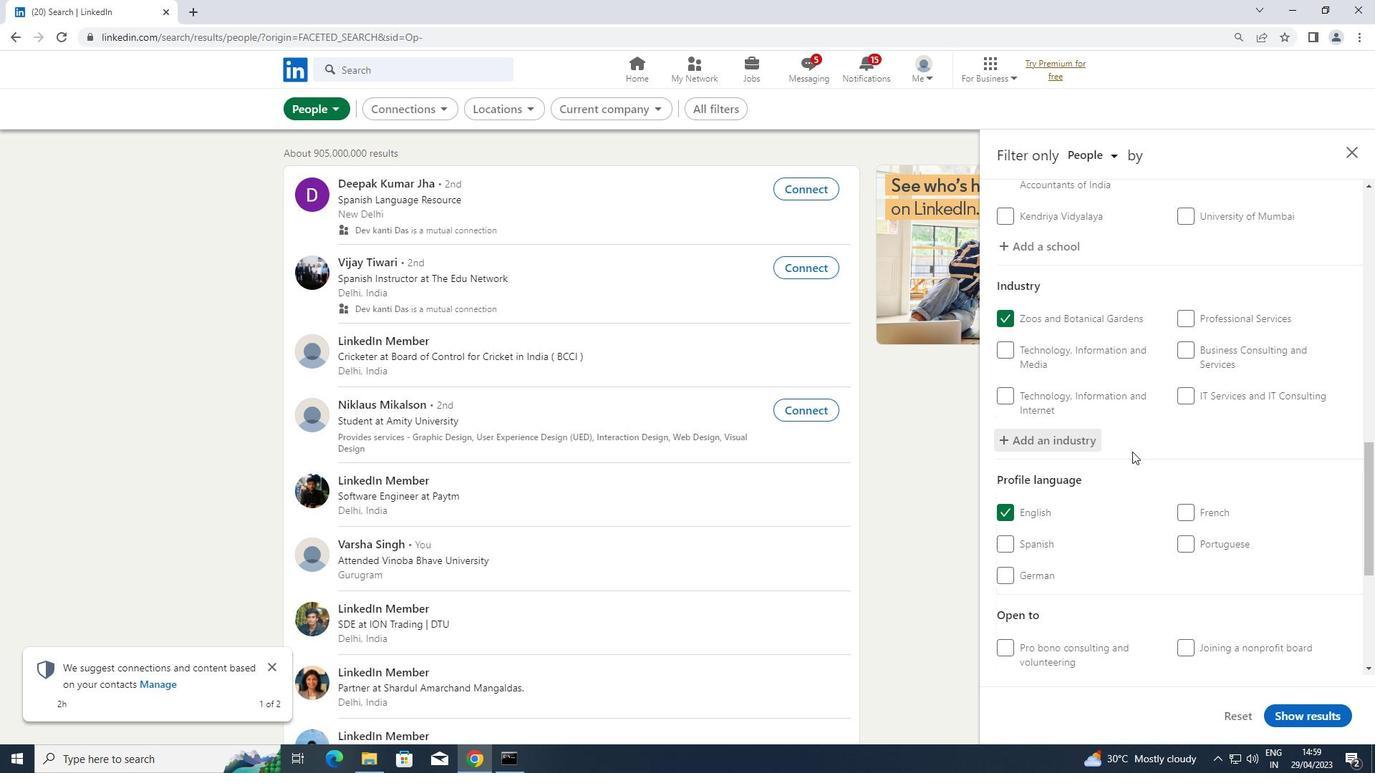 
Action: Mouse scrolled (1132, 449) with delta (0, 0)
Screenshot: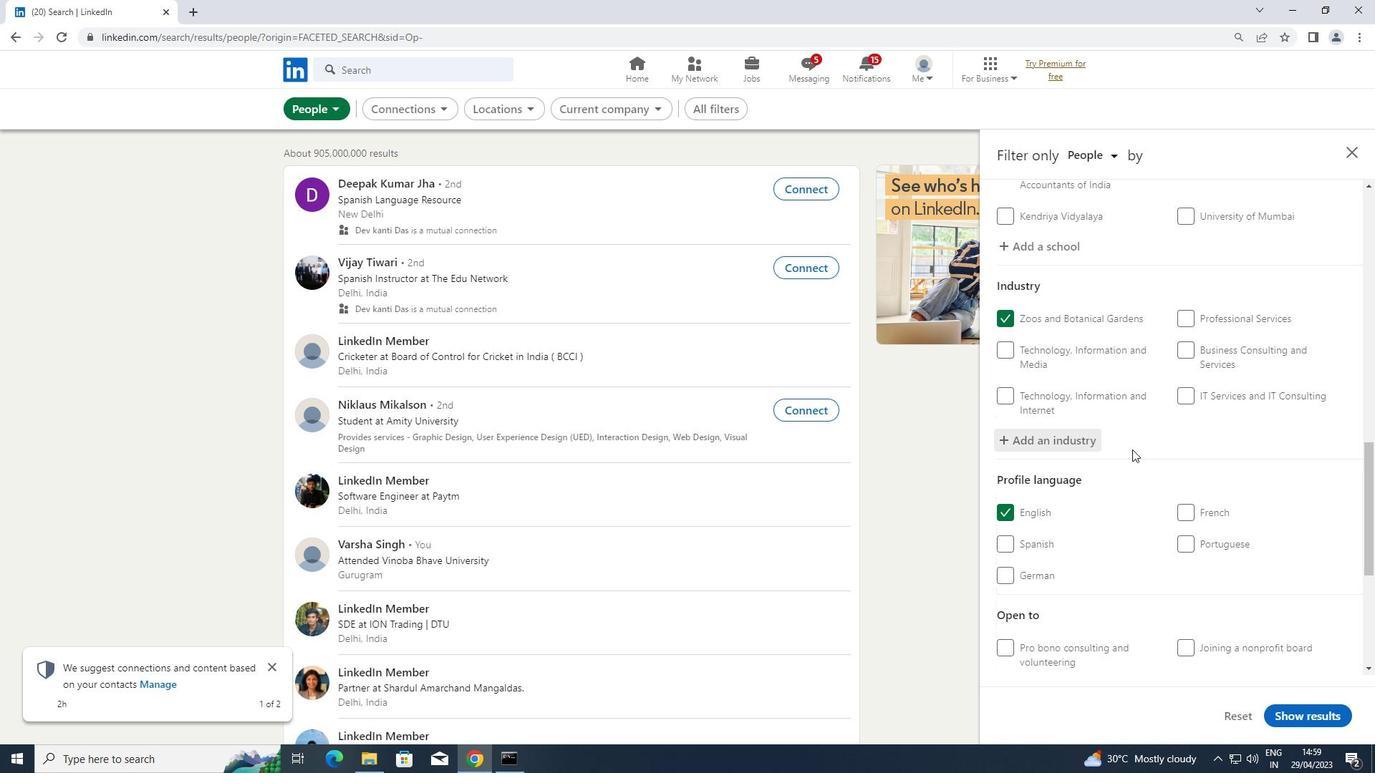
Action: Mouse scrolled (1132, 449) with delta (0, 0)
Screenshot: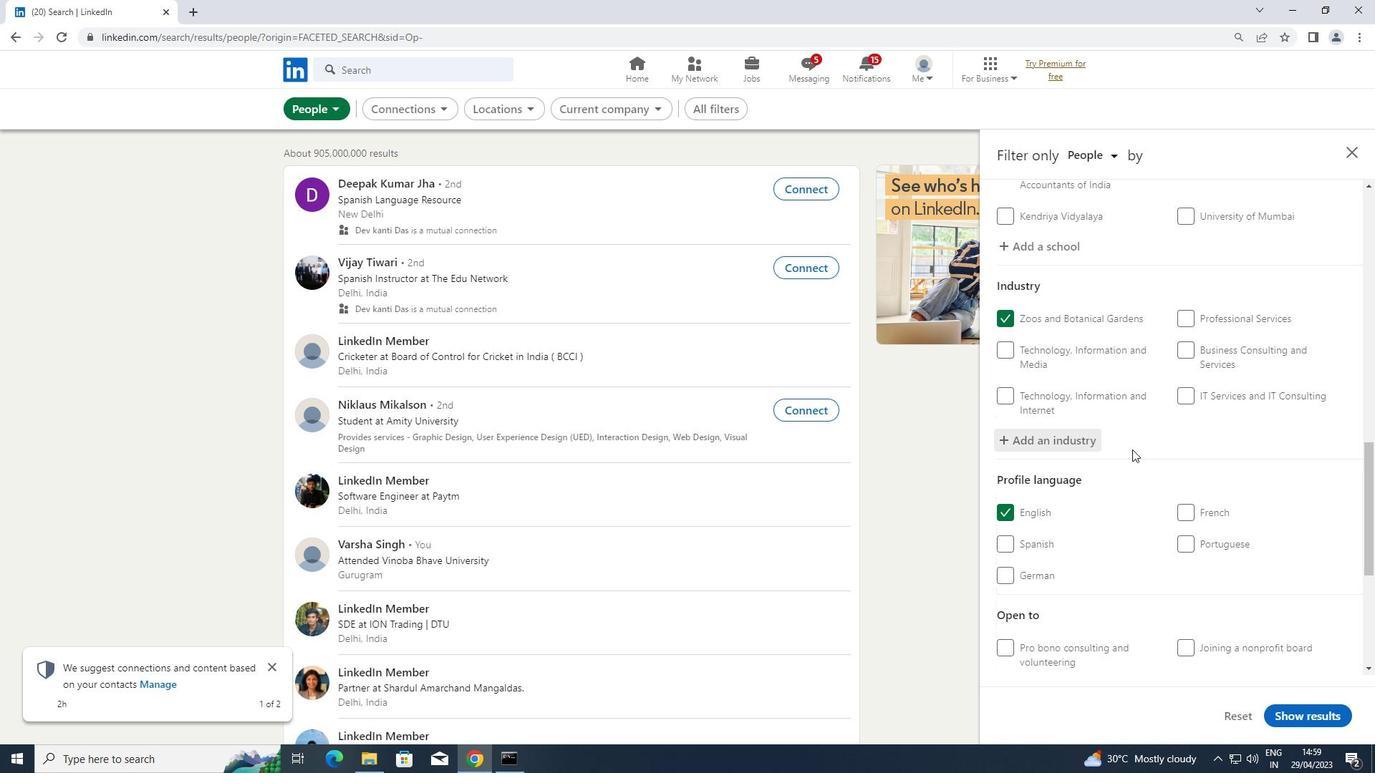 
Action: Mouse scrolled (1132, 449) with delta (0, 0)
Screenshot: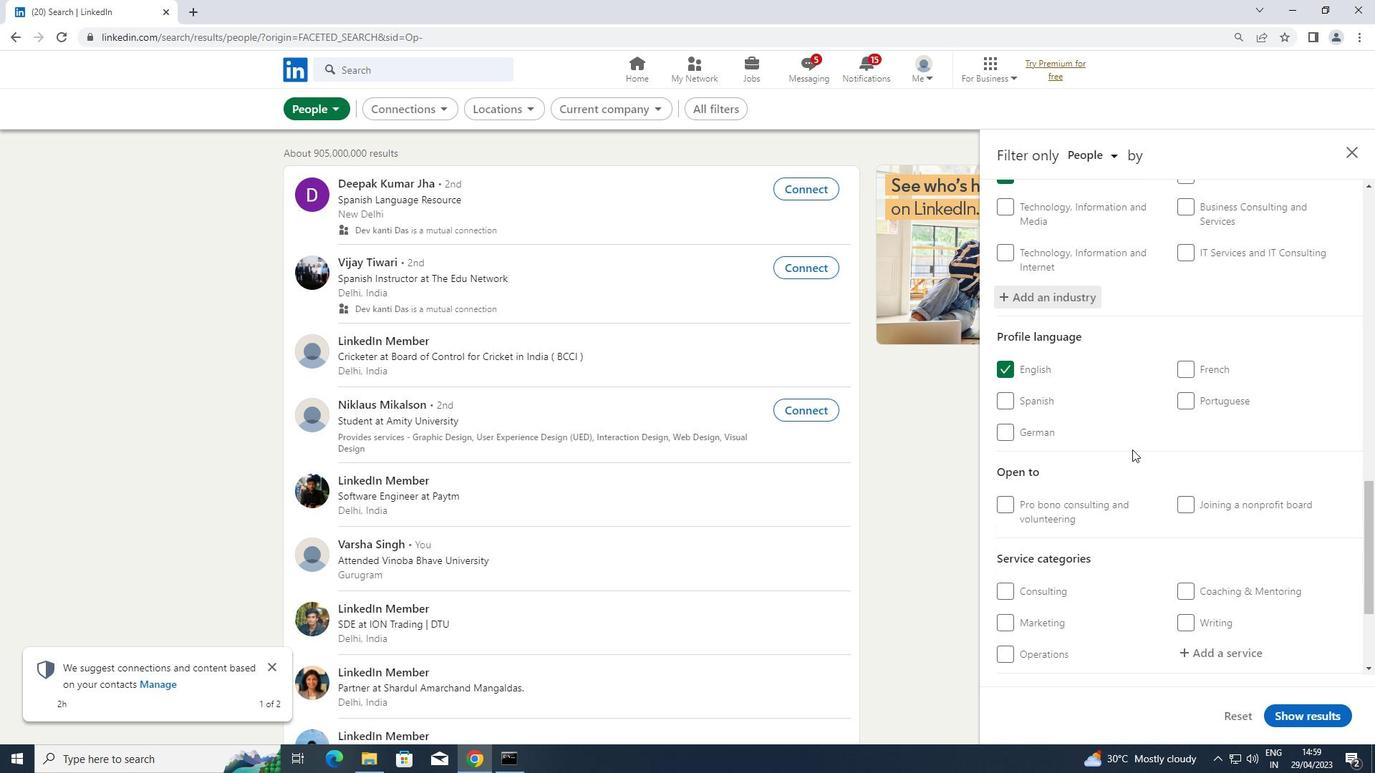 
Action: Mouse scrolled (1132, 449) with delta (0, 0)
Screenshot: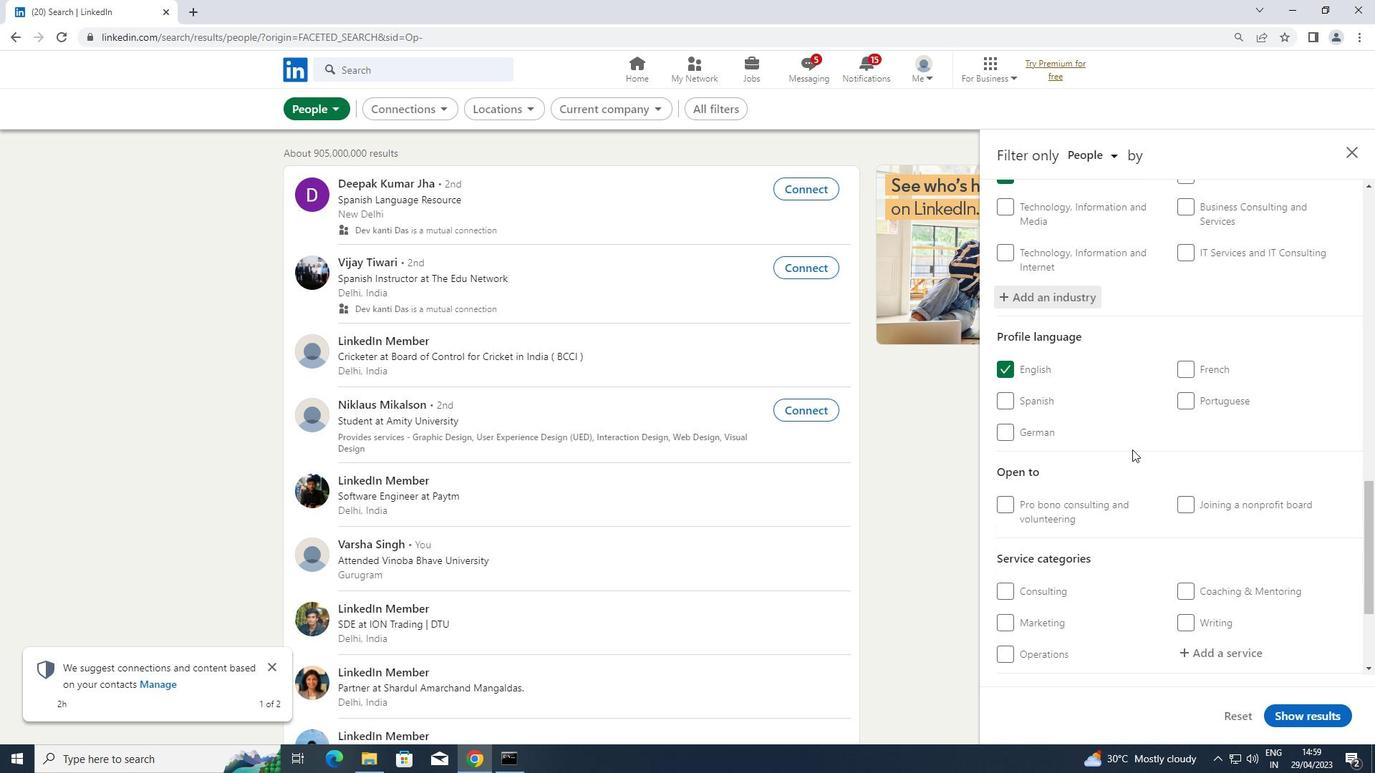 
Action: Mouse moved to (1212, 512)
Screenshot: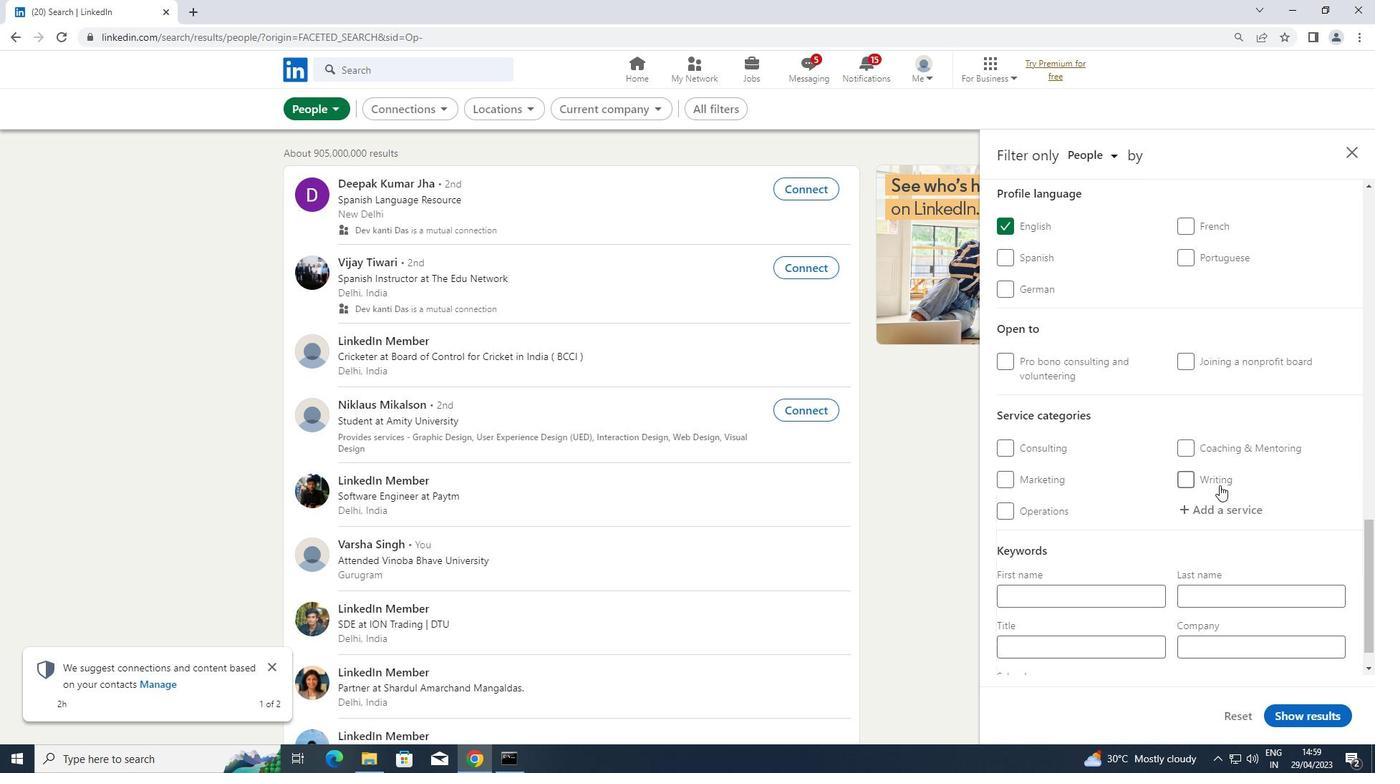 
Action: Mouse pressed left at (1212, 512)
Screenshot: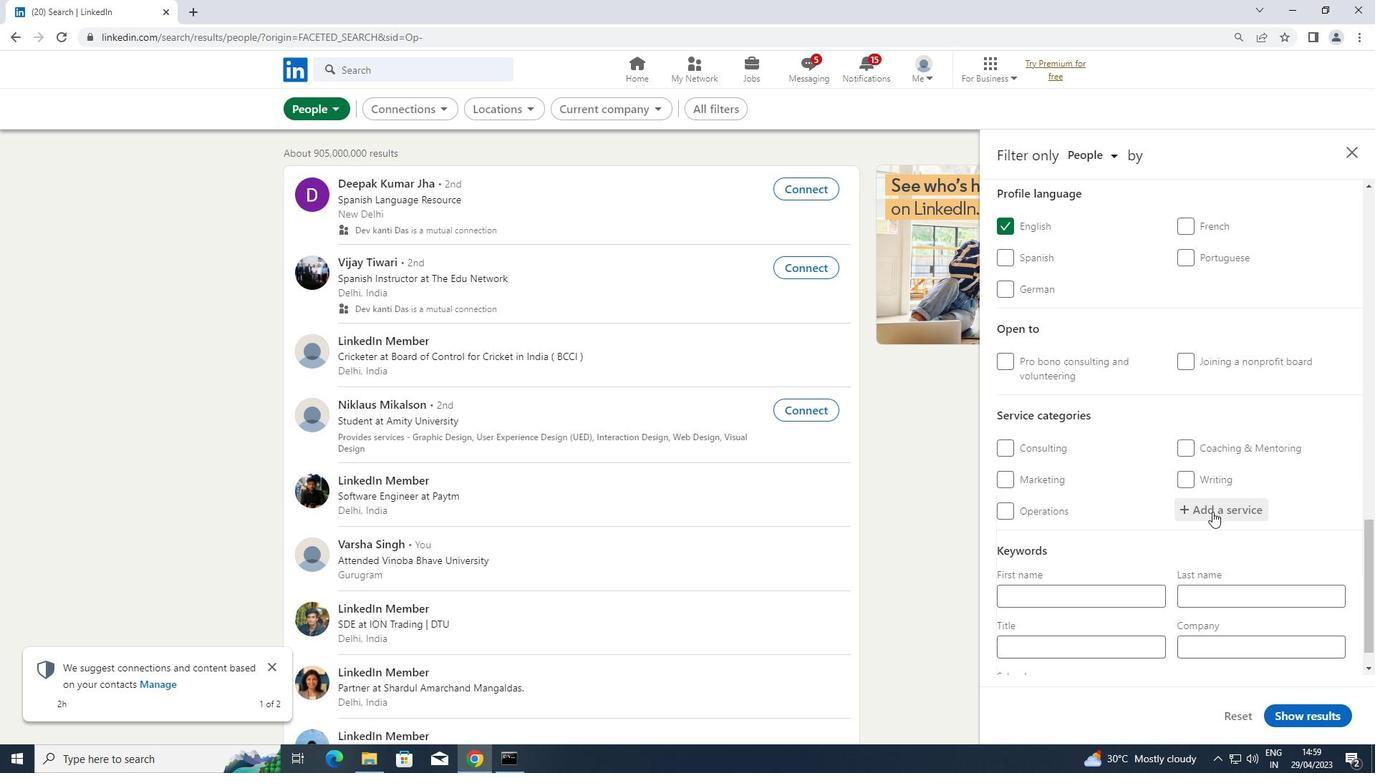 
Action: Key pressed <Key.shift>HUMAN
Screenshot: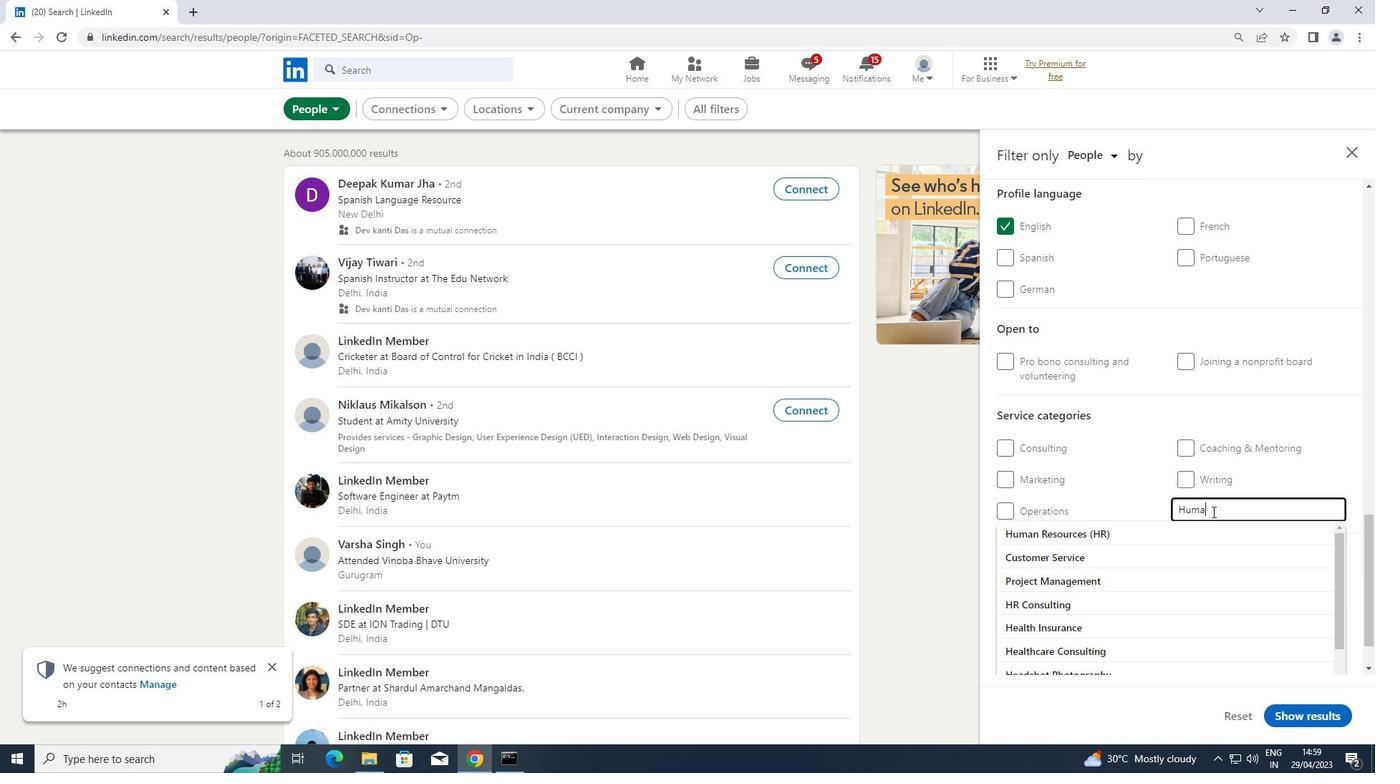 
Action: Mouse moved to (1089, 523)
Screenshot: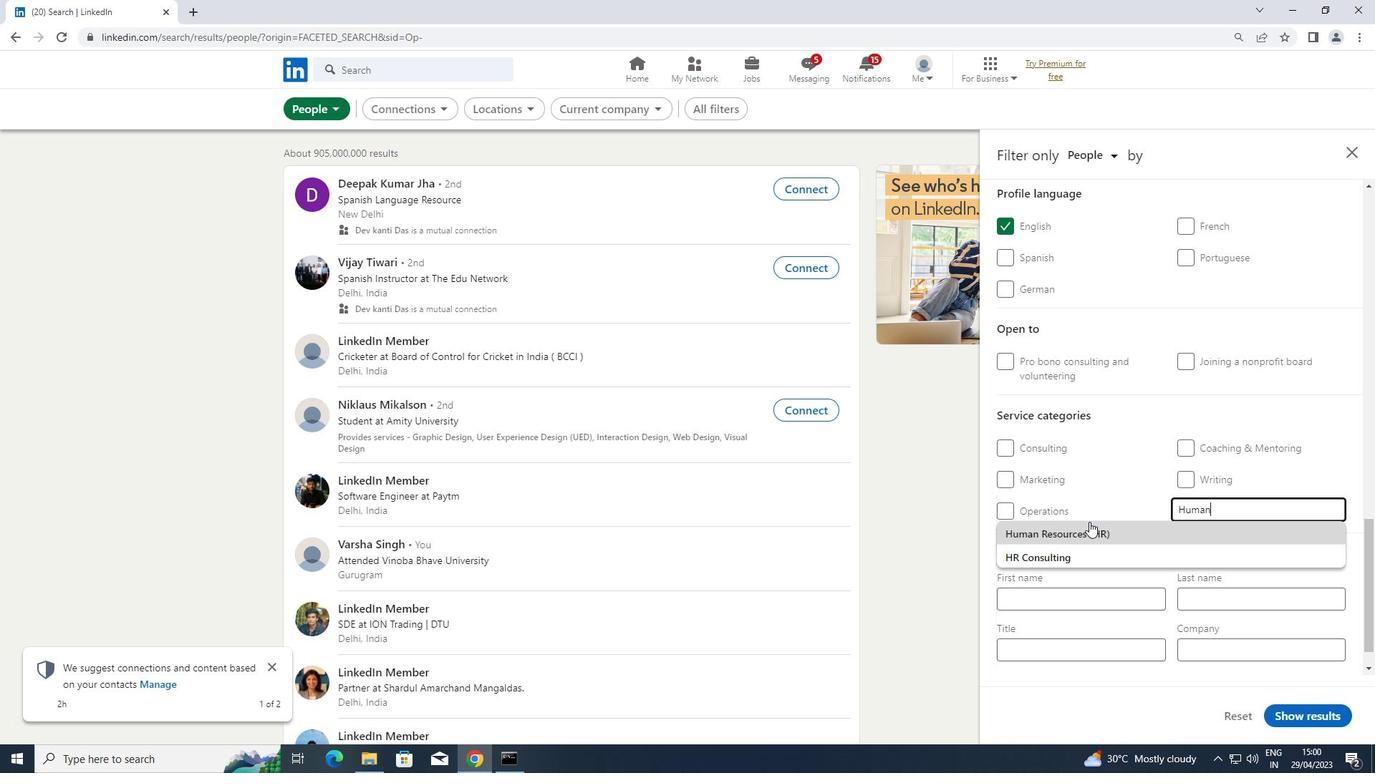 
Action: Mouse pressed left at (1089, 523)
Screenshot: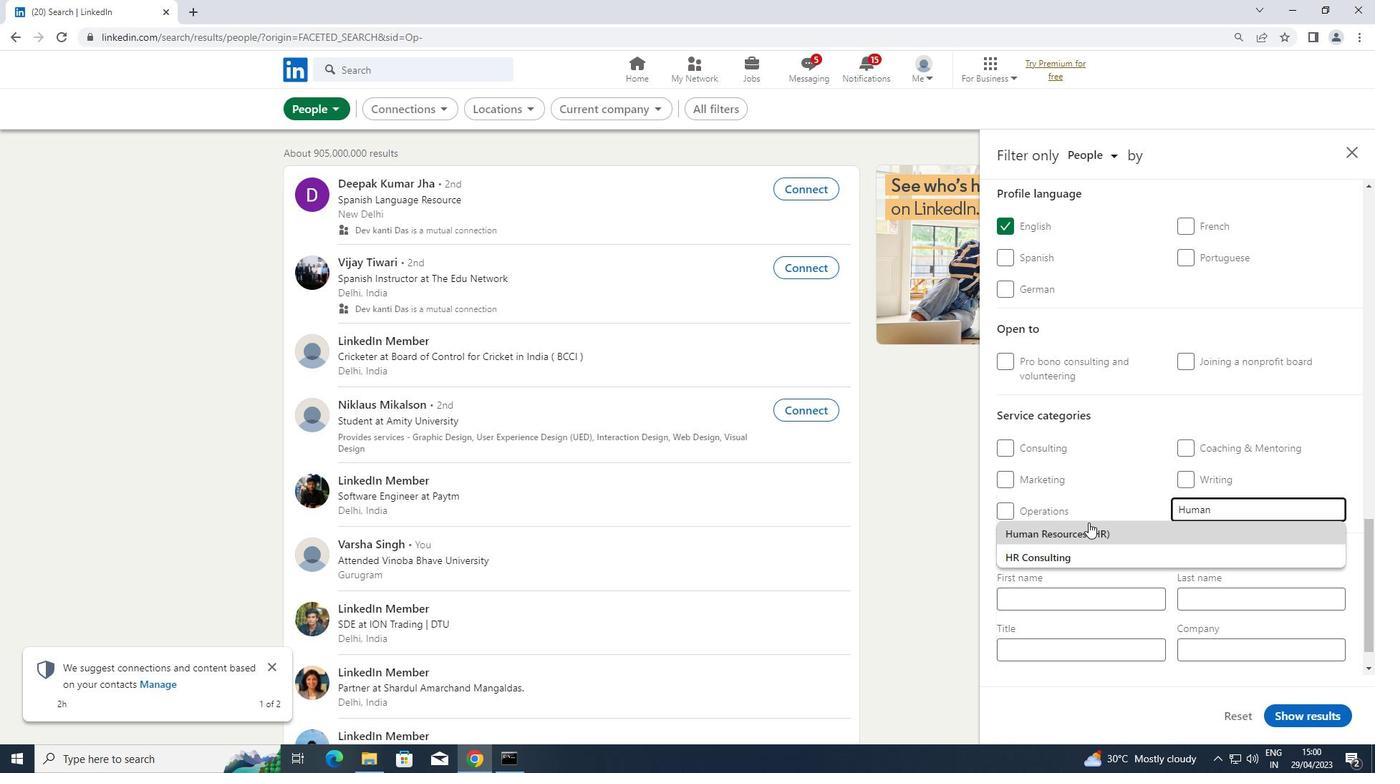 
Action: Mouse scrolled (1089, 522) with delta (0, 0)
Screenshot: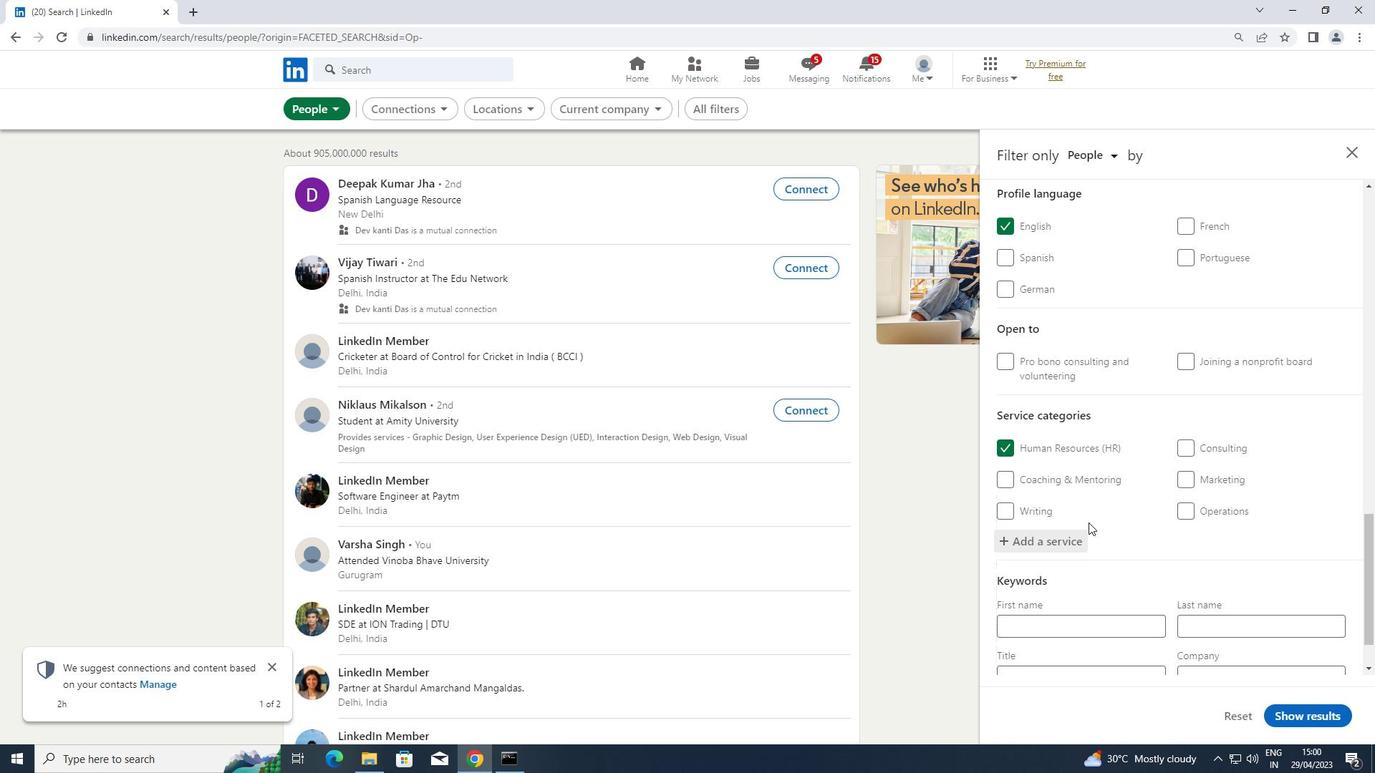 
Action: Mouse scrolled (1089, 522) with delta (0, 0)
Screenshot: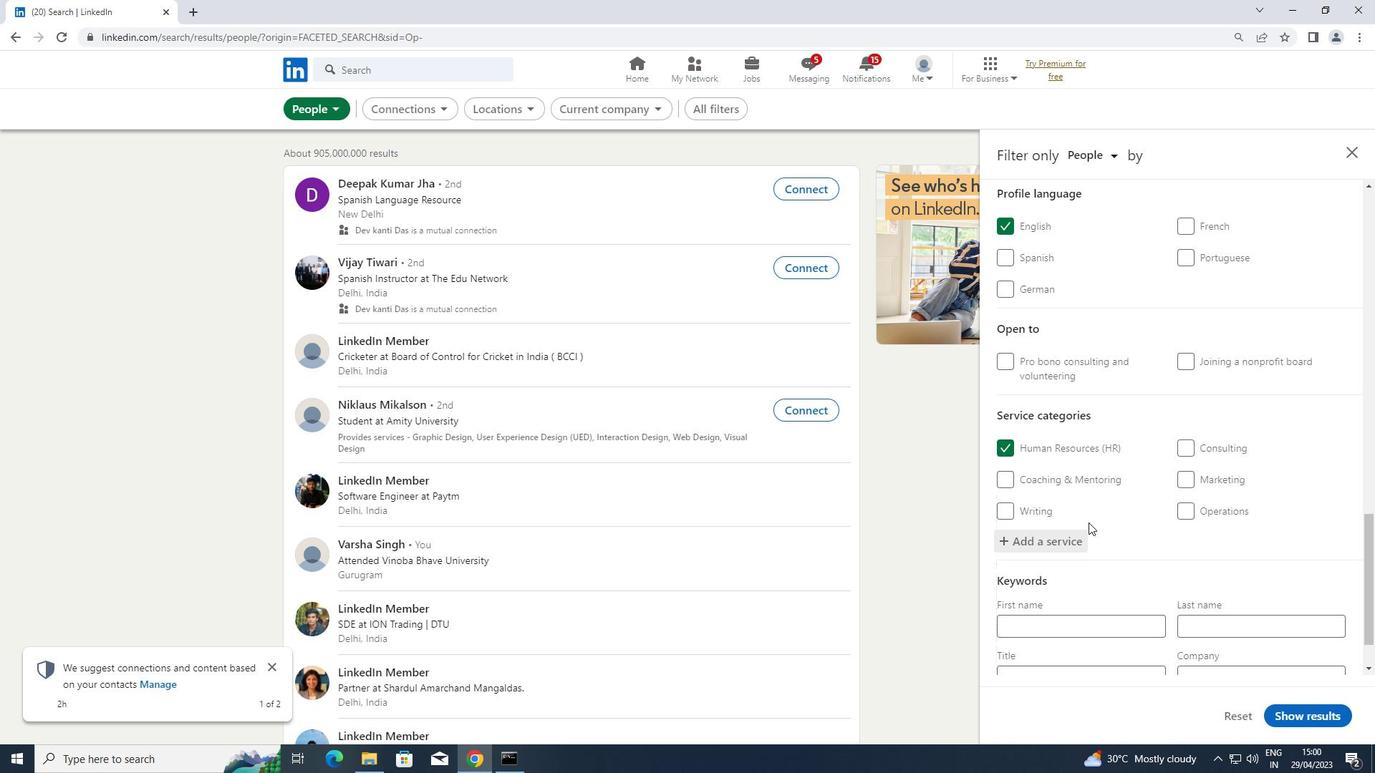 
Action: Mouse moved to (1066, 615)
Screenshot: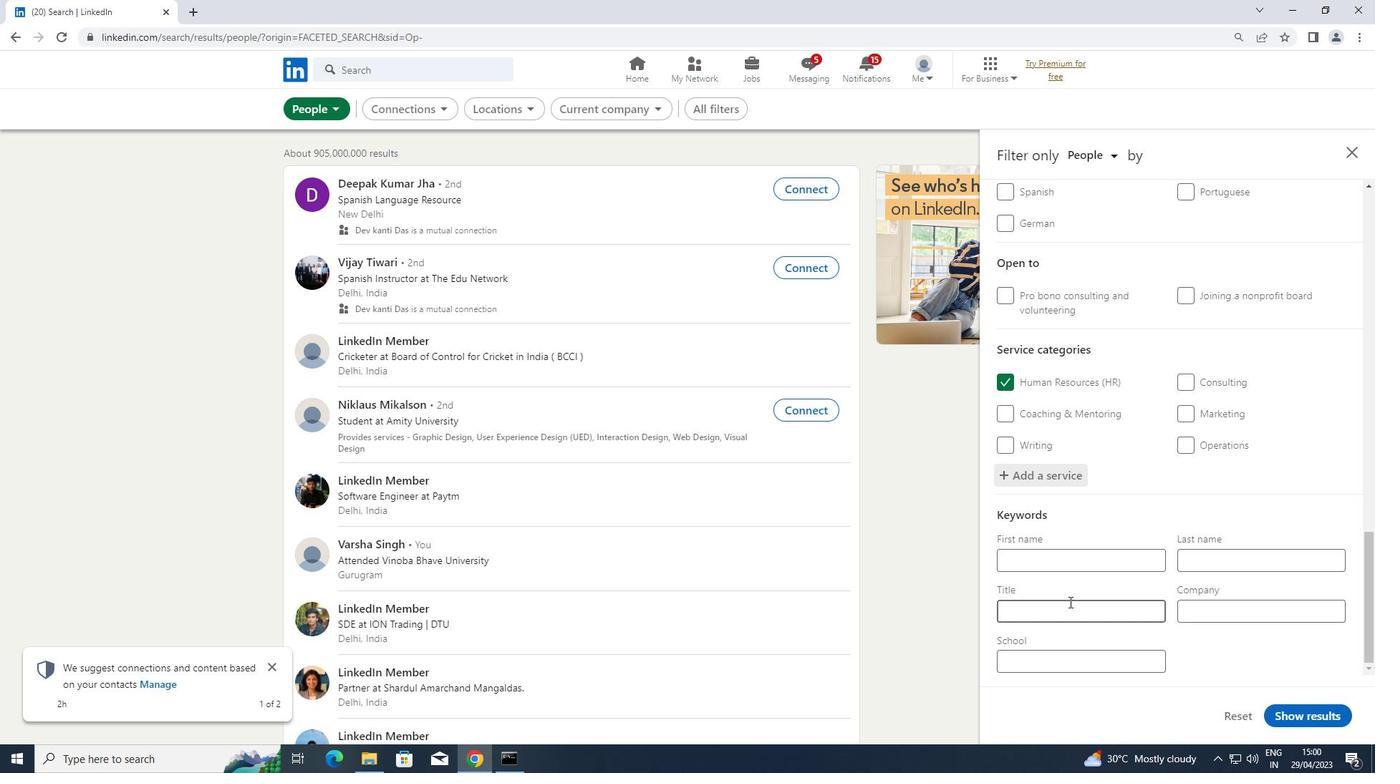 
Action: Mouse pressed left at (1066, 615)
Screenshot: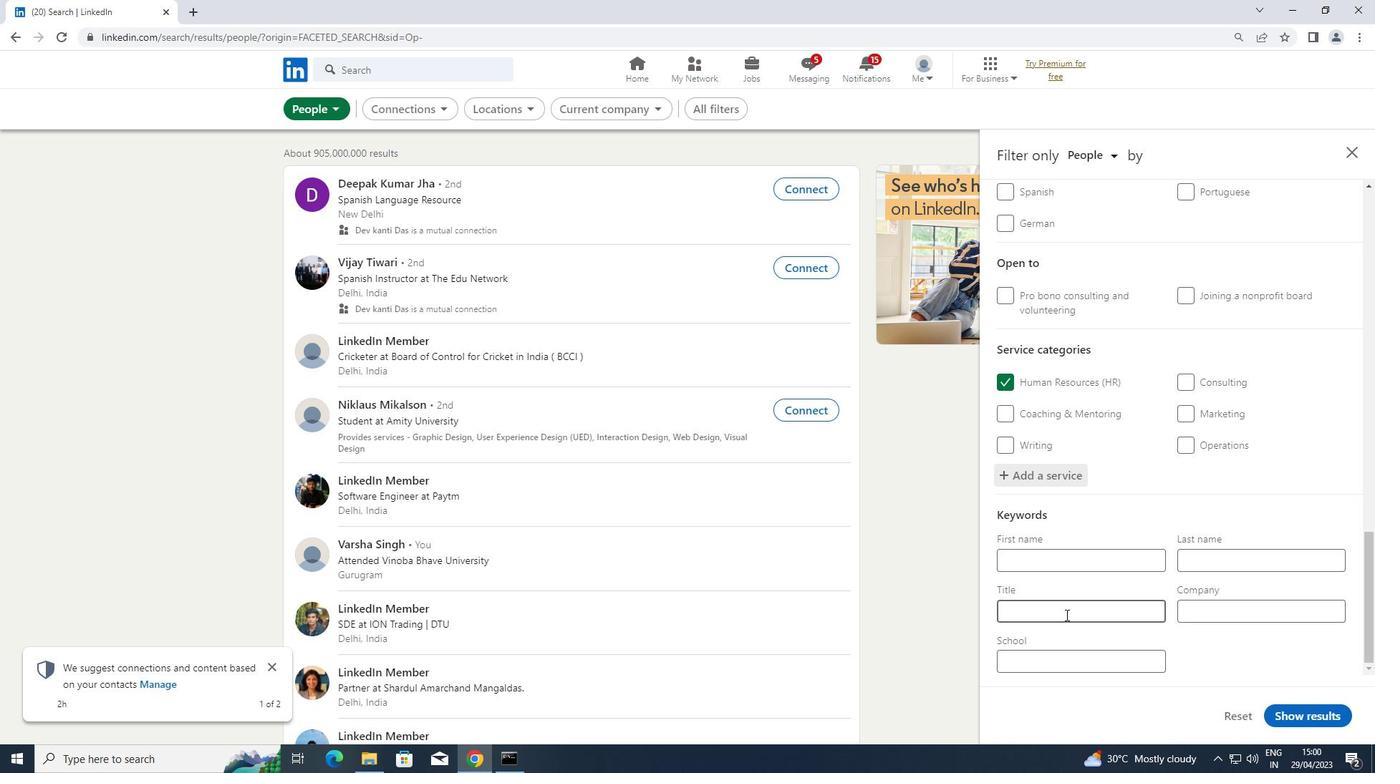 
Action: Key pressed <Key.shift>CONTENT<Key.space><Key.shift>CREATOR
Screenshot: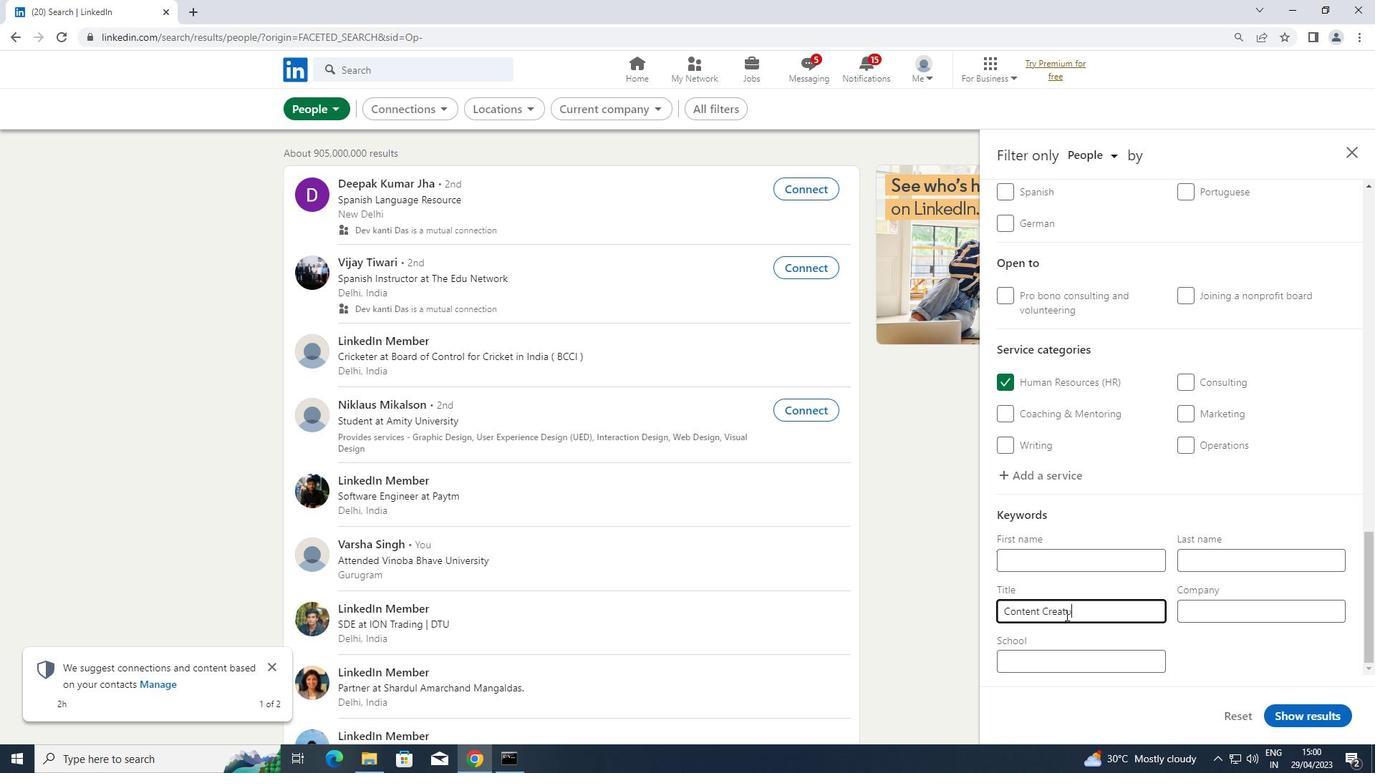 
Action: Mouse moved to (1306, 712)
Screenshot: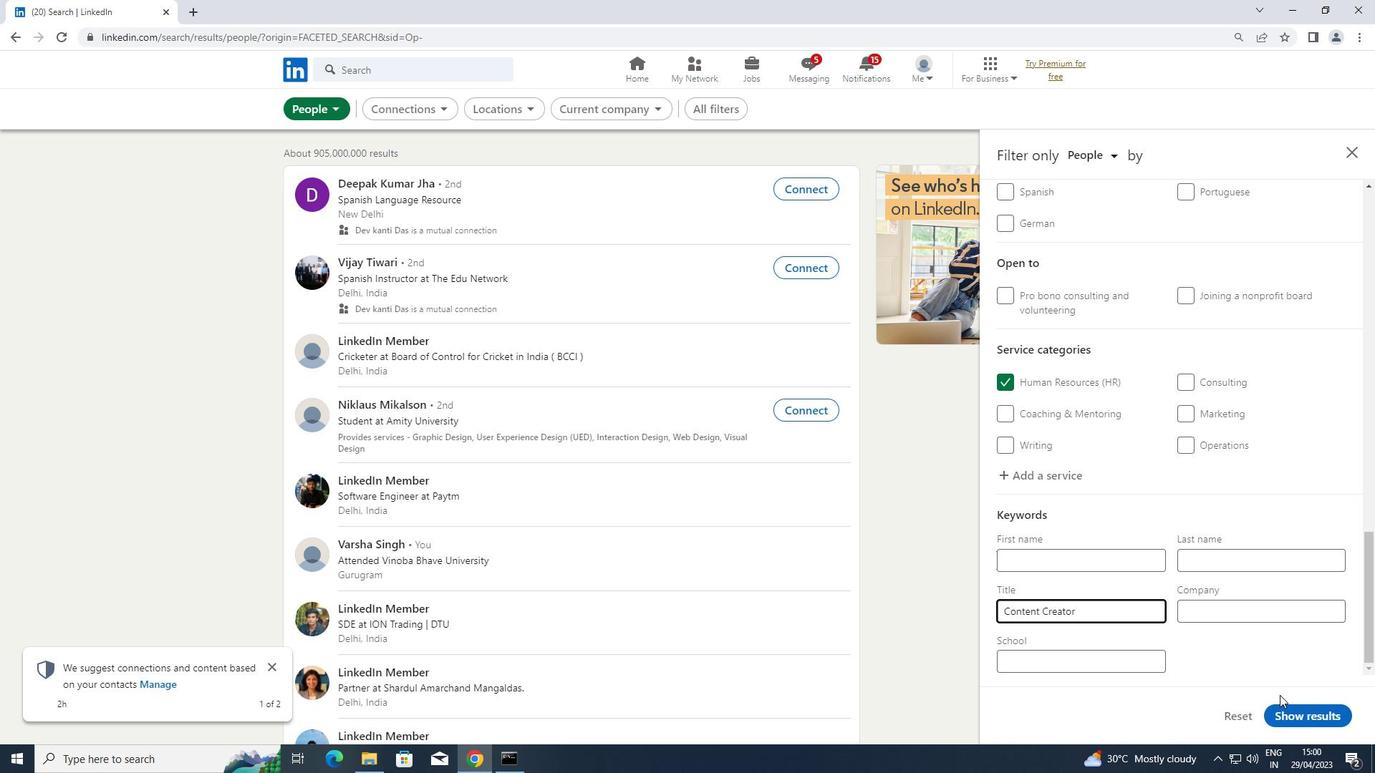 
Action: Mouse pressed left at (1306, 712)
Screenshot: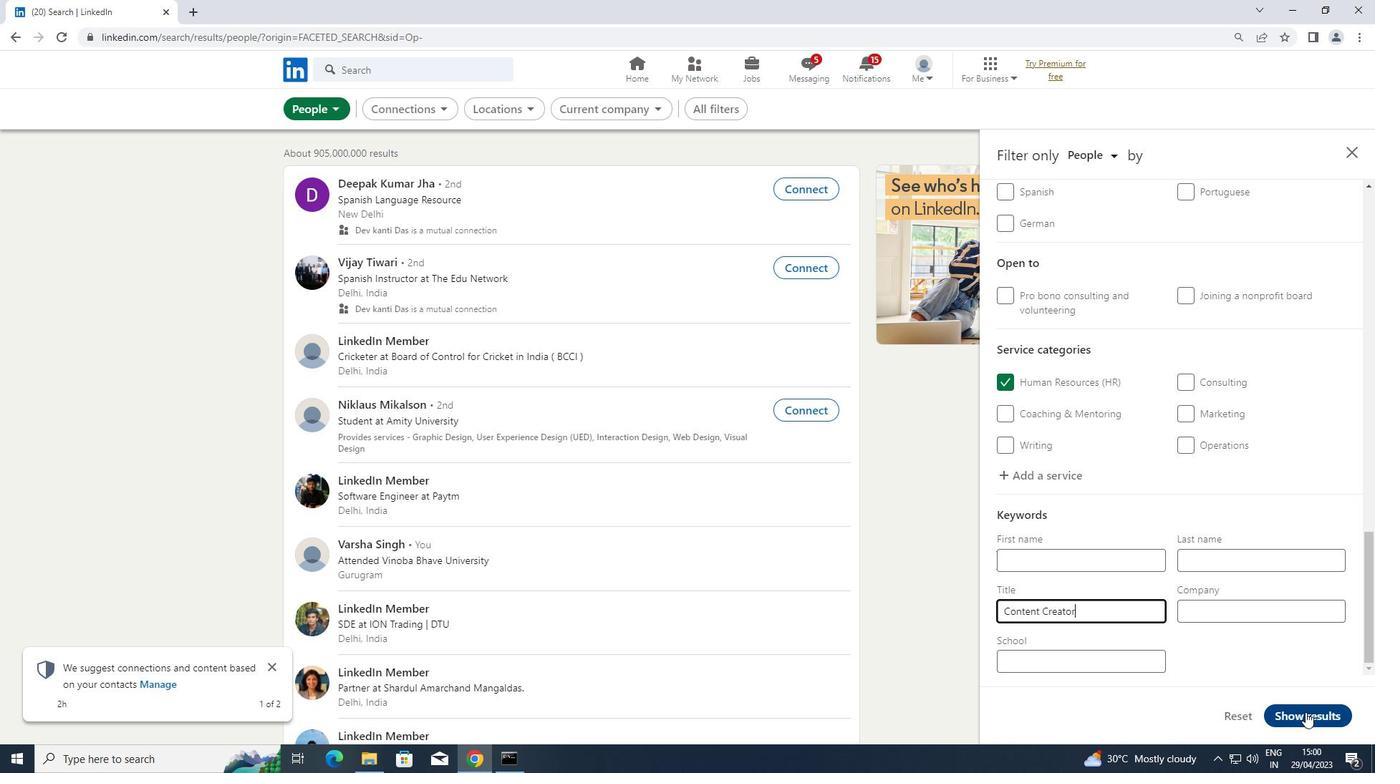 
